 Task: Find connections with filter location Jiamusi with filter topic #Corporationwith filter profile language French with filter current company Packt with filter school INSTITUTE OF AERONAUTICAL ENGINEERING with filter industry Accessible Architecture and Design with filter service category Video Animation with filter keywords title Market Development Manager
Action: Mouse moved to (646, 92)
Screenshot: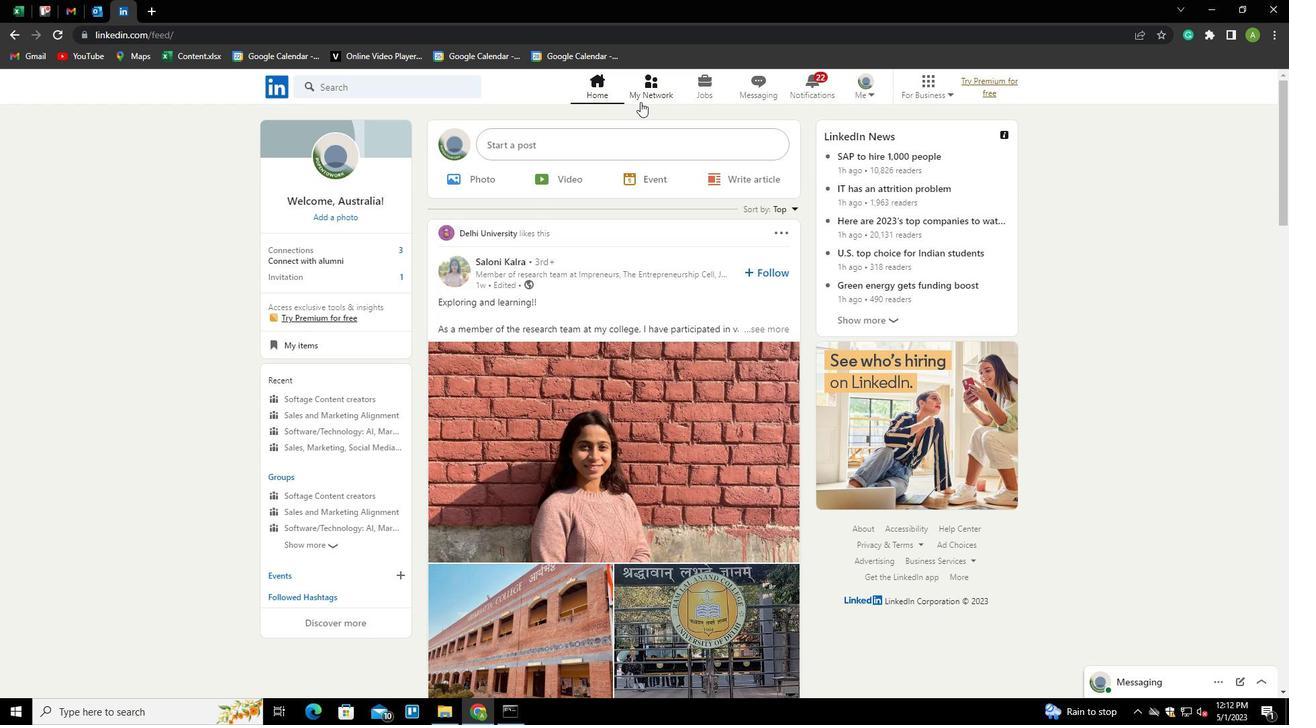 
Action: Mouse pressed left at (646, 92)
Screenshot: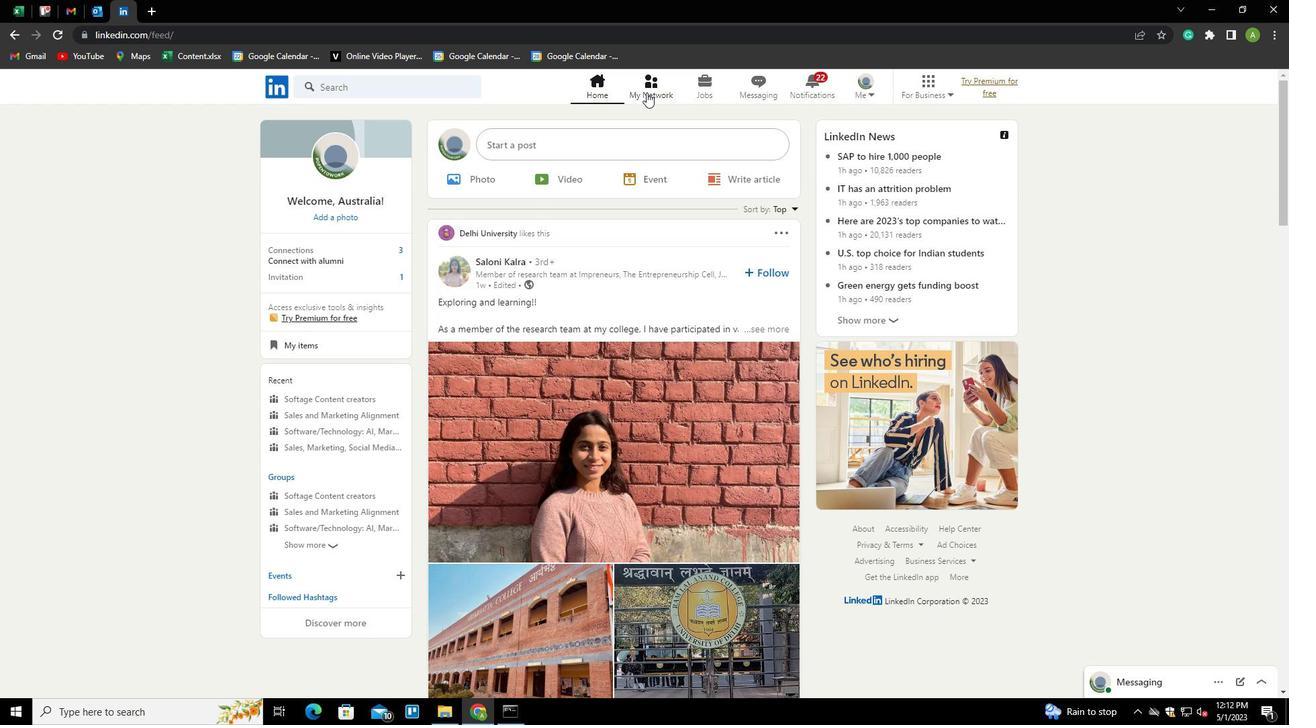 
Action: Mouse moved to (393, 154)
Screenshot: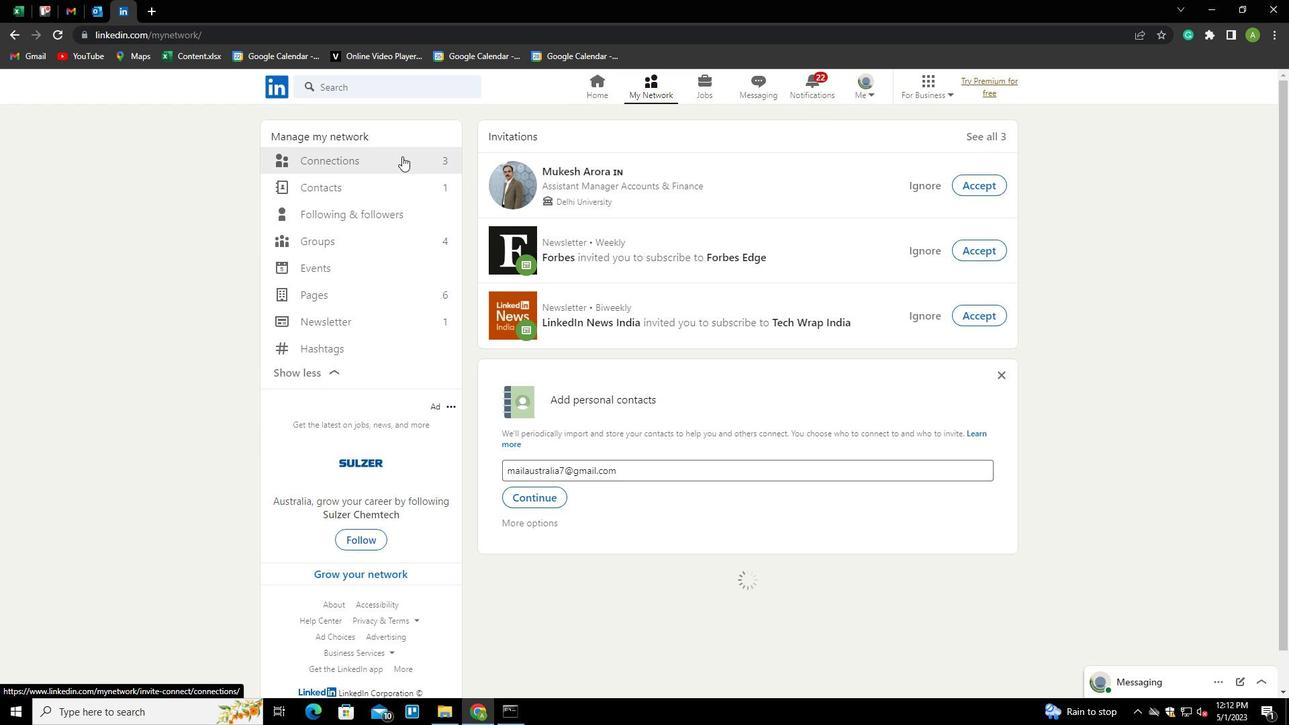 
Action: Mouse pressed left at (393, 154)
Screenshot: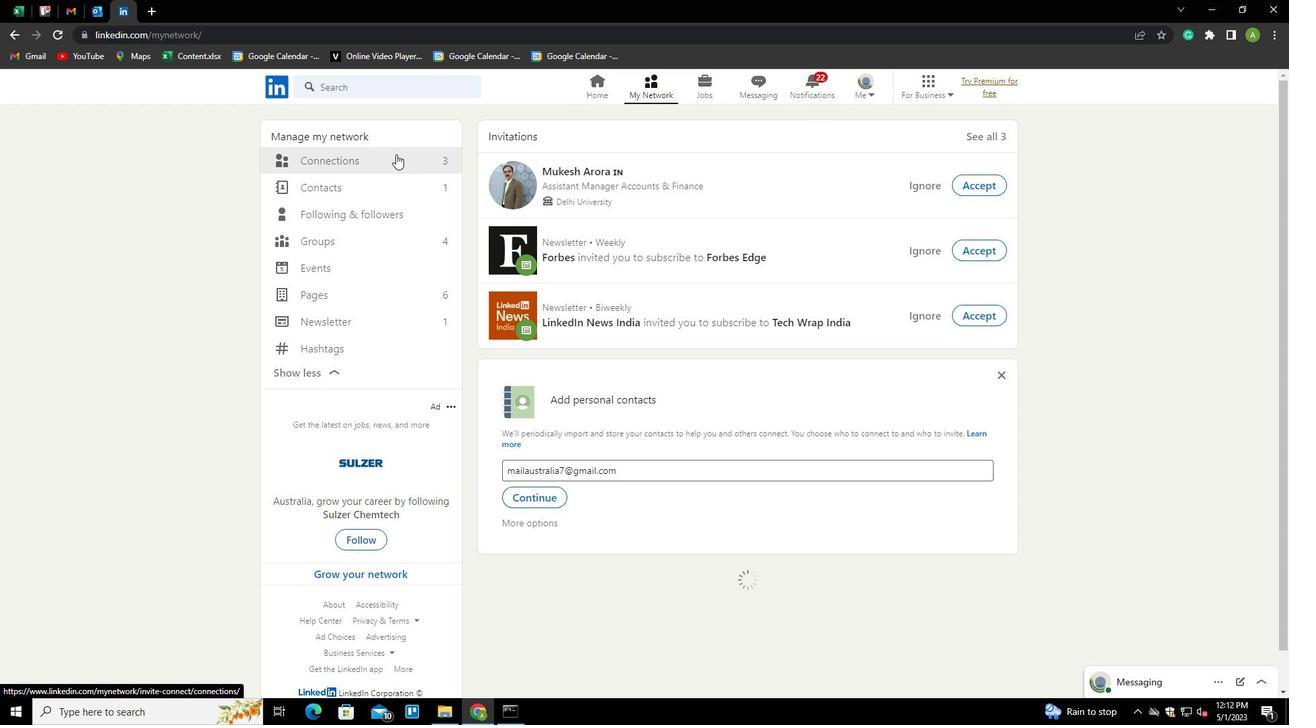 
Action: Mouse moved to (726, 161)
Screenshot: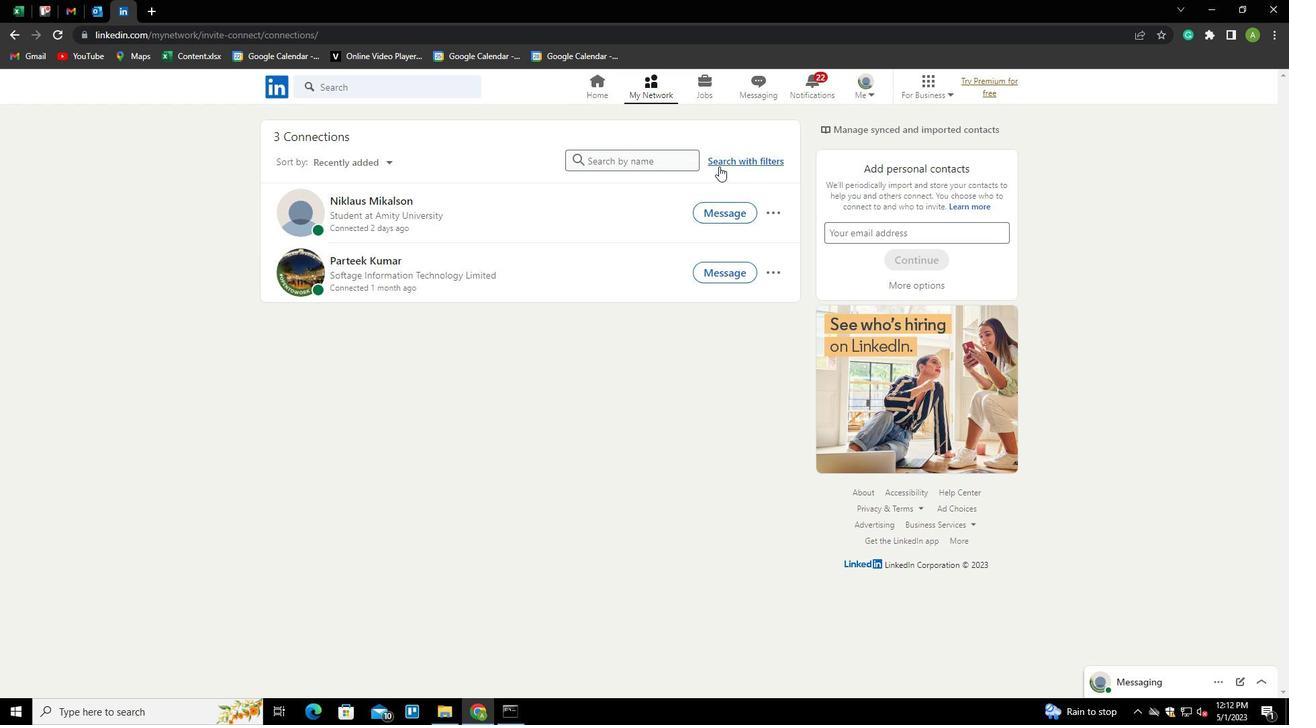 
Action: Mouse pressed left at (726, 161)
Screenshot: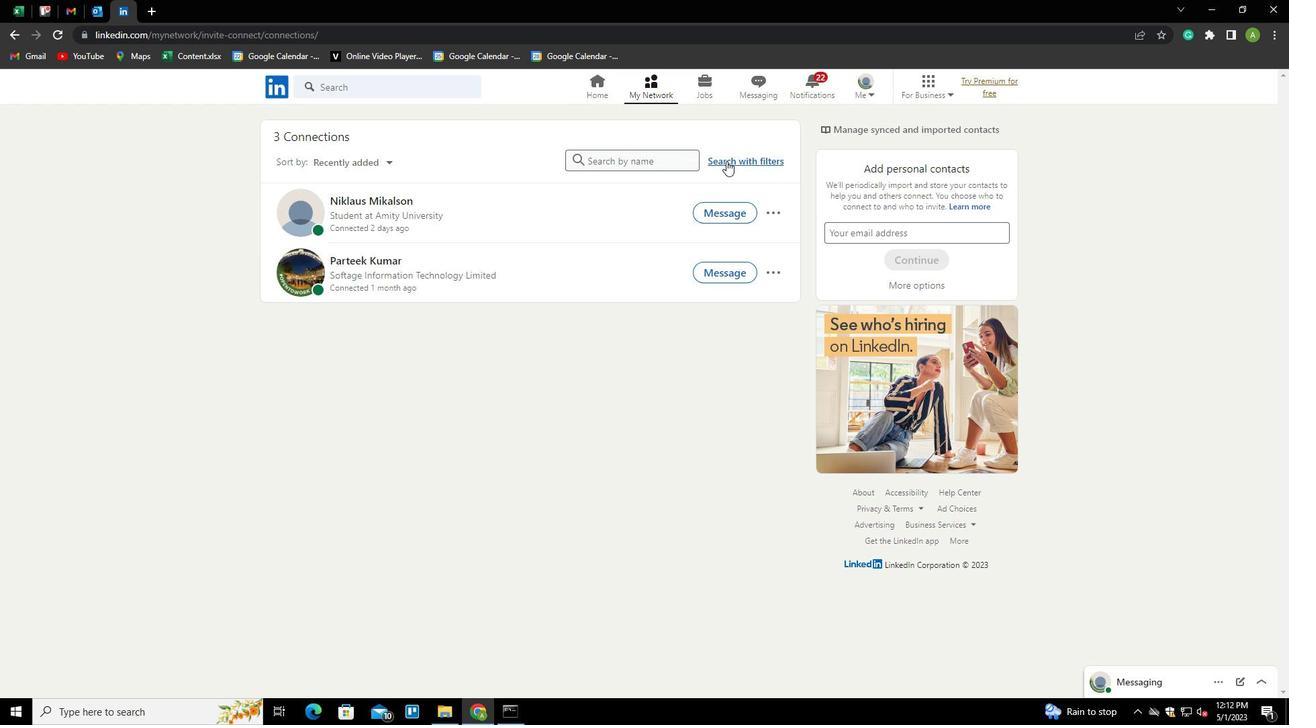 
Action: Mouse moved to (679, 122)
Screenshot: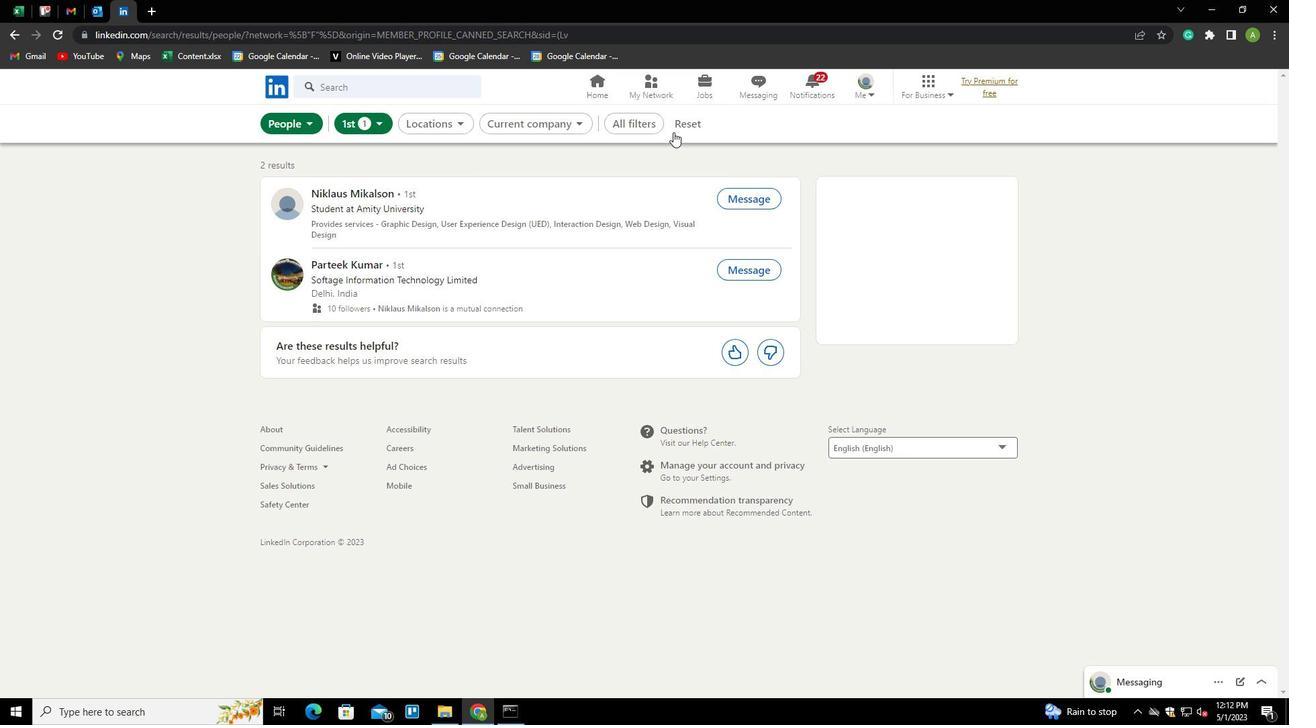 
Action: Mouse pressed left at (679, 122)
Screenshot: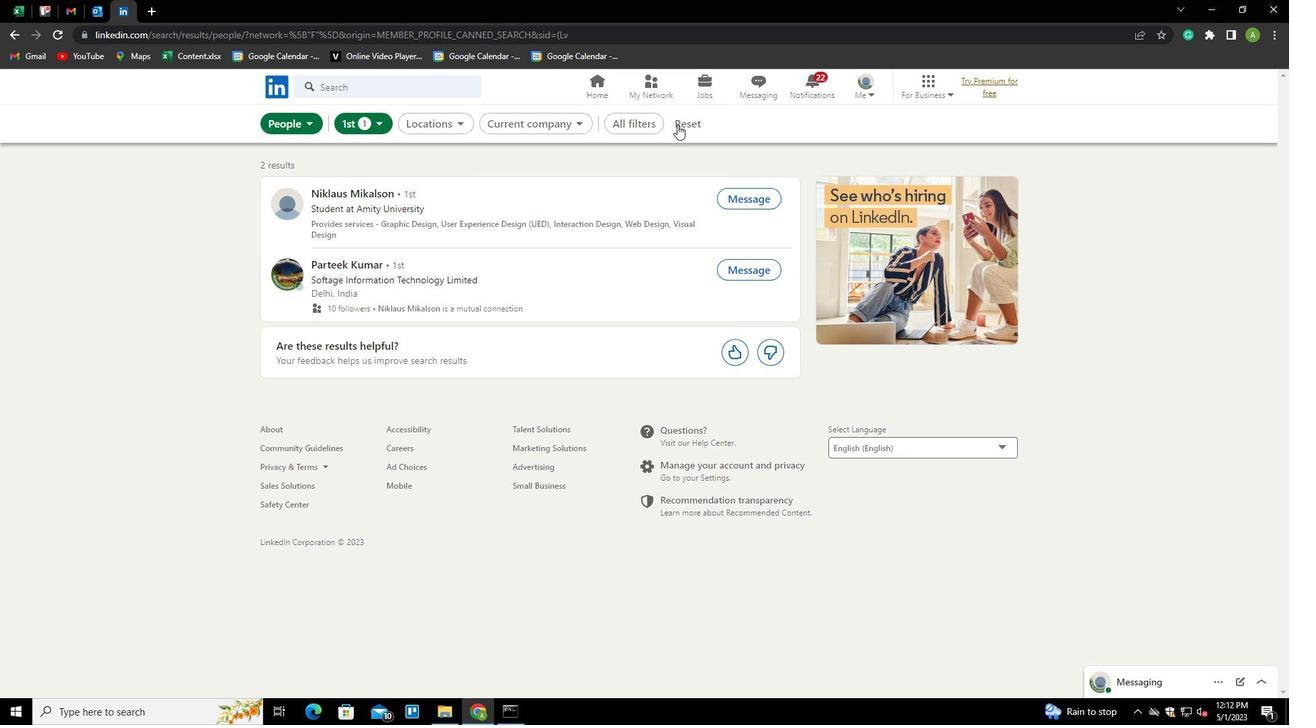 
Action: Mouse moved to (656, 128)
Screenshot: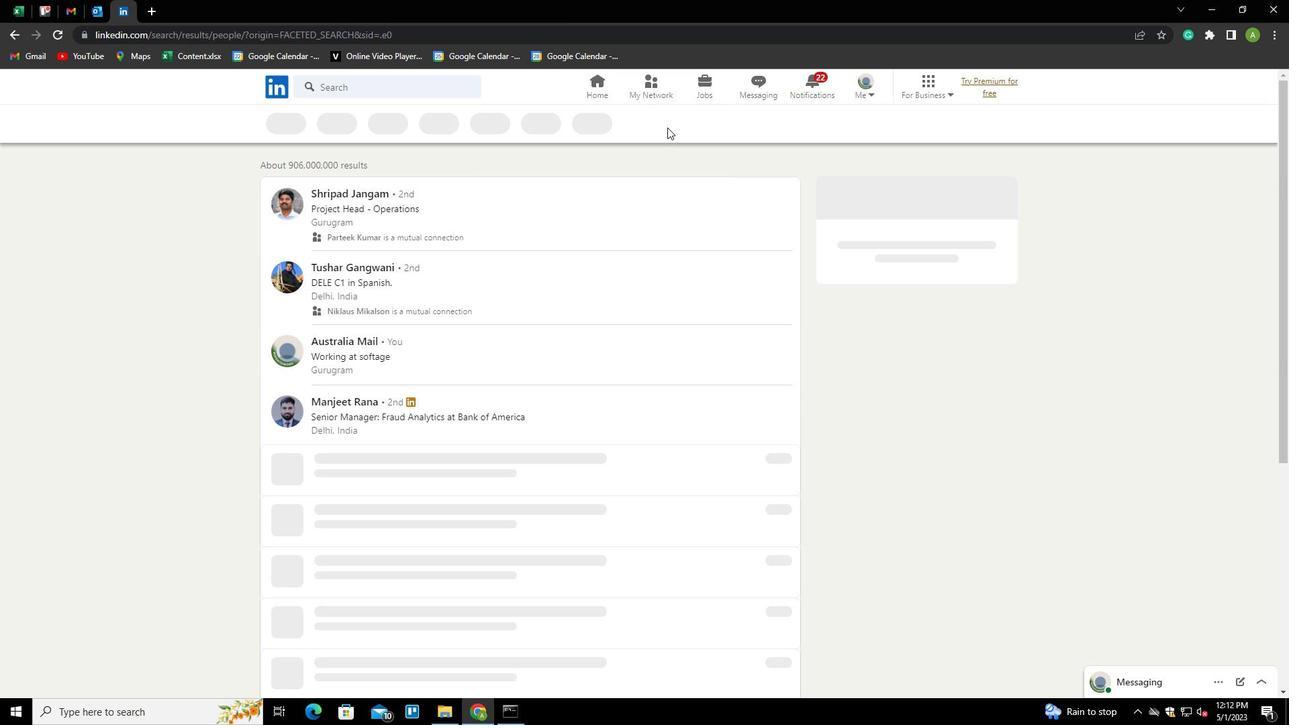 
Action: Mouse pressed left at (656, 128)
Screenshot: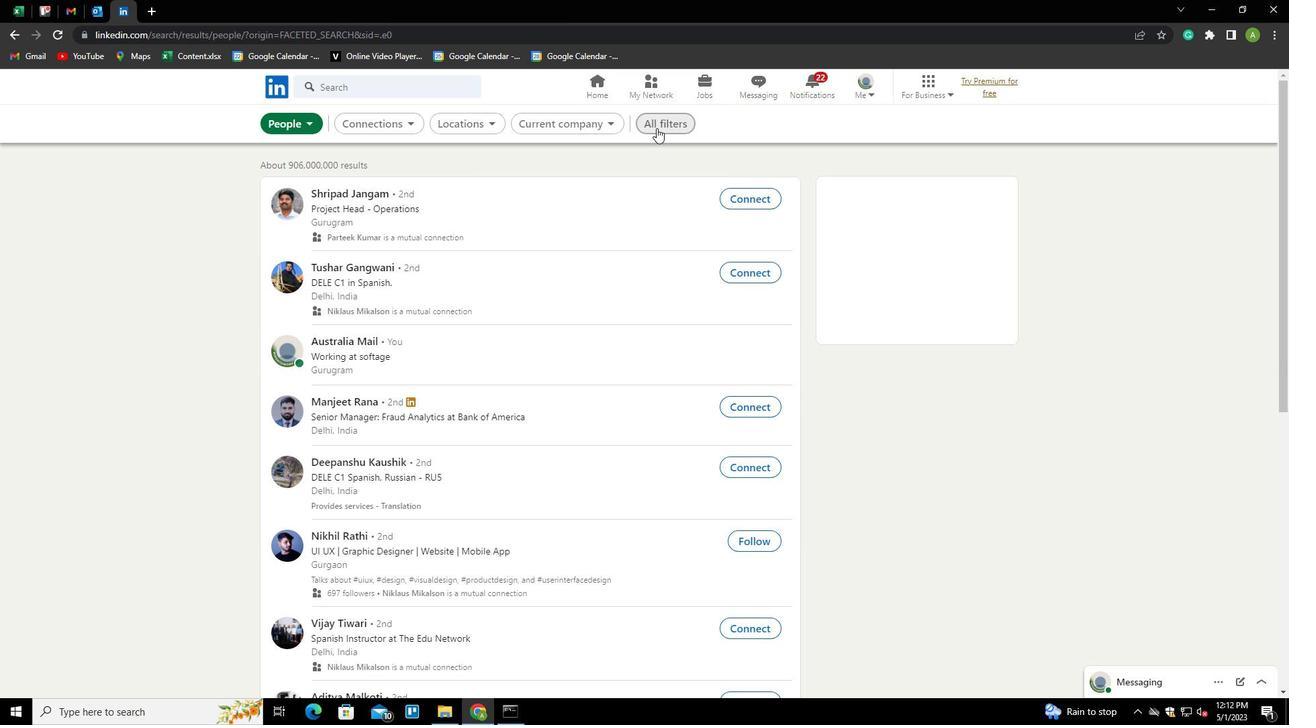 
Action: Mouse moved to (1048, 311)
Screenshot: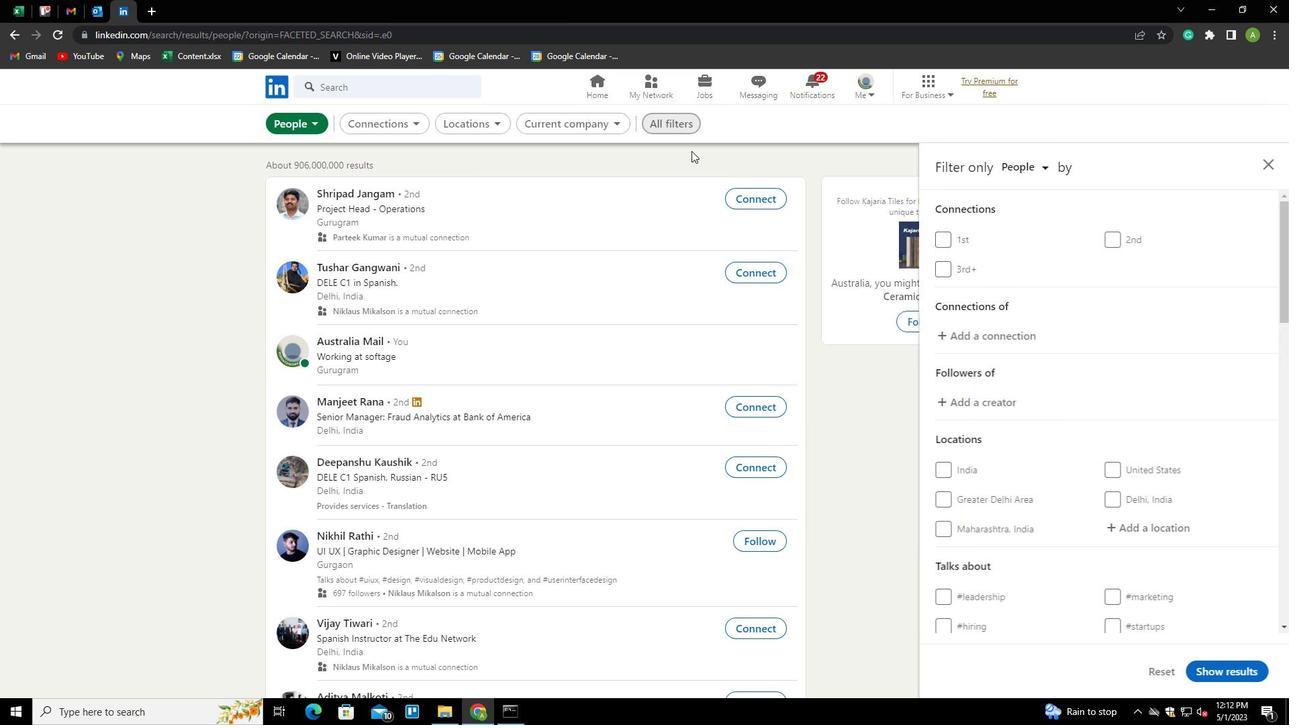 
Action: Mouse scrolled (1048, 311) with delta (0, 0)
Screenshot: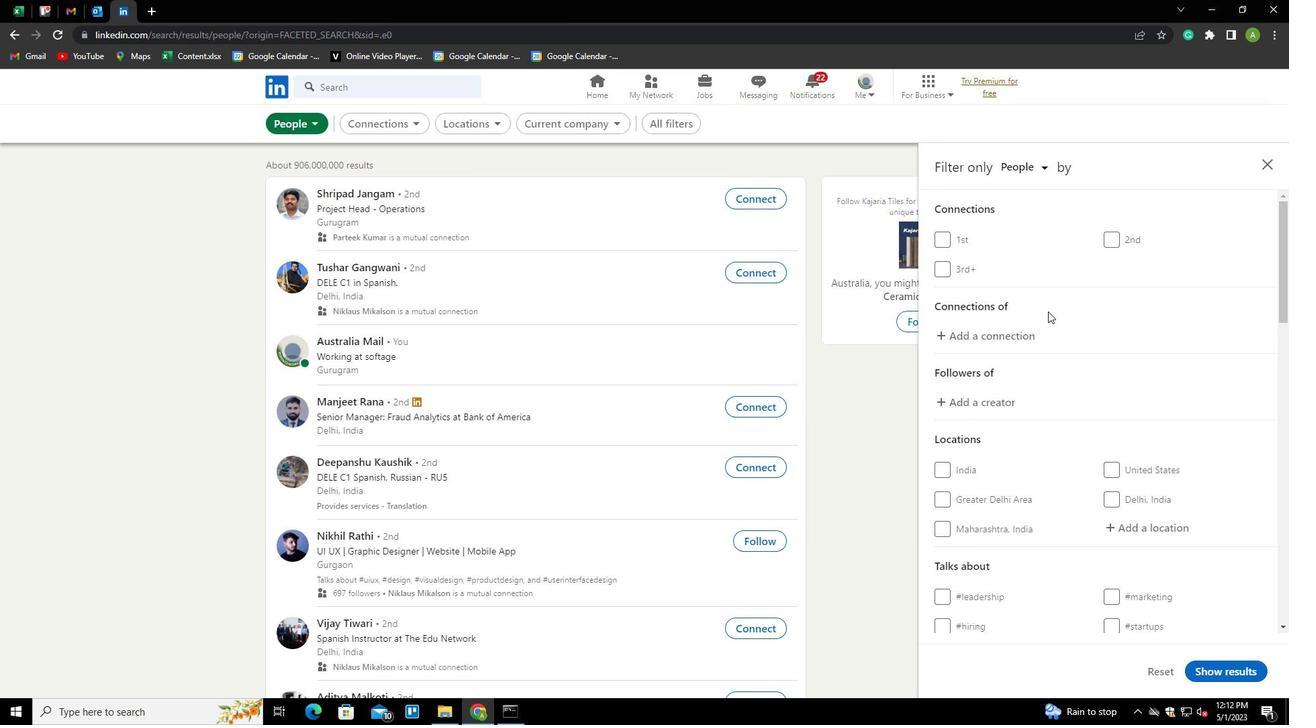 
Action: Mouse scrolled (1048, 311) with delta (0, 0)
Screenshot: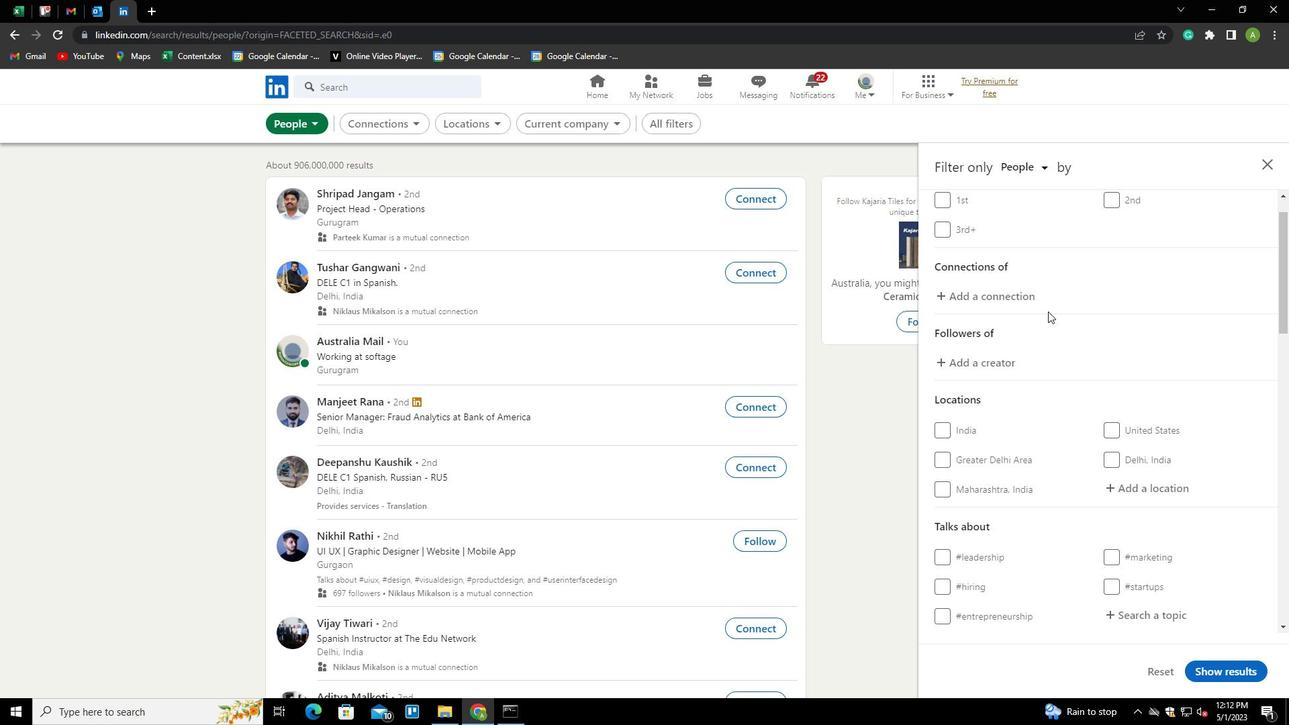 
Action: Mouse scrolled (1048, 311) with delta (0, 0)
Screenshot: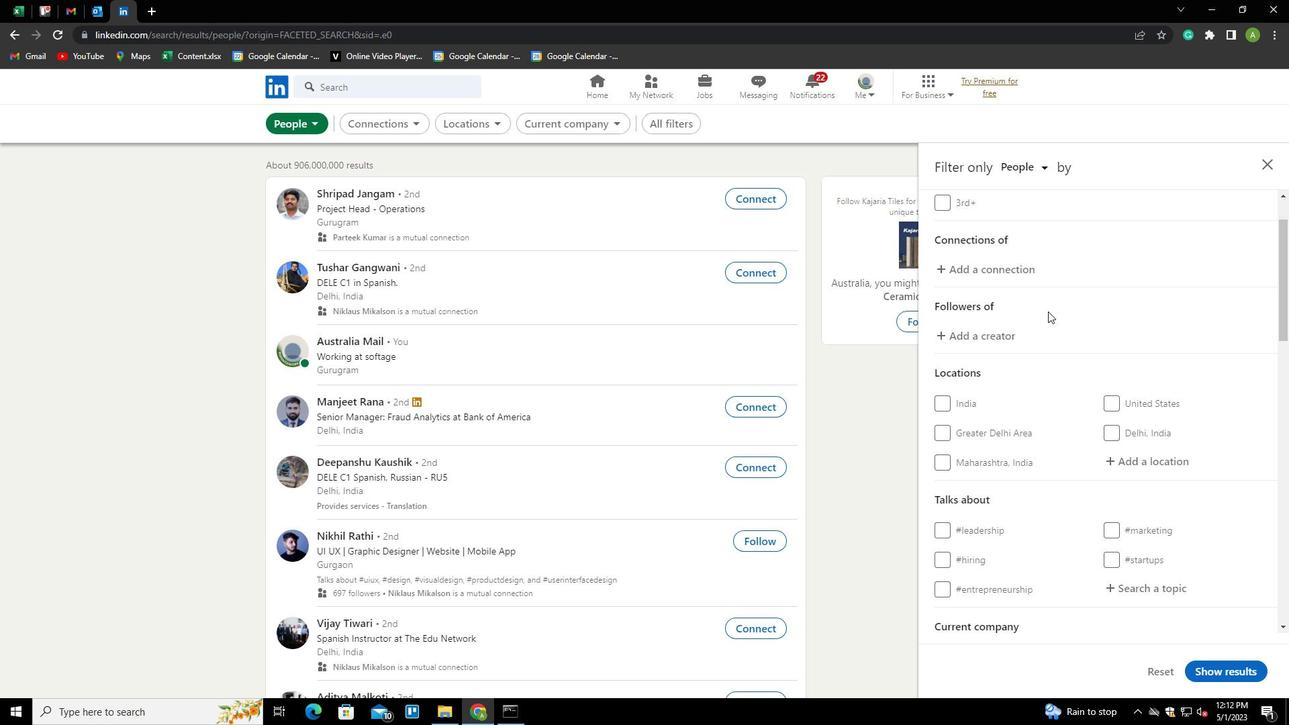 
Action: Mouse moved to (1116, 327)
Screenshot: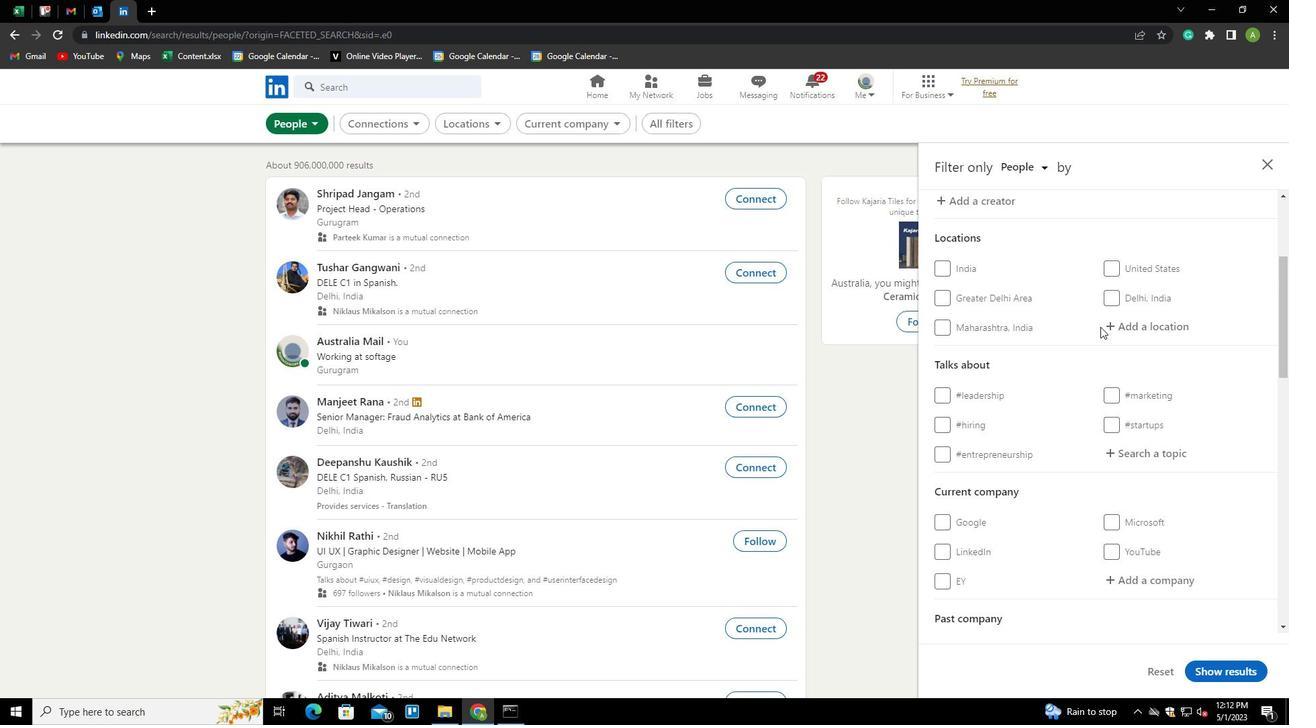 
Action: Mouse pressed left at (1116, 327)
Screenshot: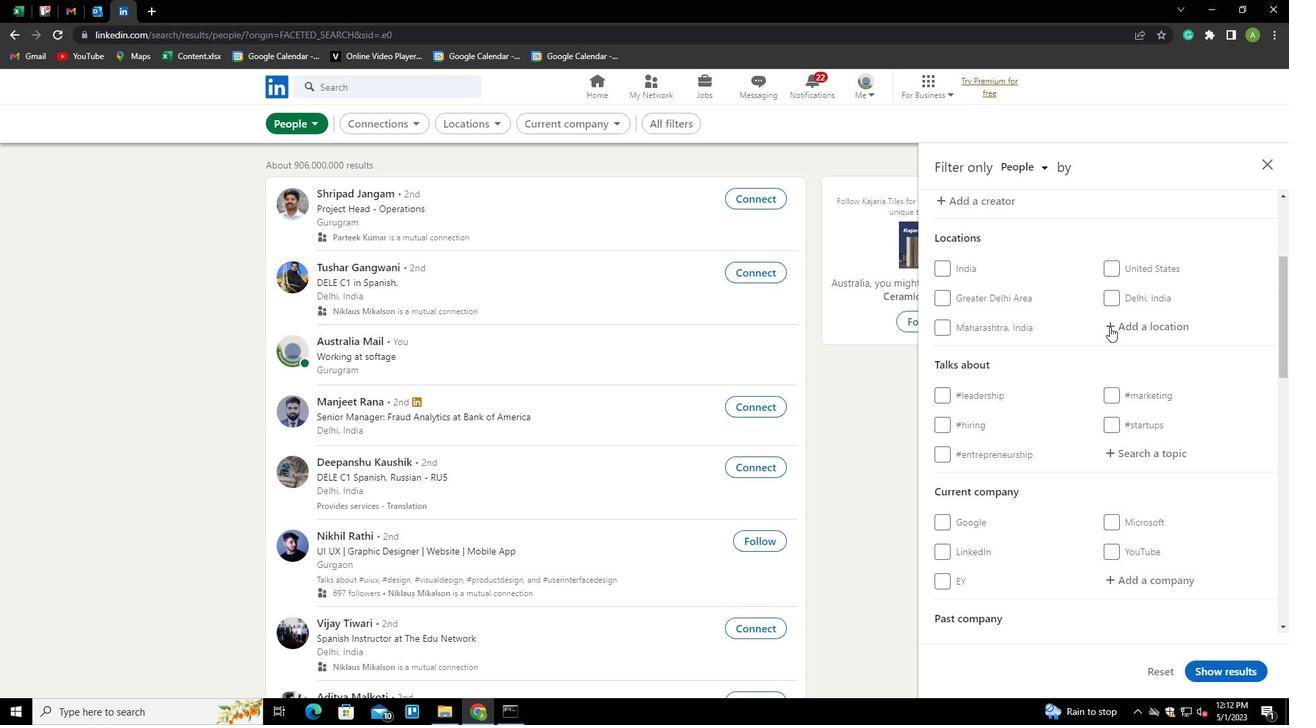 
Action: Key pressed <Key.shift>JIAMUS<Key.down><Key.enter>
Screenshot: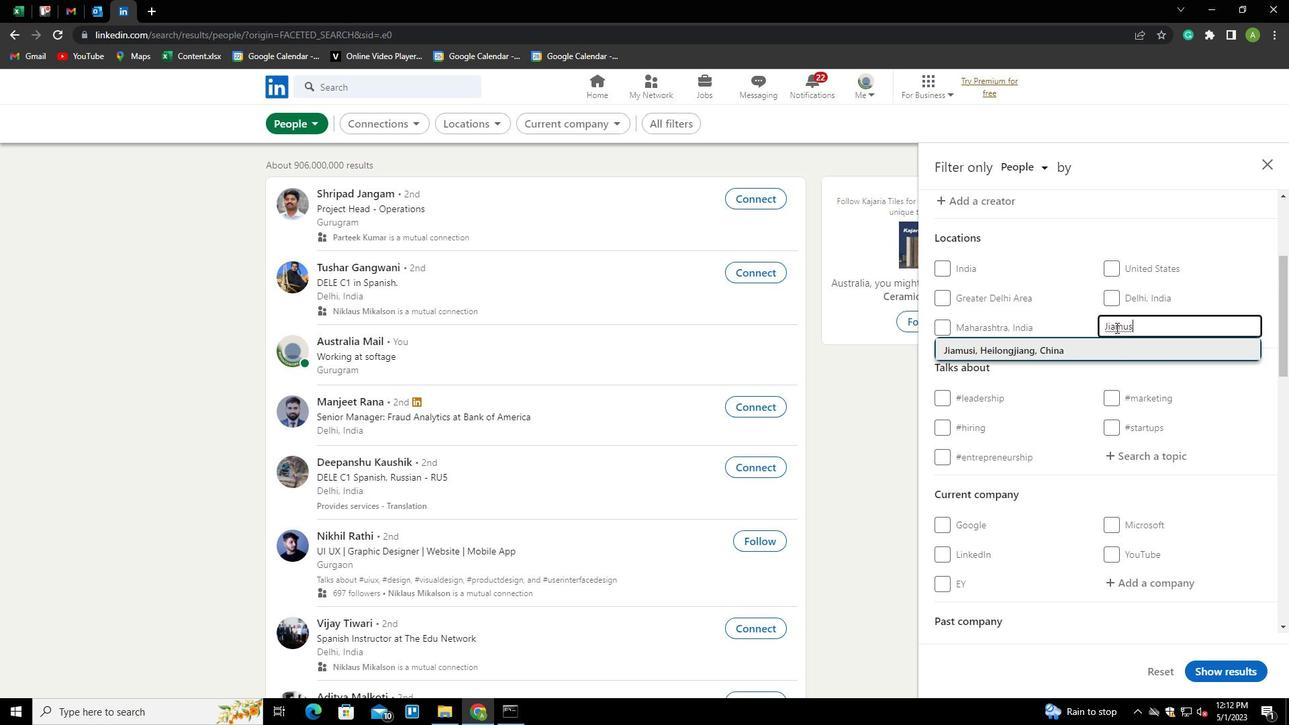 
Action: Mouse scrolled (1116, 327) with delta (0, 0)
Screenshot: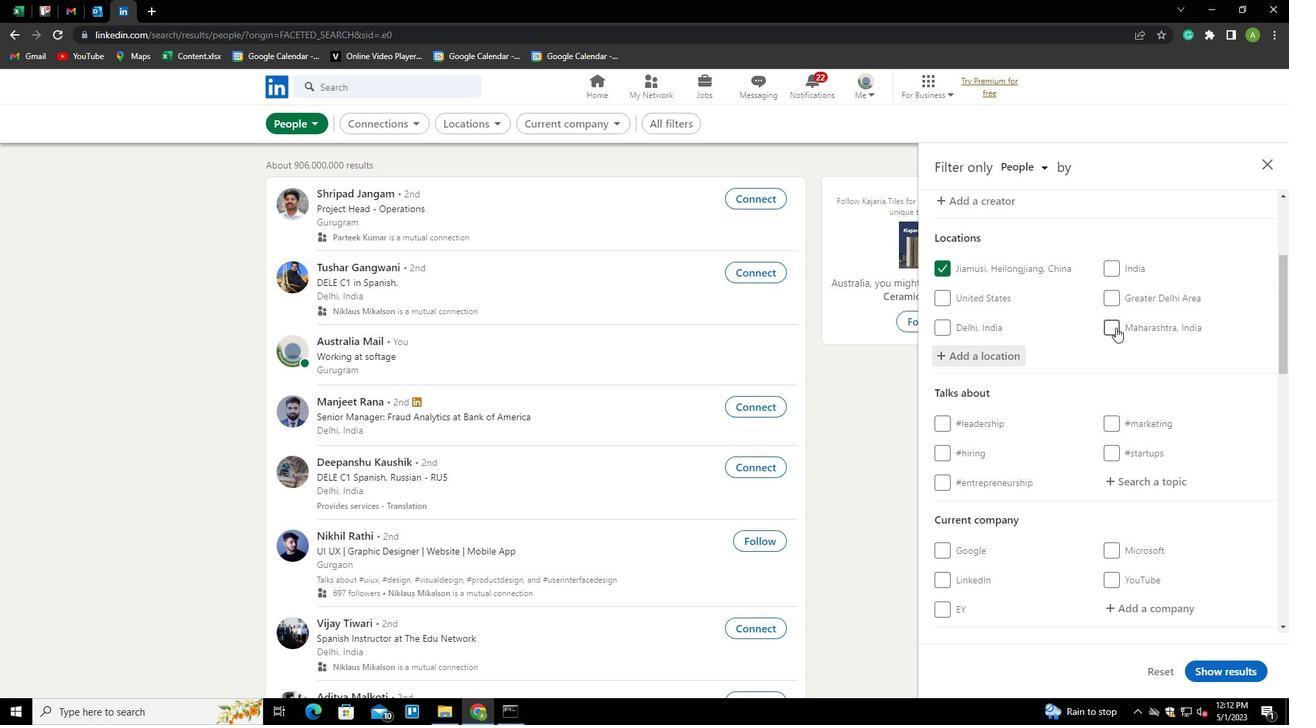 
Action: Mouse scrolled (1116, 327) with delta (0, 0)
Screenshot: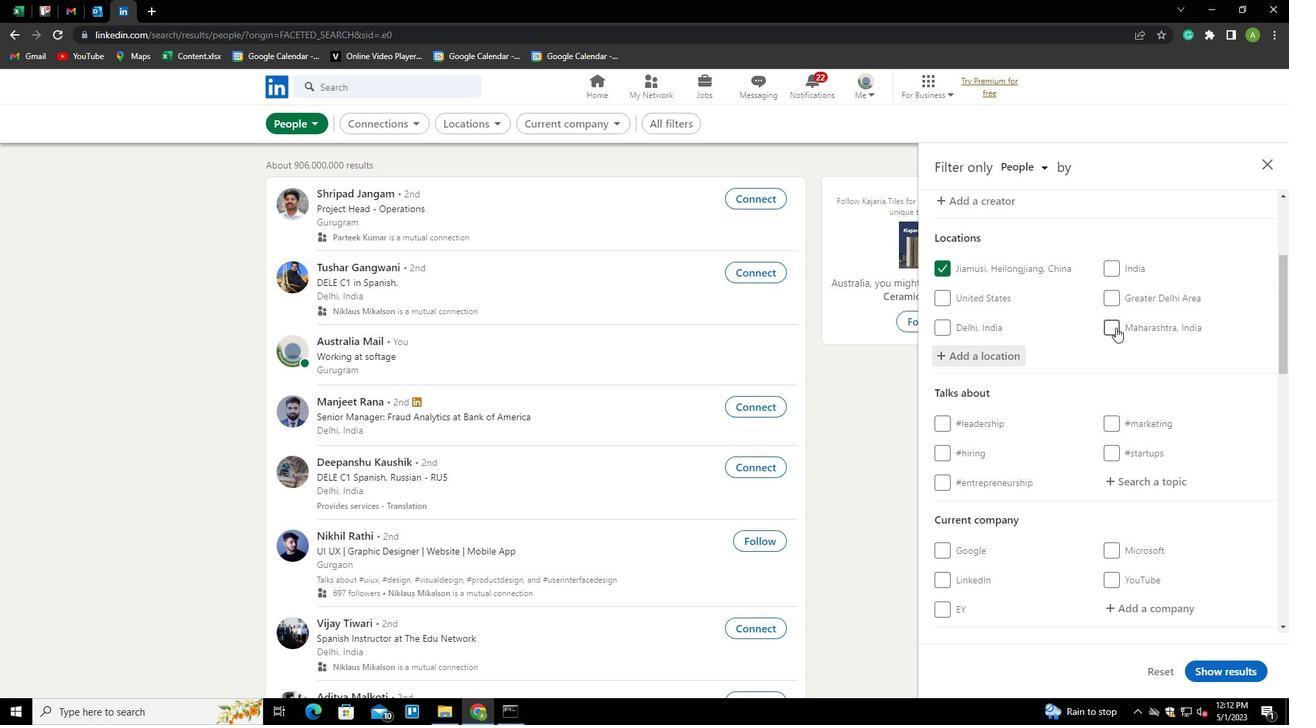 
Action: Mouse moved to (1140, 352)
Screenshot: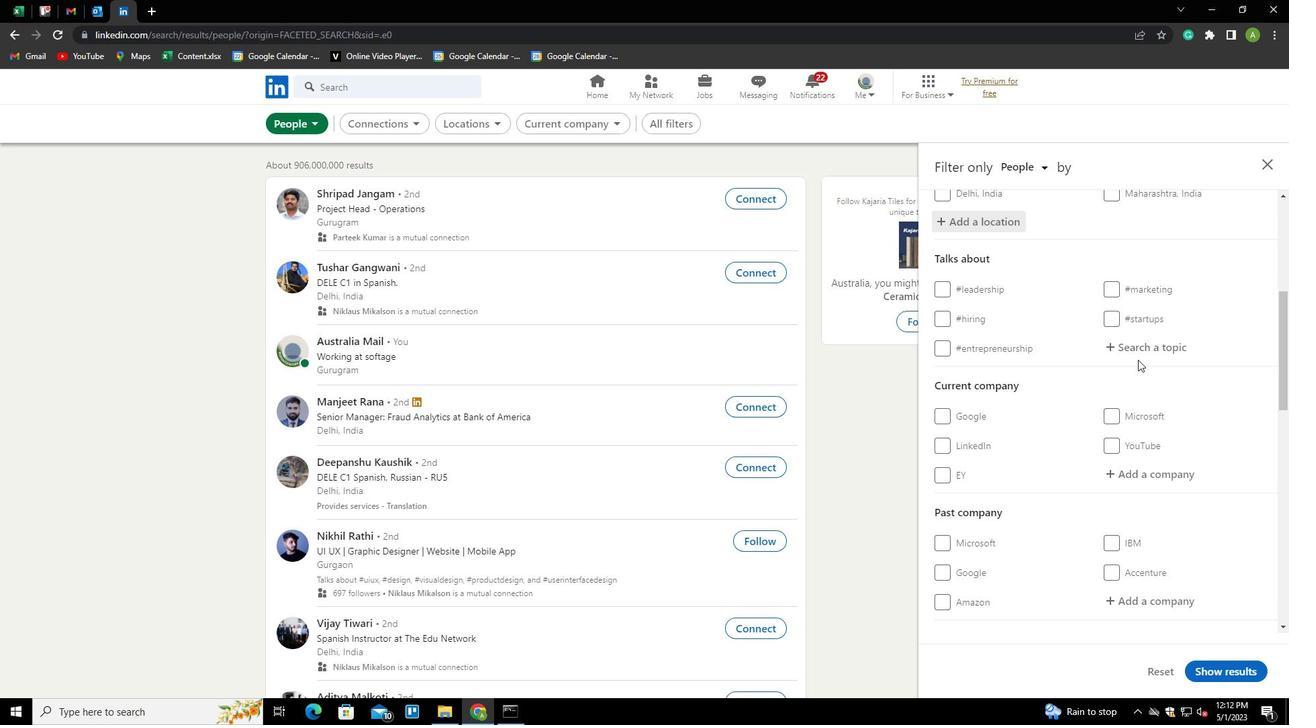 
Action: Mouse pressed left at (1140, 352)
Screenshot: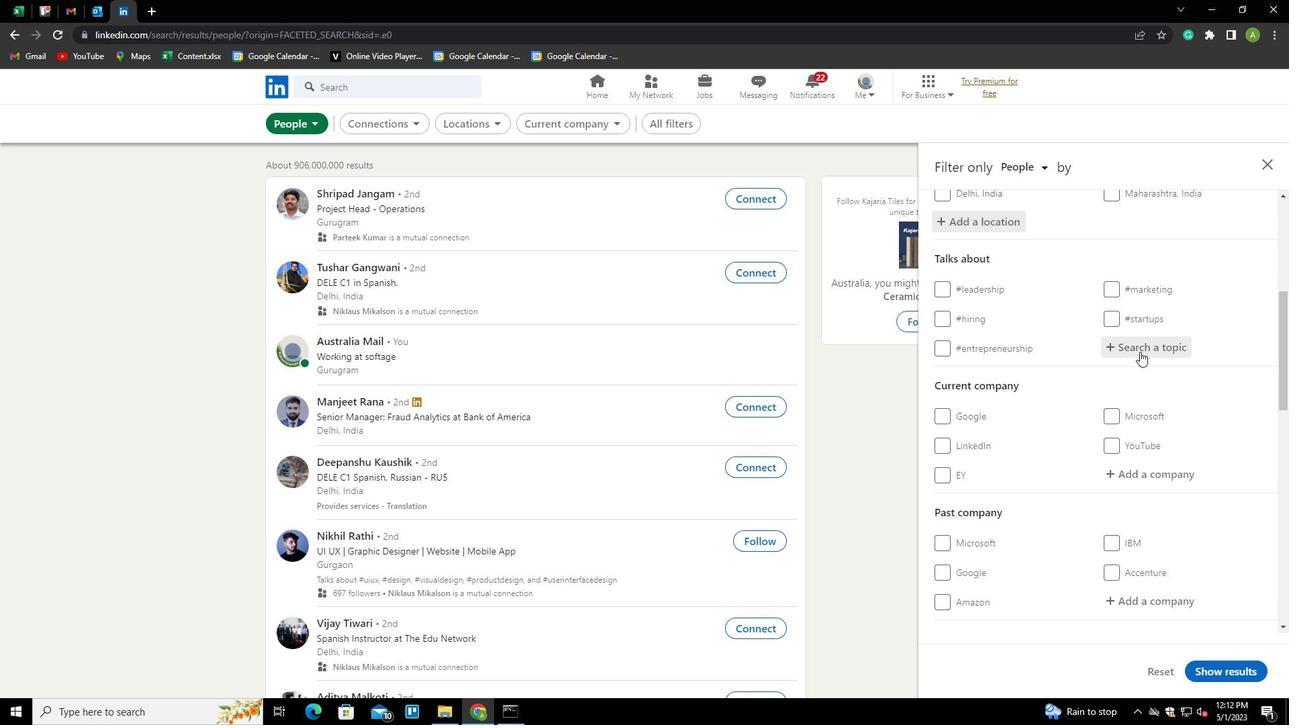 
Action: Key pressed <Key.shift>CORPORATION<Key.down><Key.down><Key.enter>
Screenshot: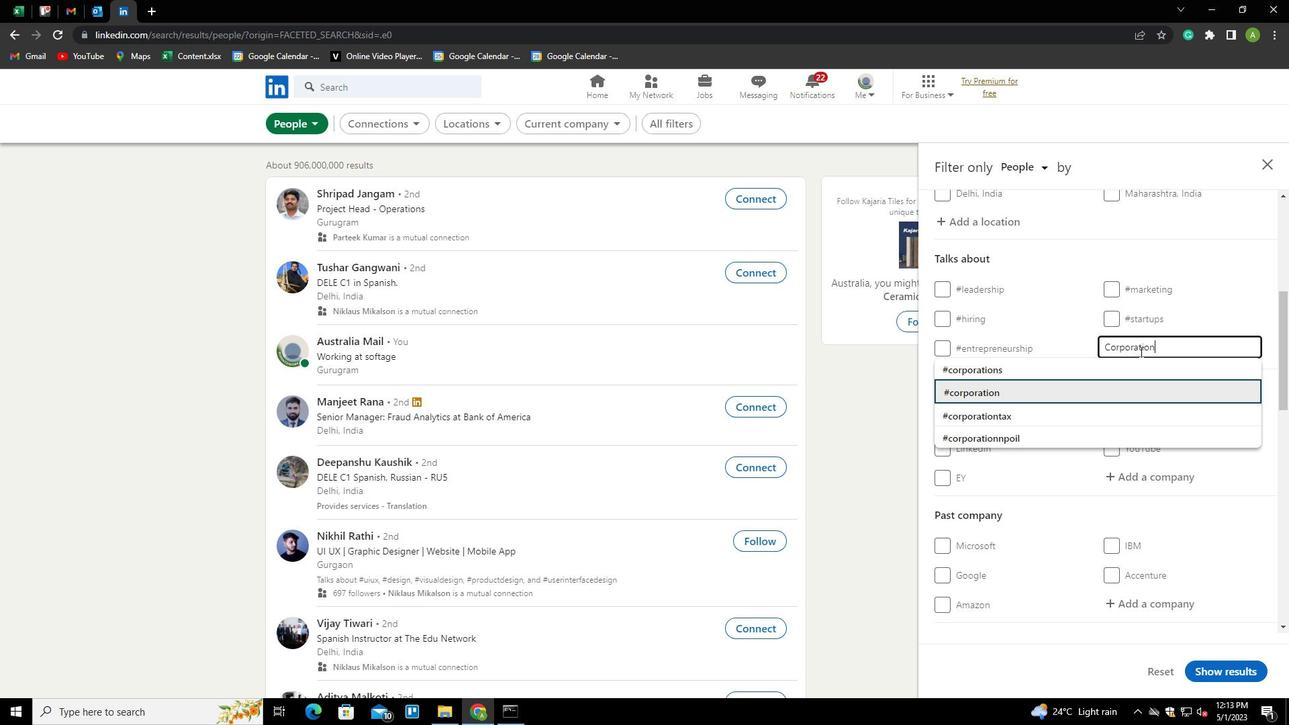 
Action: Mouse scrolled (1140, 351) with delta (0, 0)
Screenshot: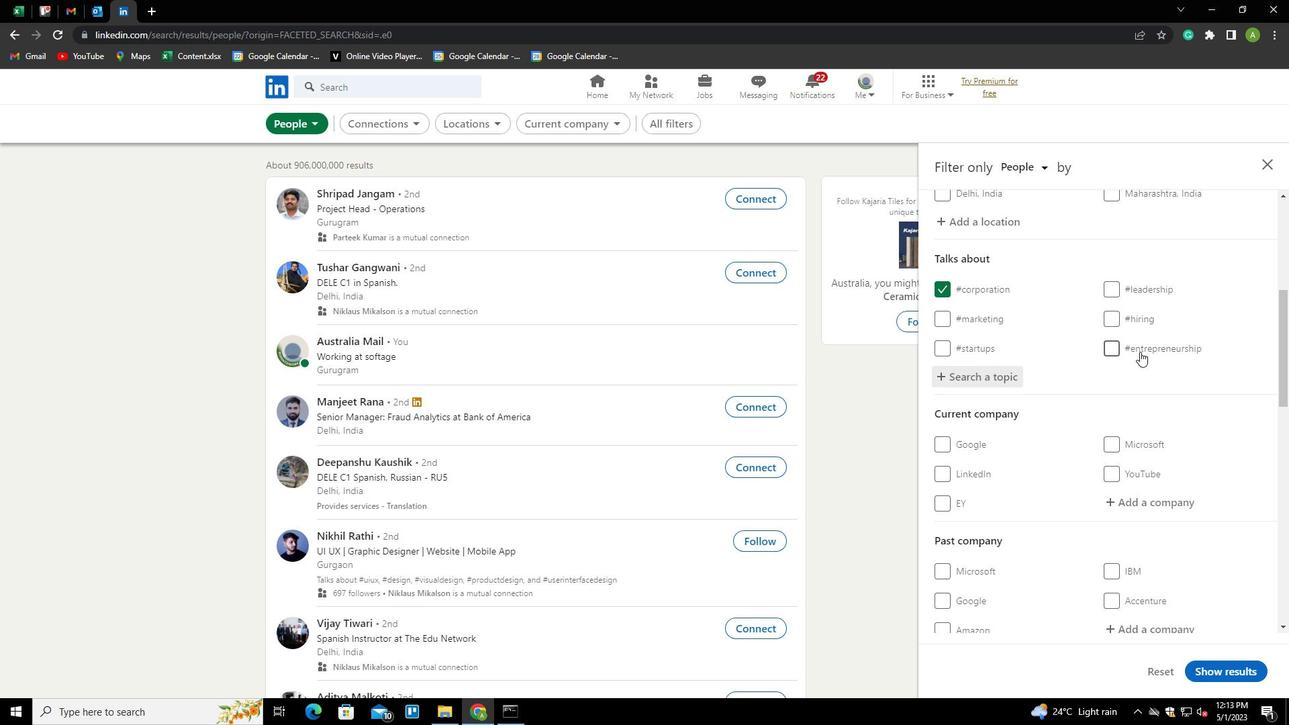 
Action: Mouse scrolled (1140, 351) with delta (0, 0)
Screenshot: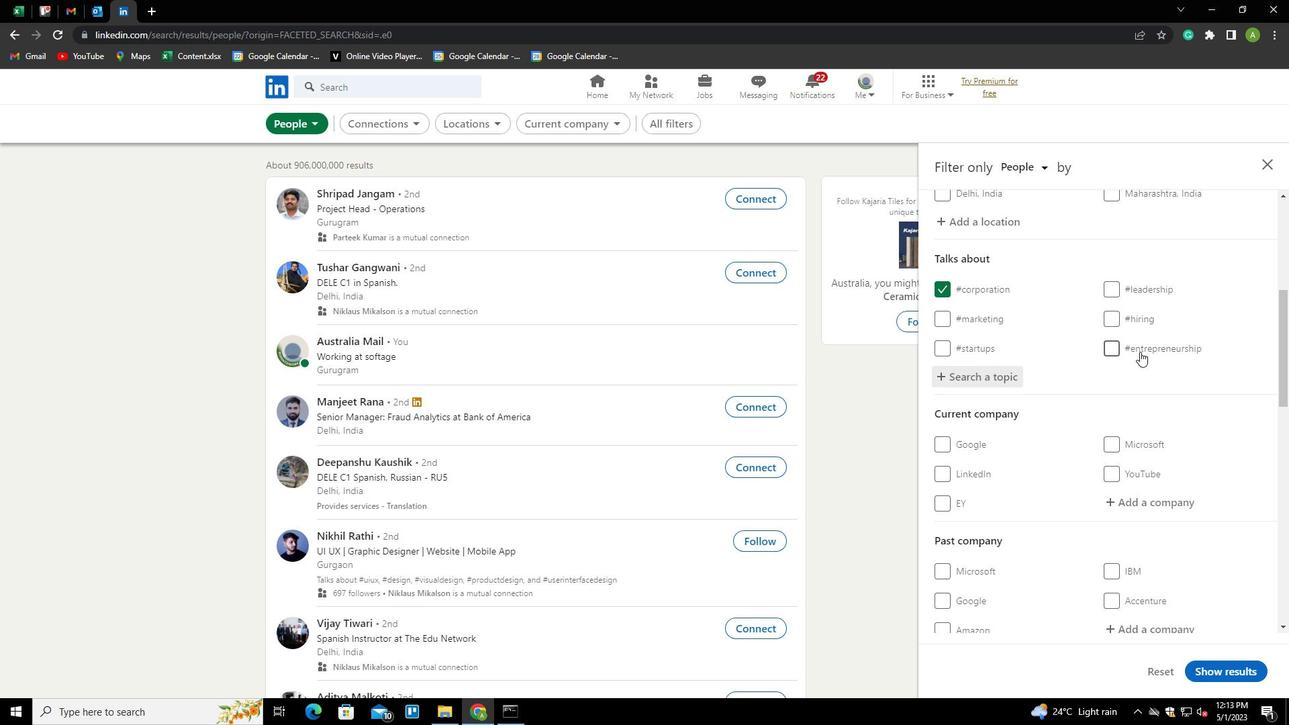
Action: Mouse scrolled (1140, 351) with delta (0, 0)
Screenshot: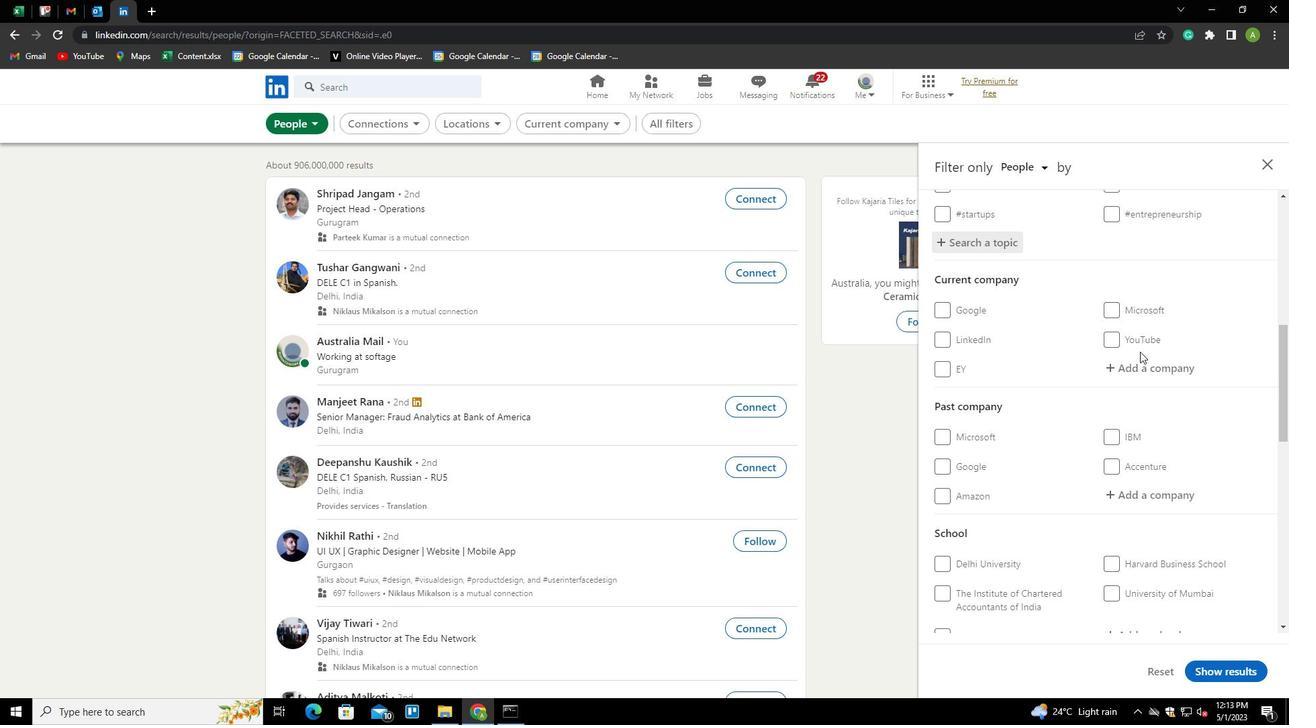 
Action: Mouse scrolled (1140, 351) with delta (0, 0)
Screenshot: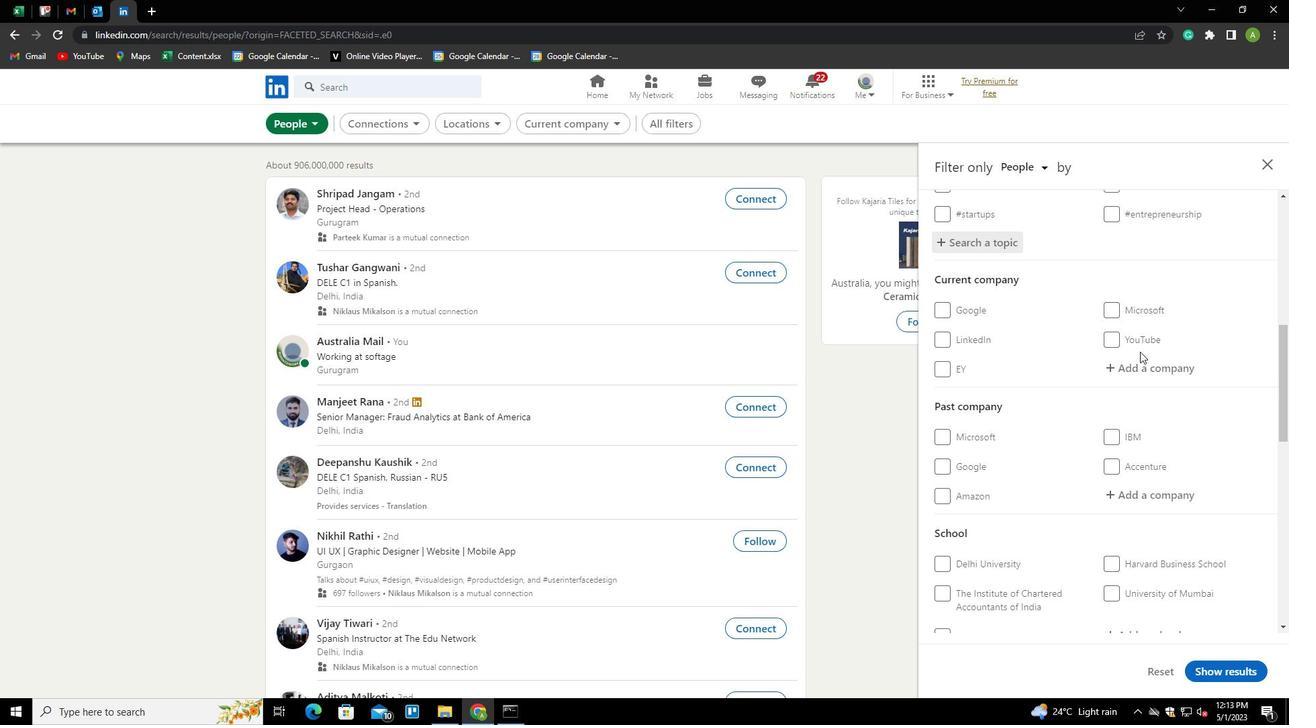 
Action: Mouse scrolled (1140, 351) with delta (0, 0)
Screenshot: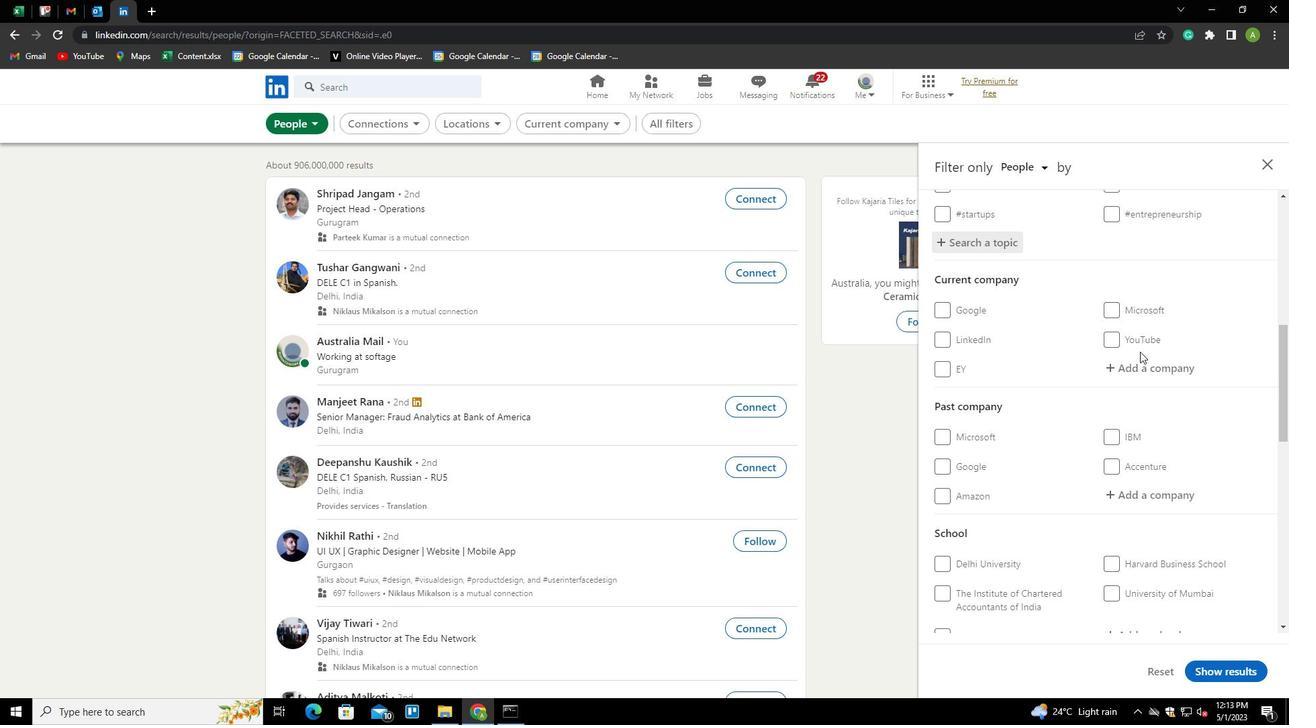 
Action: Mouse scrolled (1140, 351) with delta (0, 0)
Screenshot: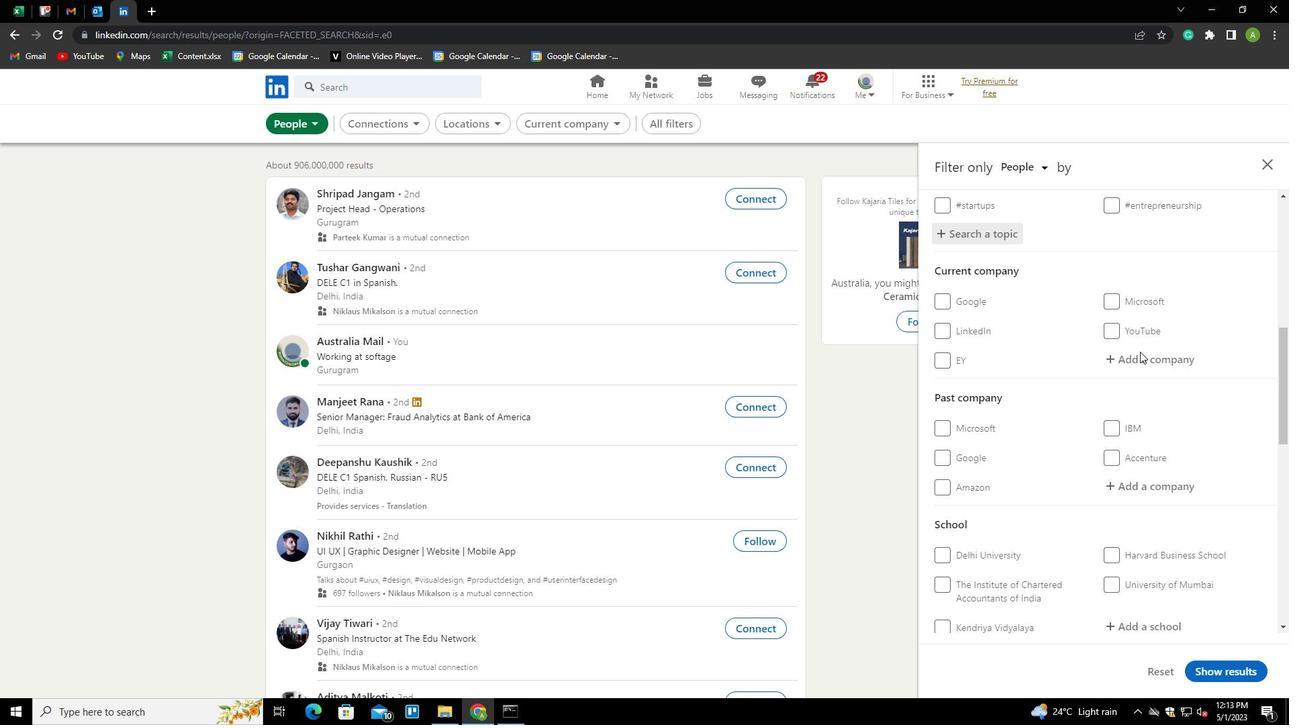 
Action: Mouse scrolled (1140, 351) with delta (0, 0)
Screenshot: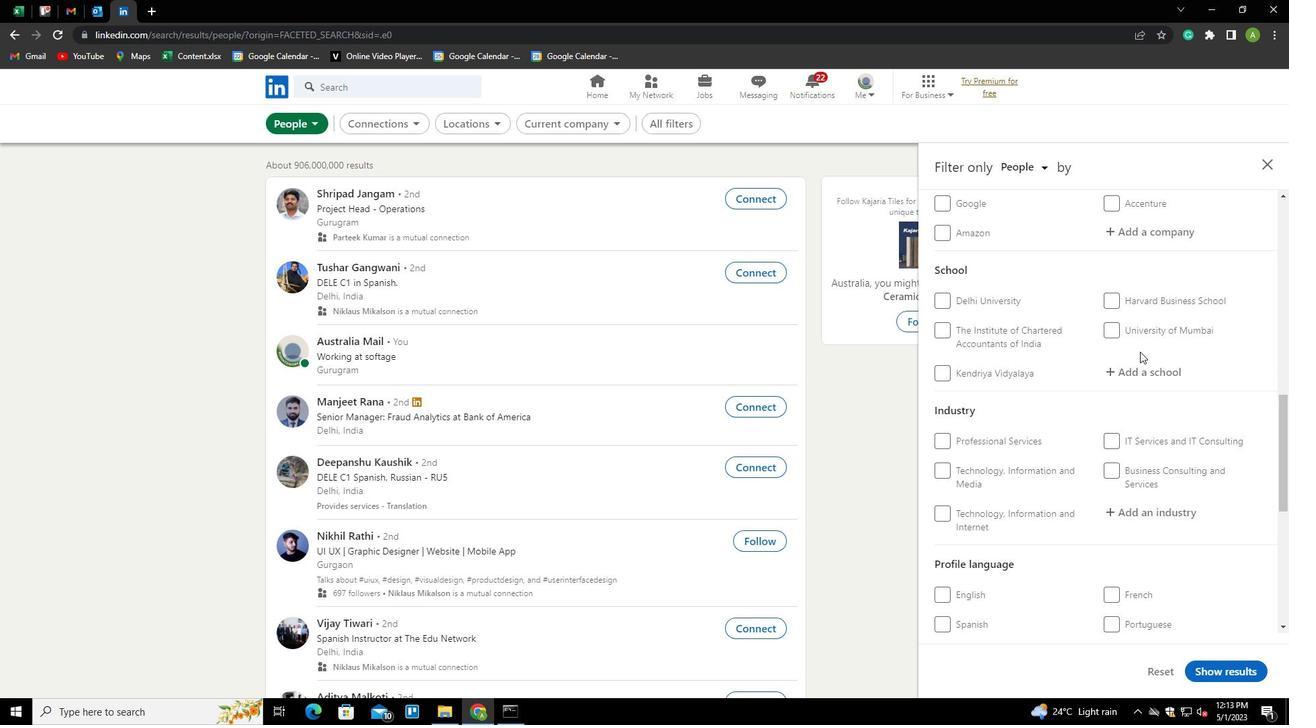 
Action: Mouse scrolled (1140, 351) with delta (0, 0)
Screenshot: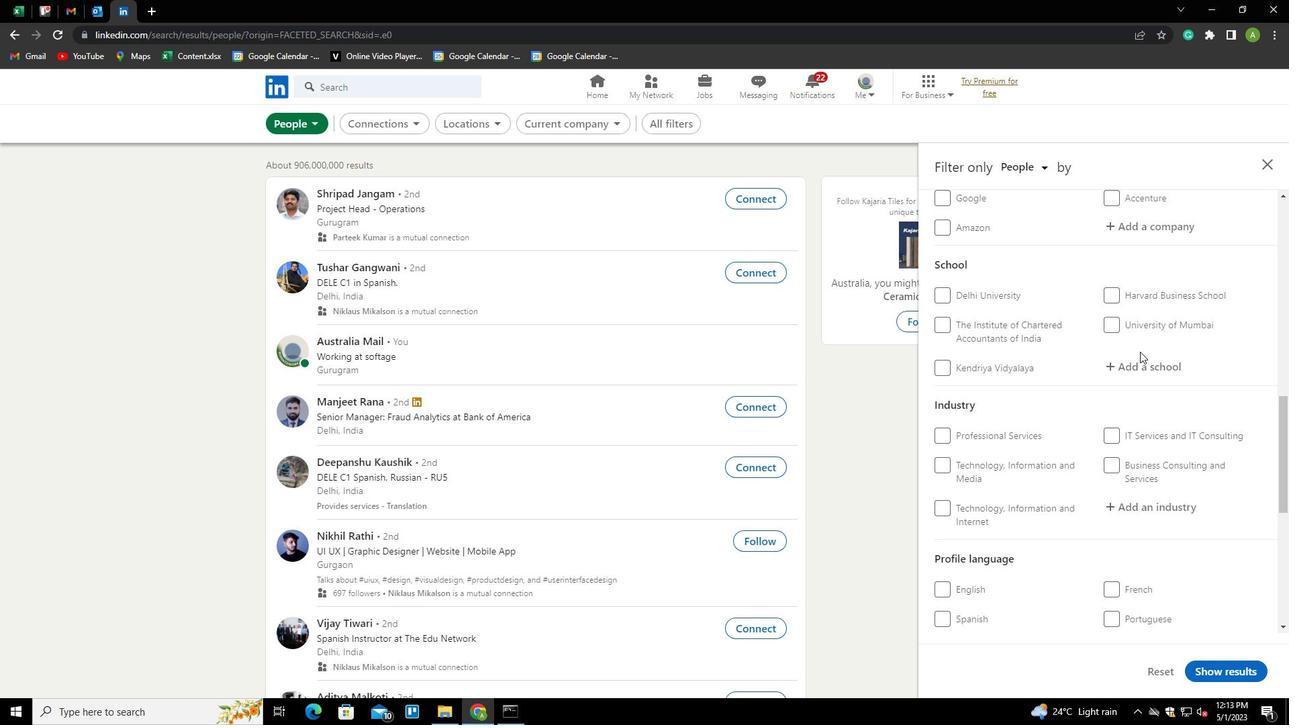 
Action: Mouse moved to (1109, 453)
Screenshot: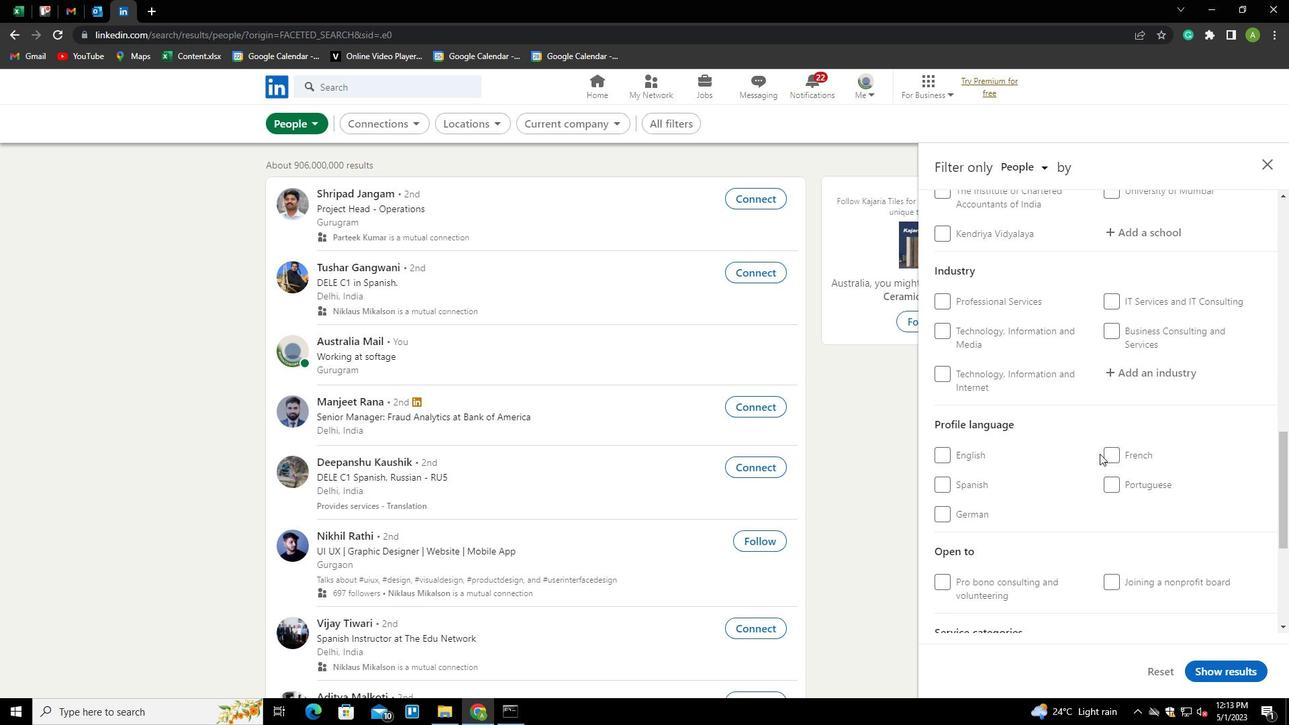 
Action: Mouse pressed left at (1109, 453)
Screenshot: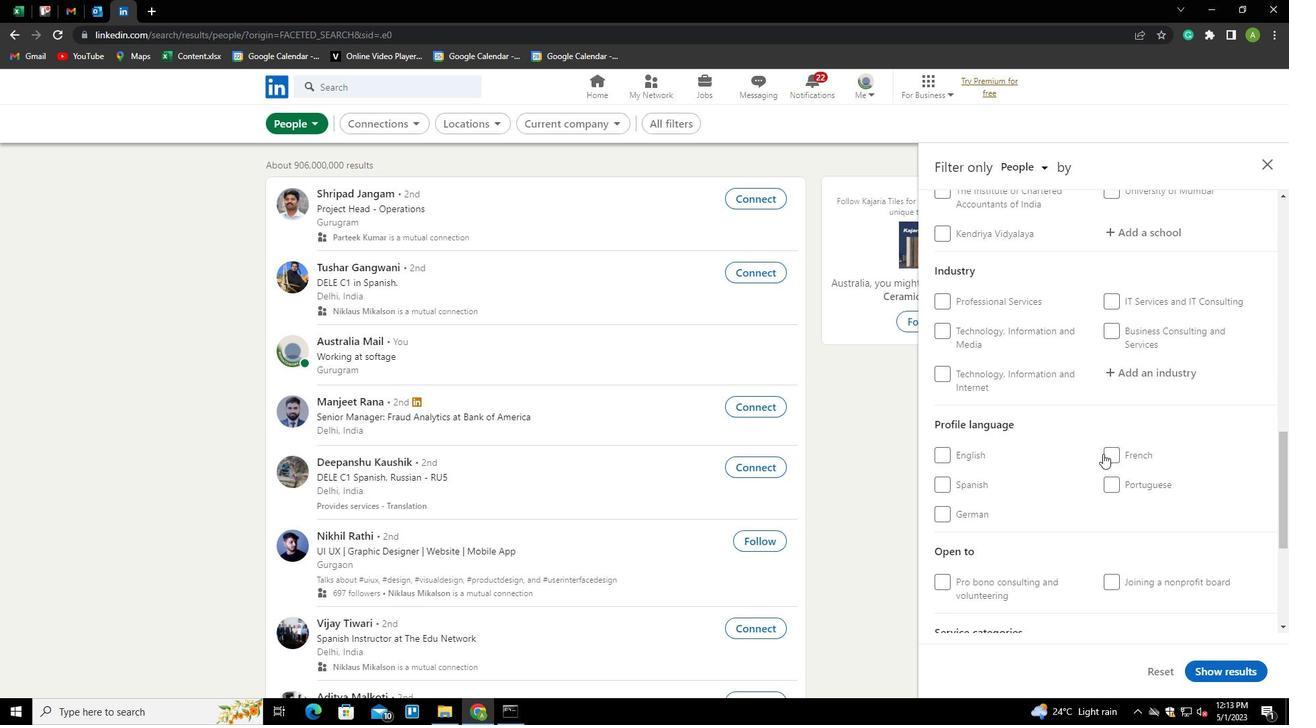 
Action: Mouse moved to (1217, 505)
Screenshot: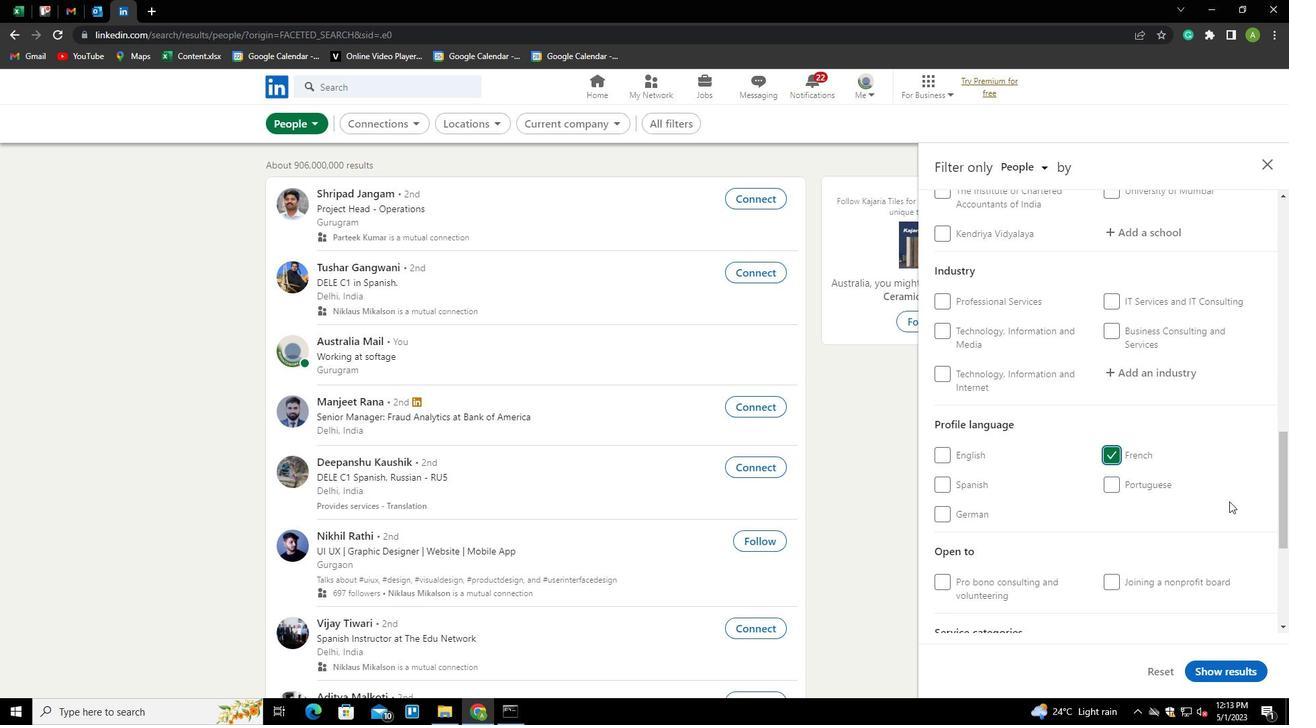 
Action: Mouse scrolled (1217, 506) with delta (0, 0)
Screenshot: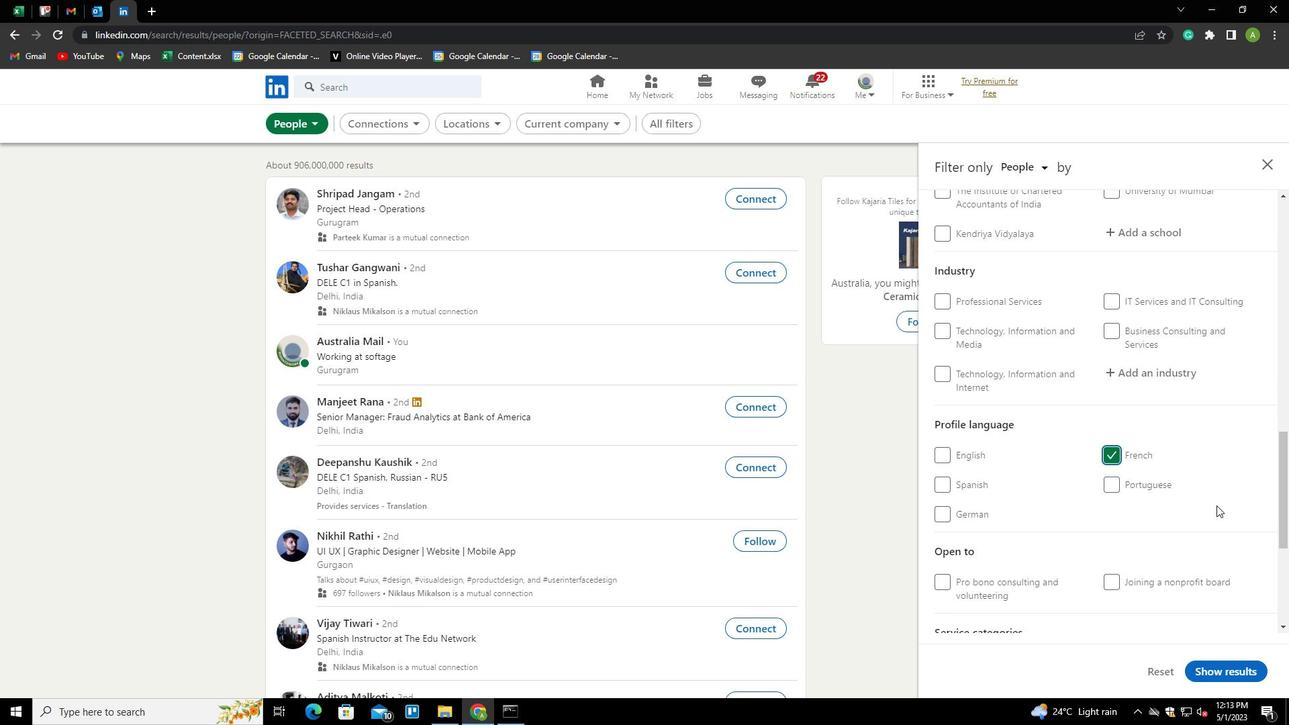 
Action: Mouse scrolled (1217, 506) with delta (0, 0)
Screenshot: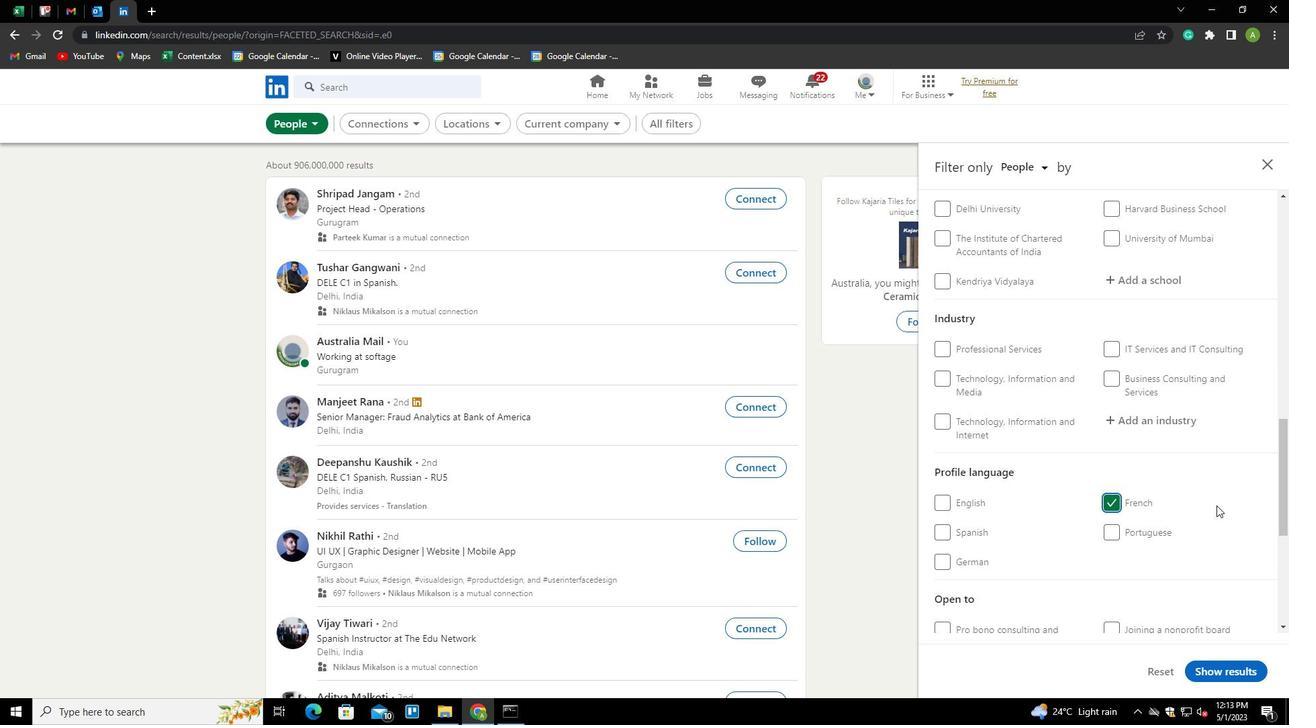 
Action: Mouse scrolled (1217, 506) with delta (0, 0)
Screenshot: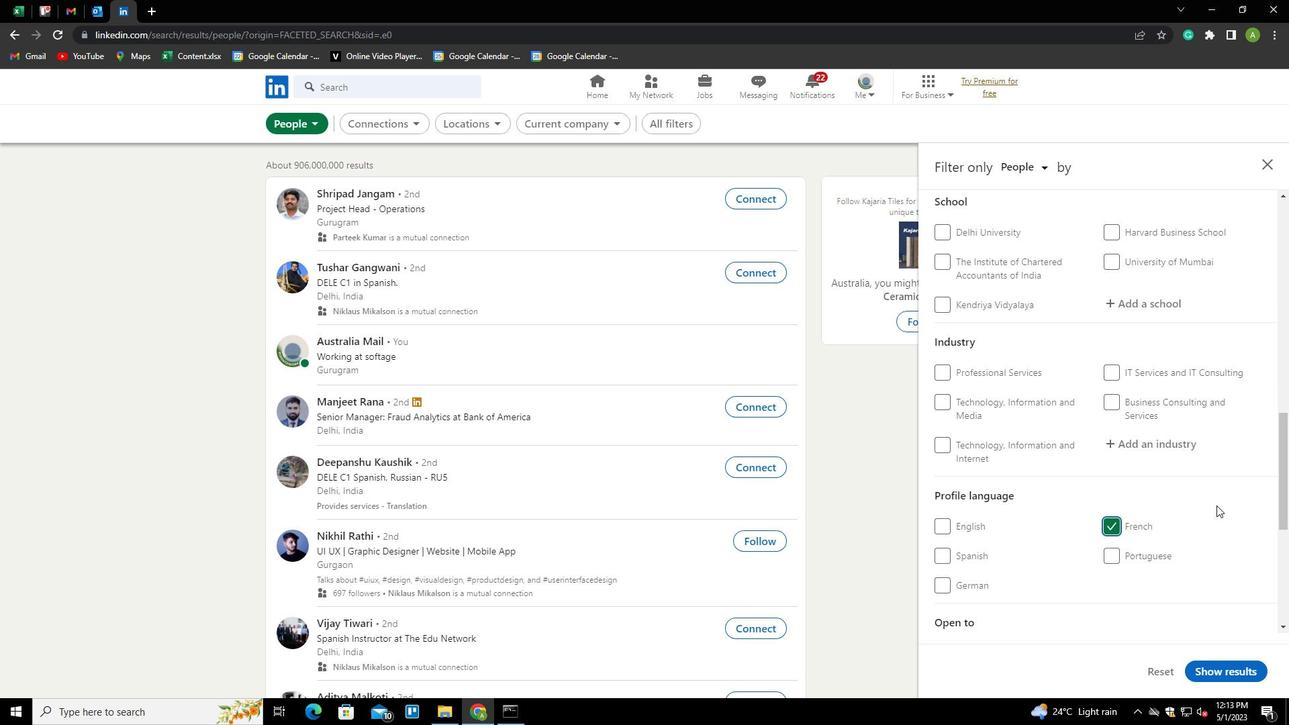 
Action: Mouse scrolled (1217, 506) with delta (0, 0)
Screenshot: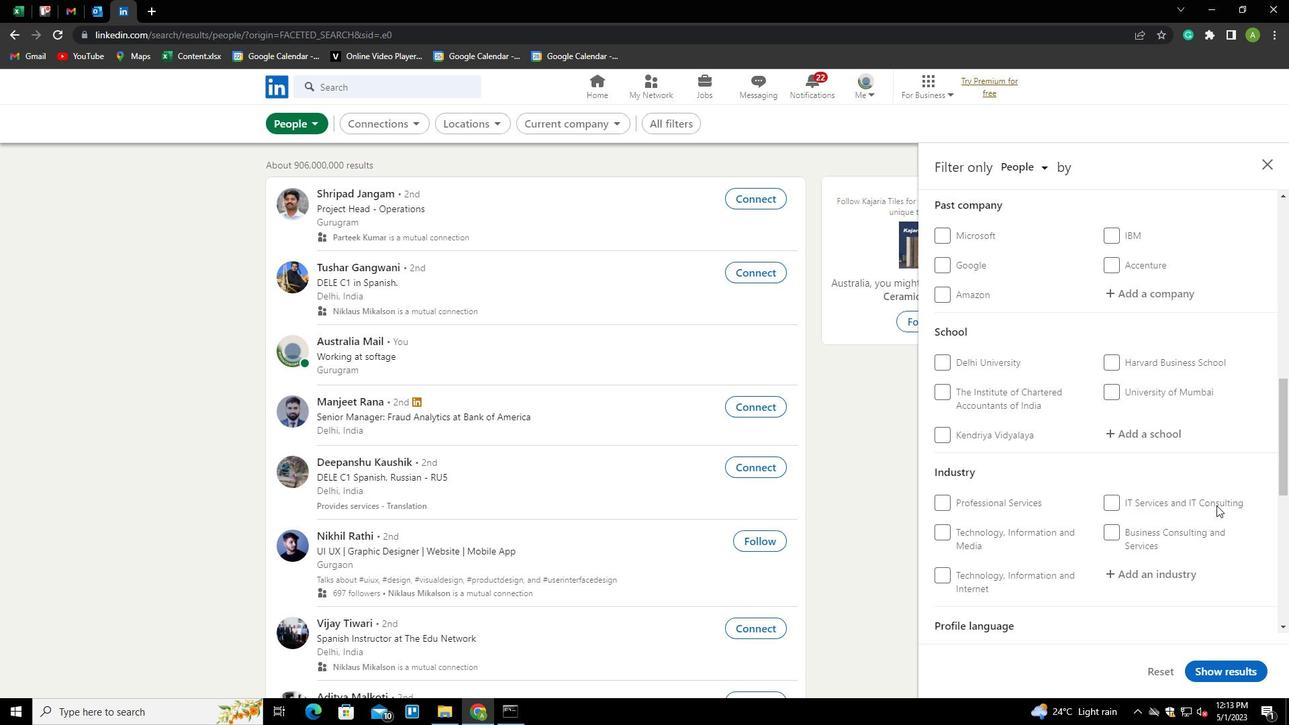 
Action: Mouse scrolled (1217, 506) with delta (0, 0)
Screenshot: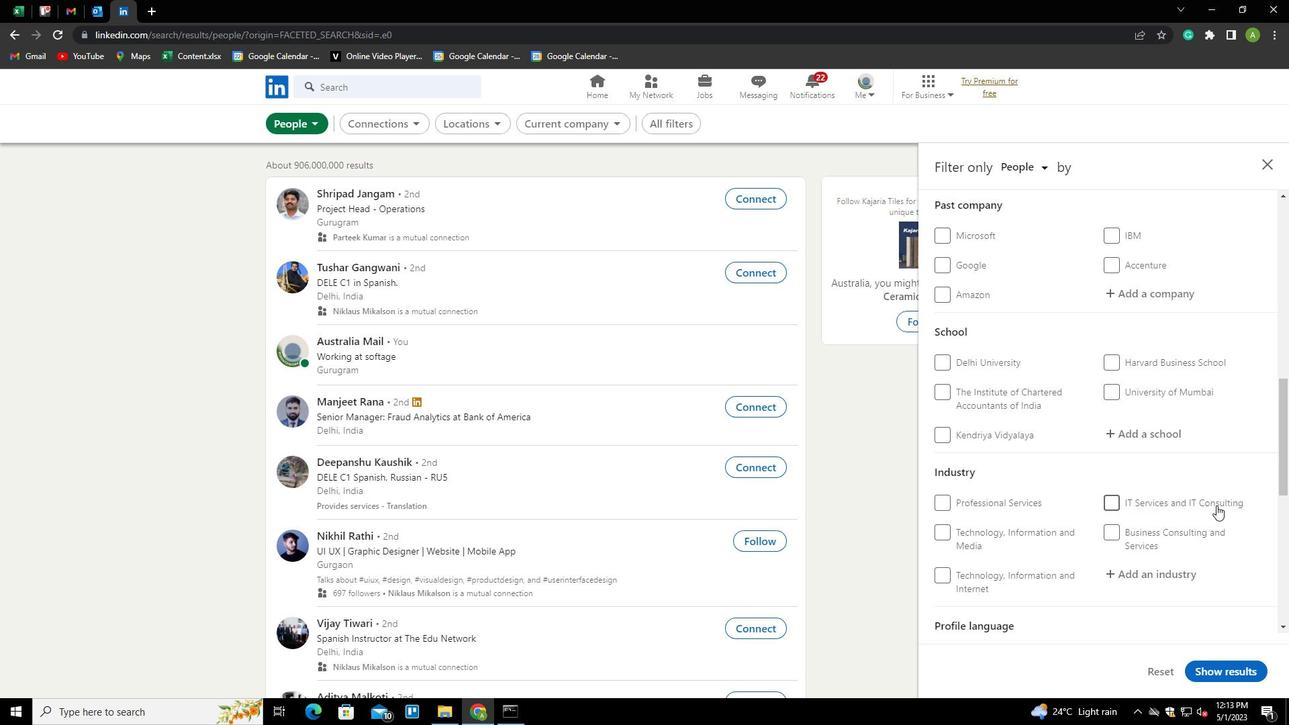 
Action: Mouse scrolled (1217, 506) with delta (0, 0)
Screenshot: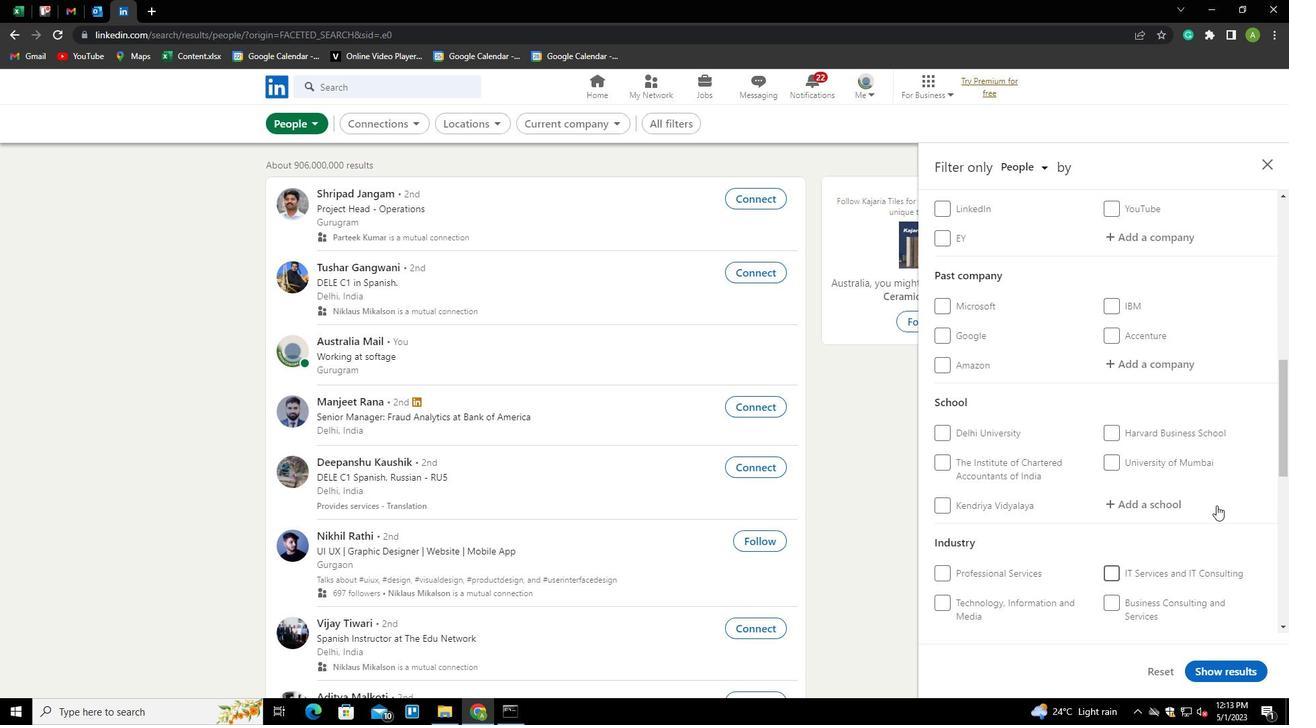 
Action: Mouse moved to (1139, 361)
Screenshot: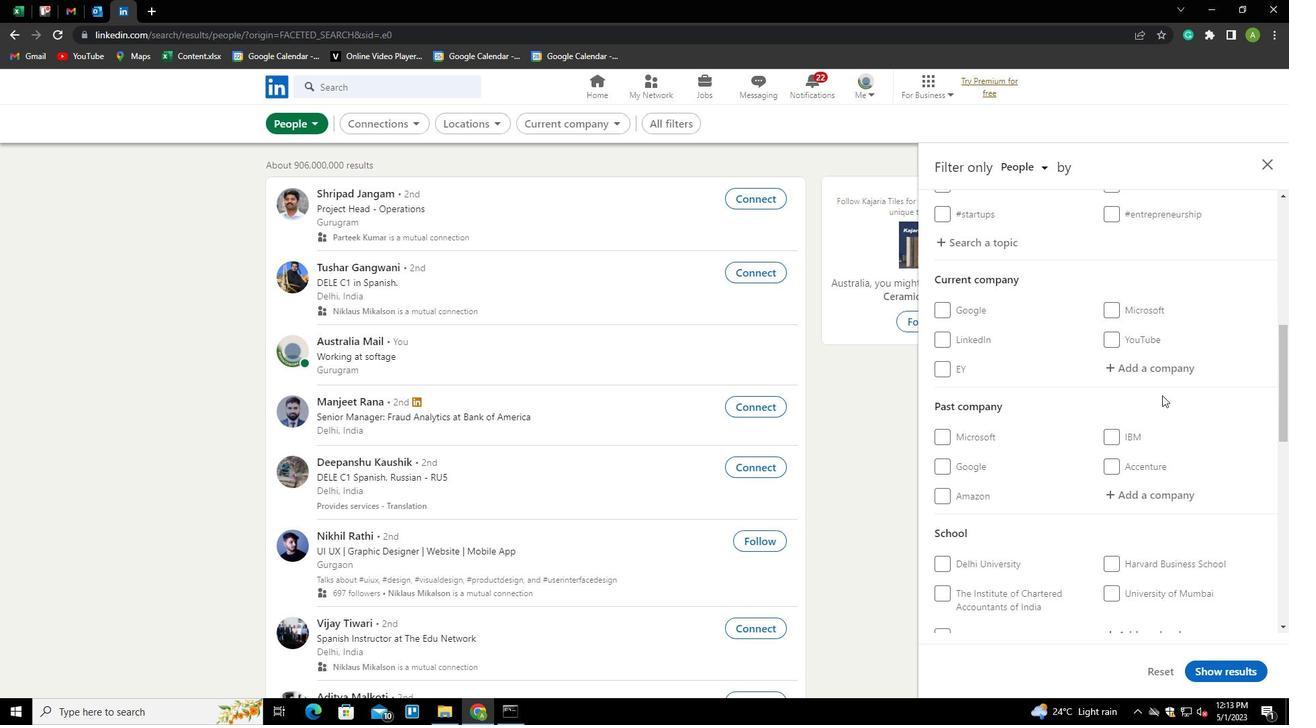 
Action: Mouse pressed left at (1139, 361)
Screenshot: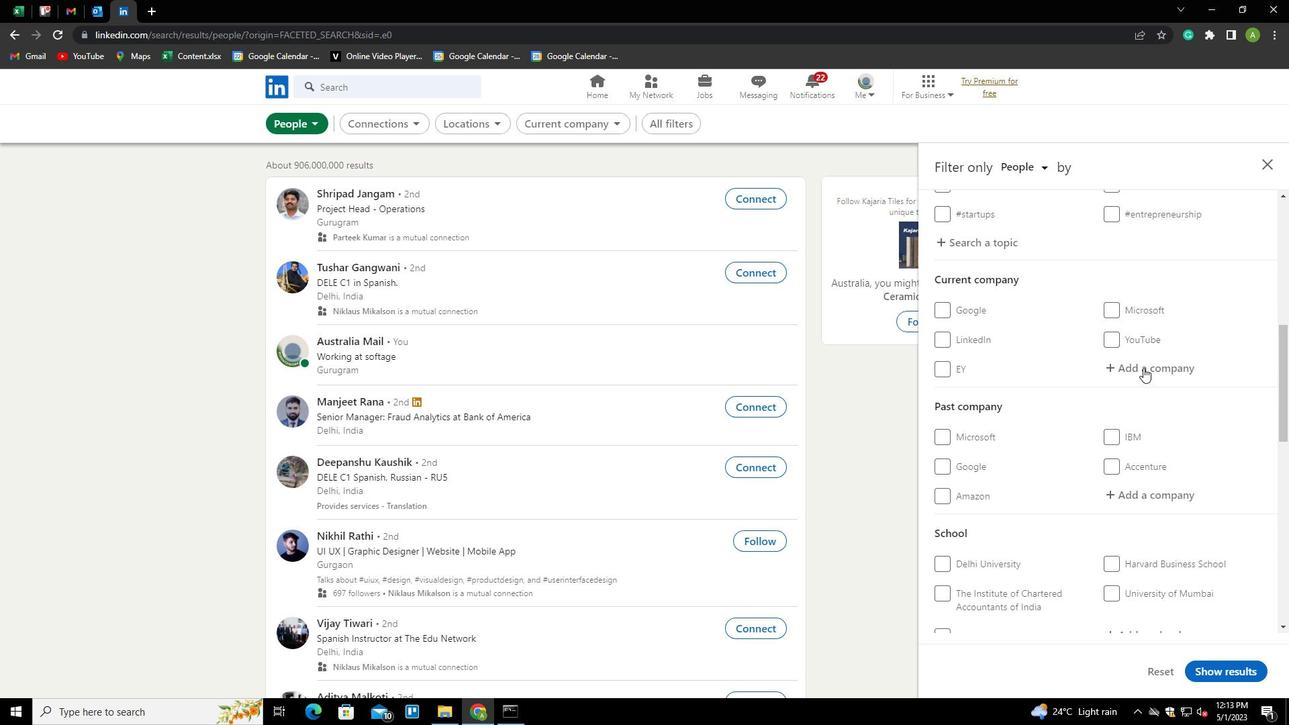 
Action: Key pressed <Key.shift>PACKEDTE<Key.down><Key.backspace><Key.backspace><Key.backspace>T<Key.down><Key.down><Key.down><Key.down><Key.backspace><Key.backspace>T<Key.down><Key.enter>
Screenshot: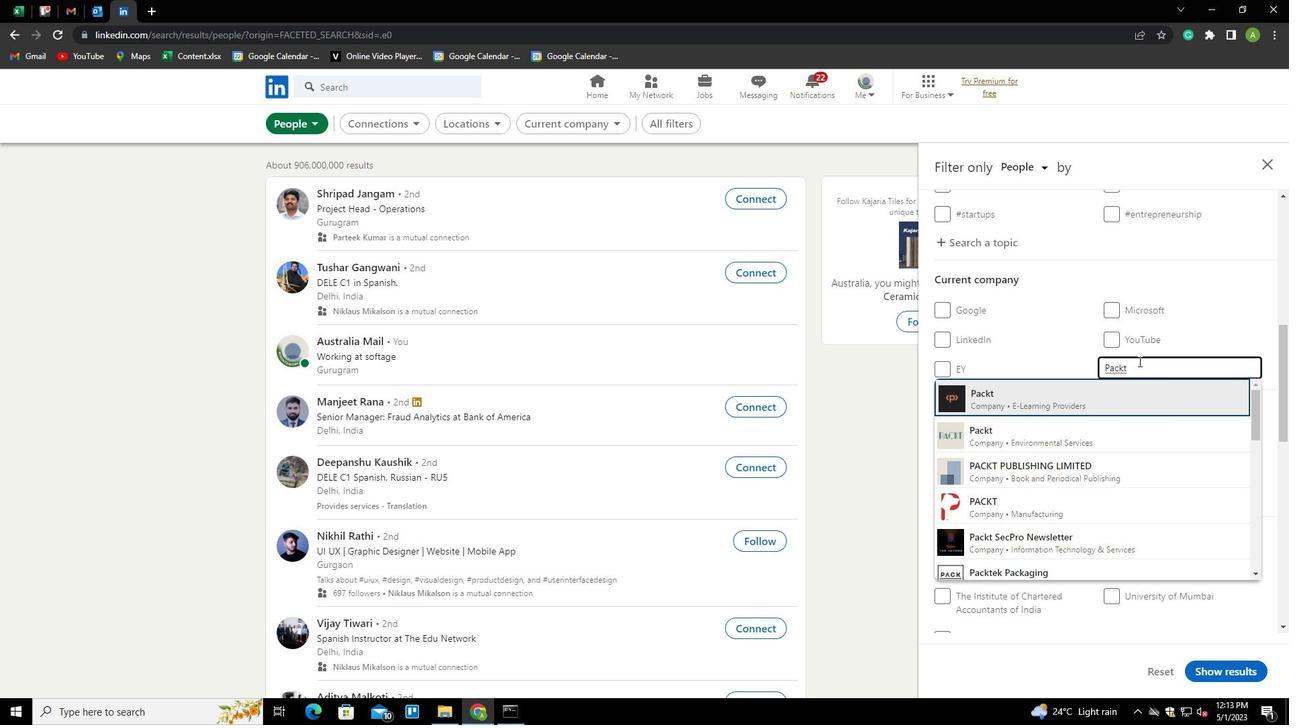 
Action: Mouse scrolled (1139, 360) with delta (0, 0)
Screenshot: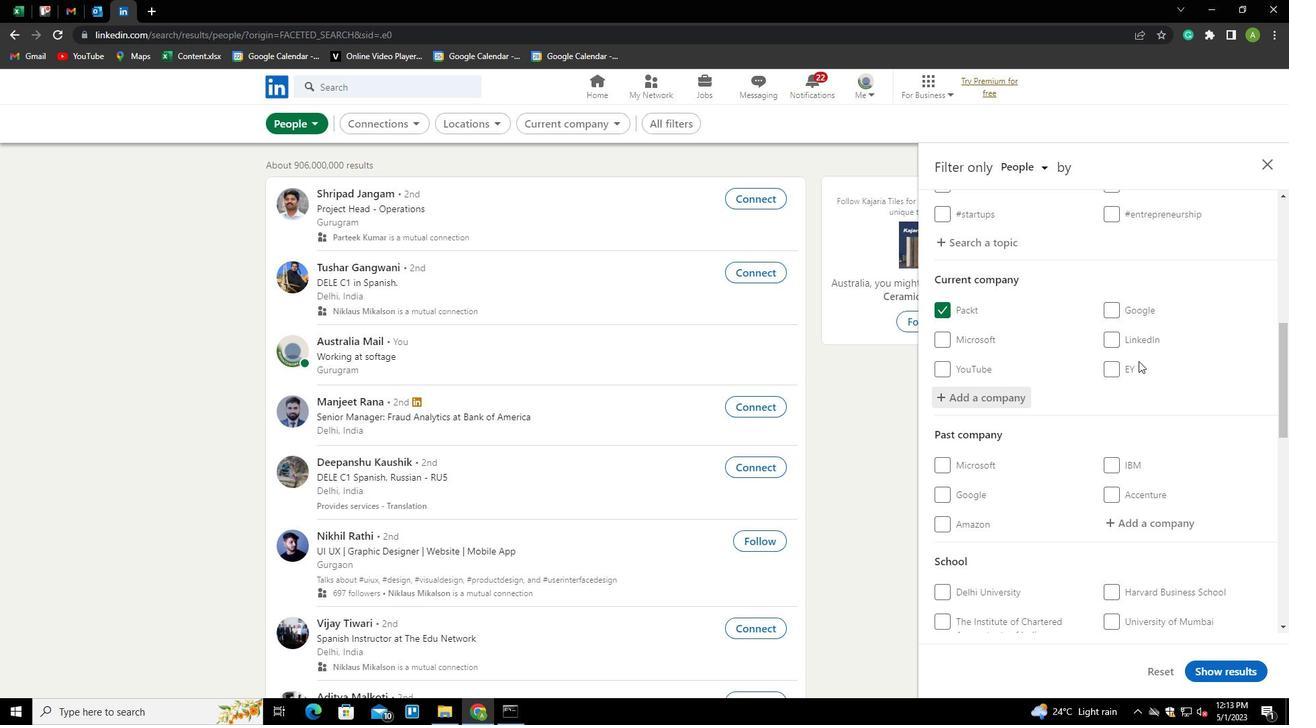 
Action: Mouse scrolled (1139, 360) with delta (0, 0)
Screenshot: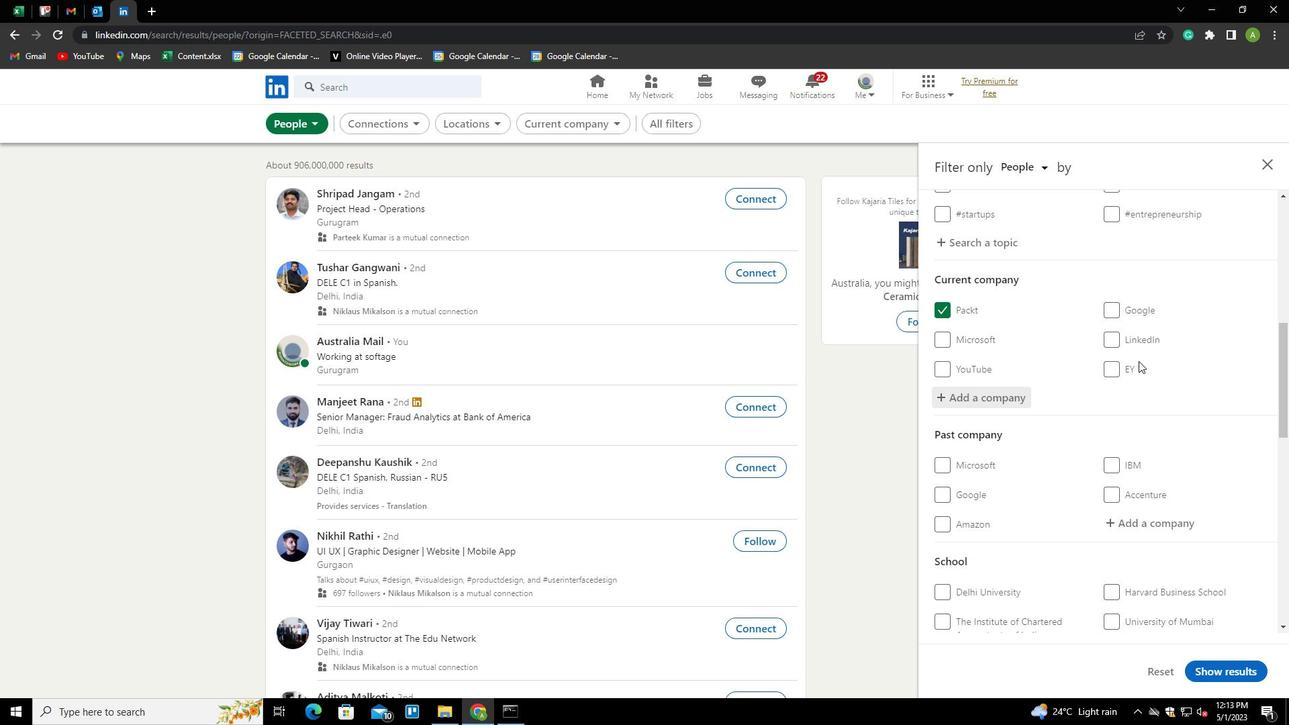 
Action: Mouse scrolled (1139, 360) with delta (0, 0)
Screenshot: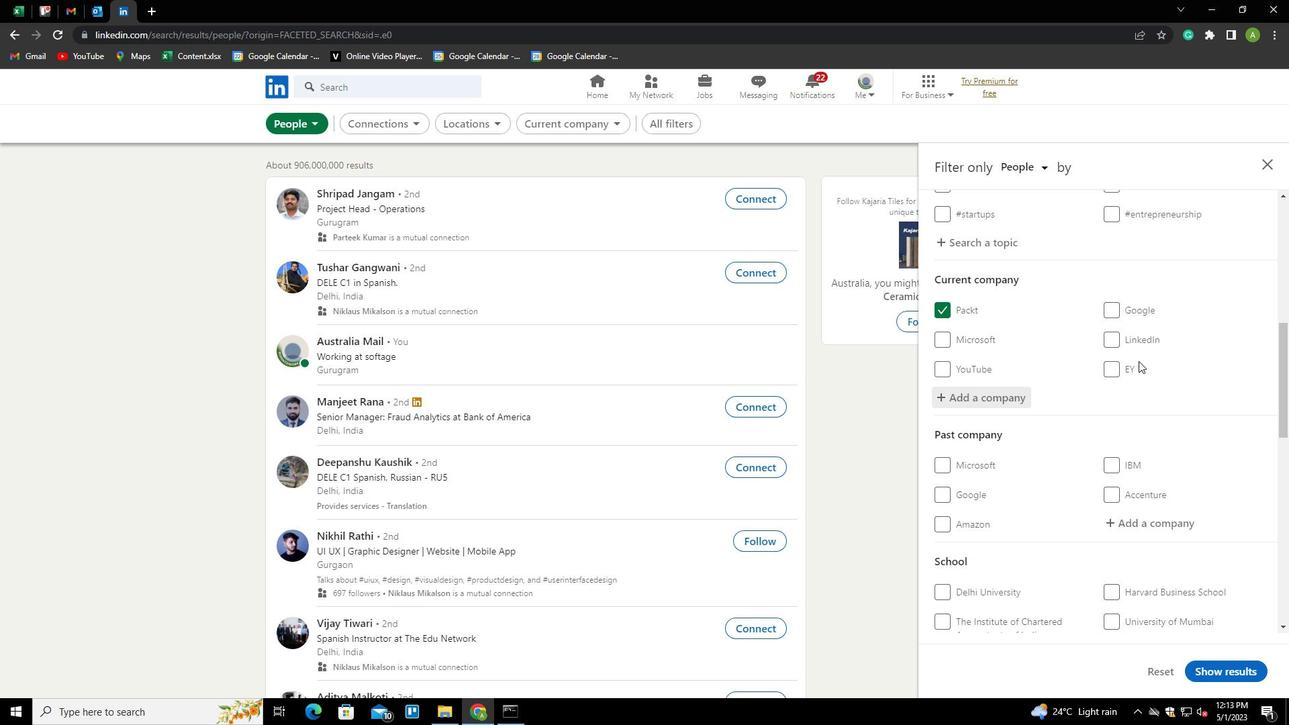 
Action: Mouse moved to (1139, 455)
Screenshot: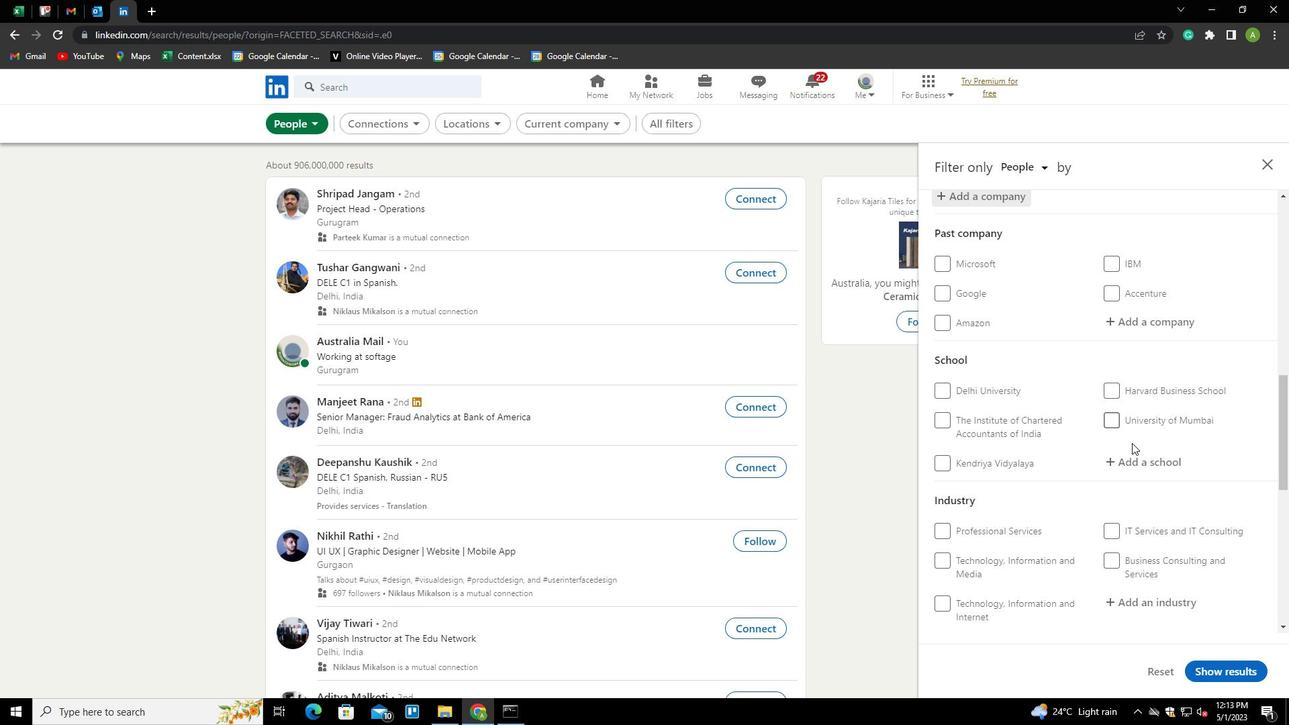 
Action: Mouse pressed left at (1139, 455)
Screenshot: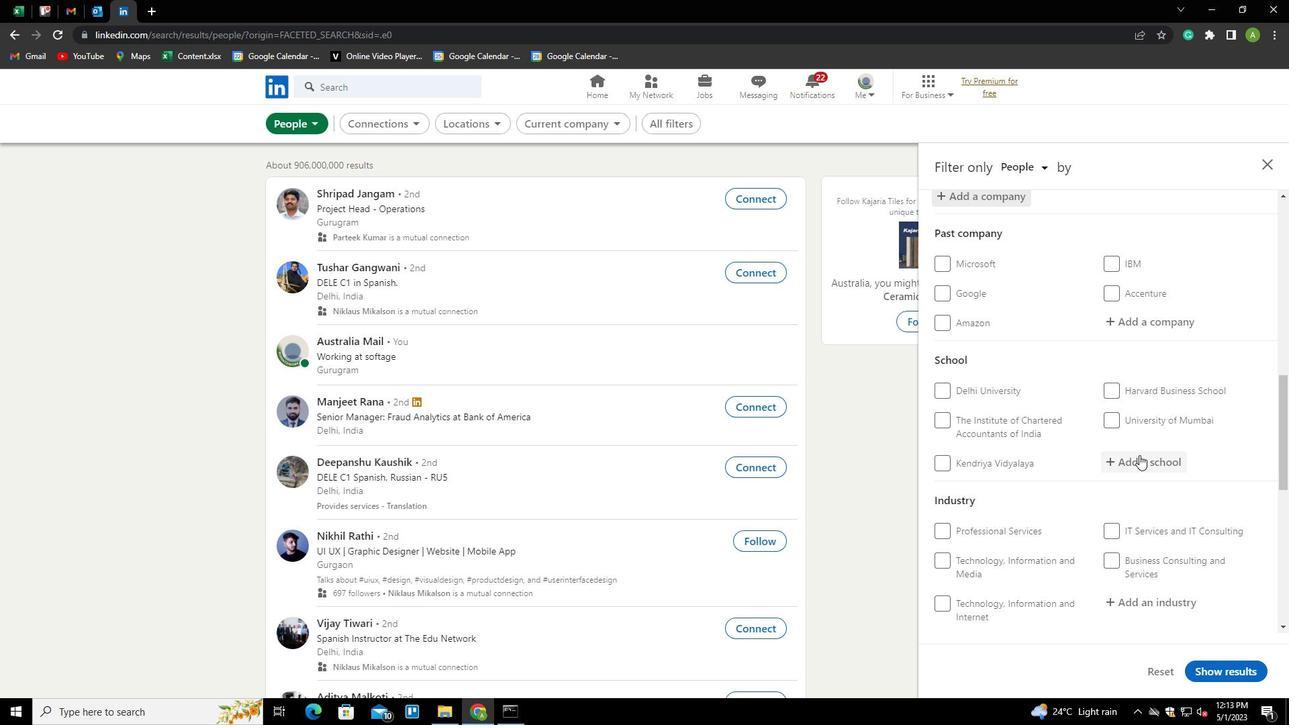 
Action: Mouse moved to (1138, 455)
Screenshot: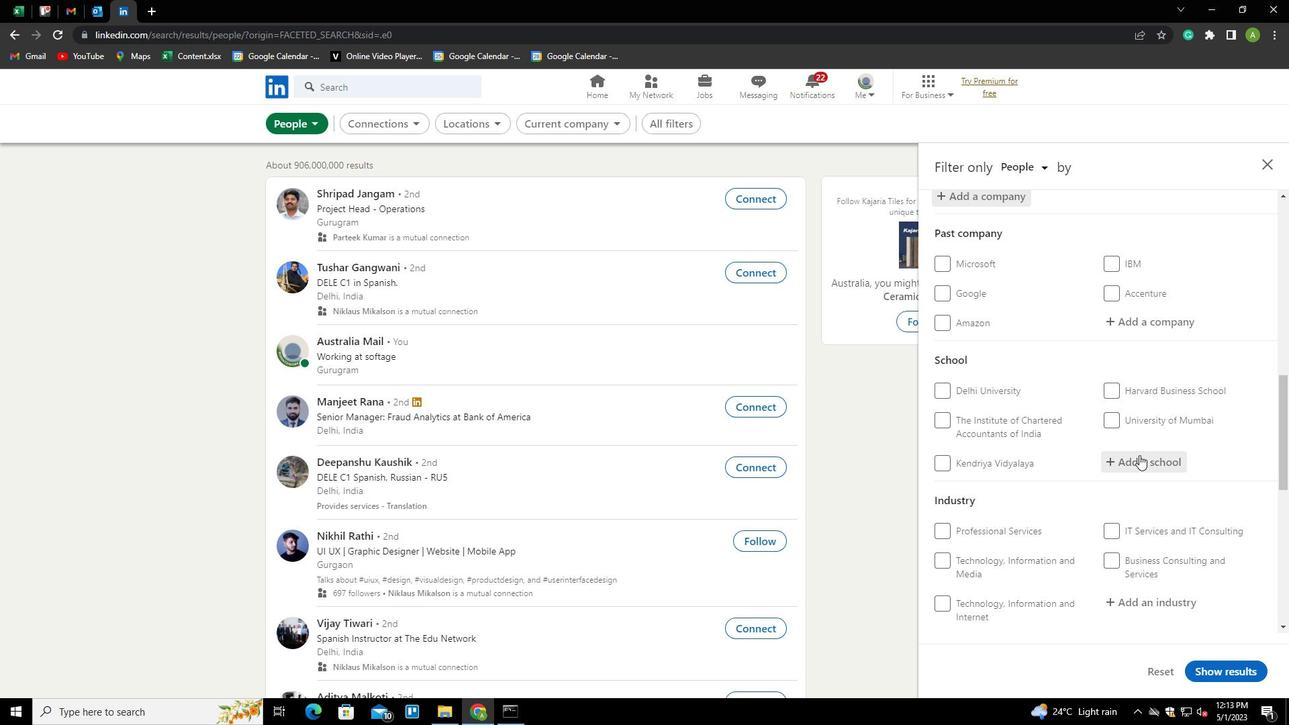 
Action: Key pressed <Key.shift>INSTITI<Key.backspace>UTE<Key.down><Key.space><Key.shift><Key.shift><Key.shift><Key.shift><Key.shift><Key.shift><Key.shift><Key.shift><Key.shift><Key.shift><Key.shift><Key.shift><Key.shift><Key.shift><Key.shift><Key.shift><Key.shift><Key.shift><Key.shift><Key.shift>OF<Key.space>AEM<Key.backspace>RO<Key.down><Key.enter>
Screenshot: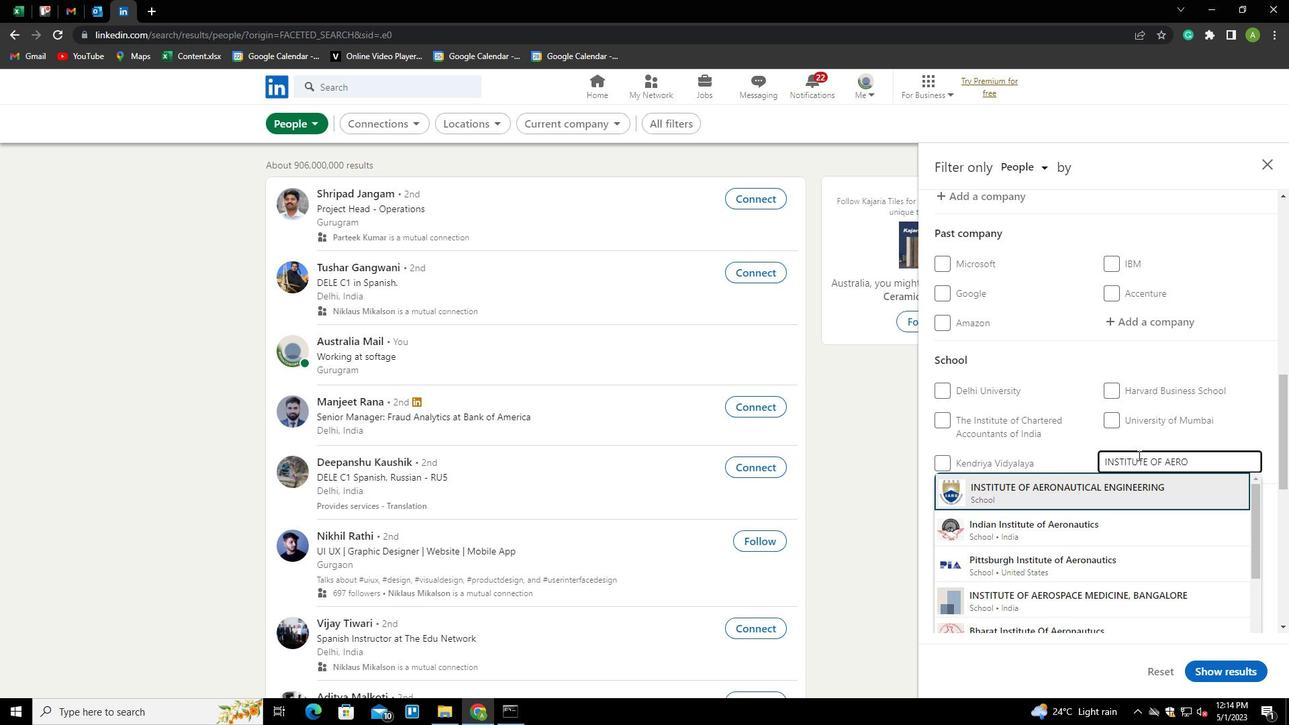 
Action: Mouse scrolled (1138, 454) with delta (0, 0)
Screenshot: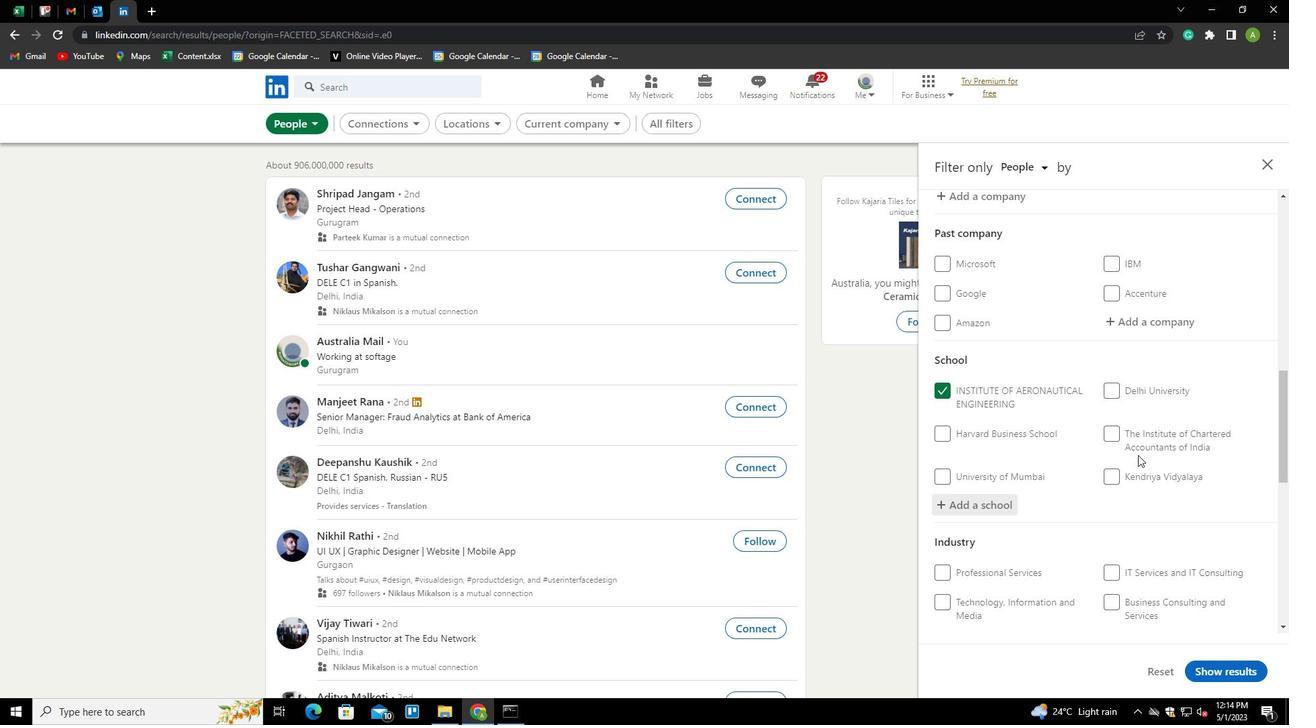 
Action: Mouse scrolled (1138, 454) with delta (0, 0)
Screenshot: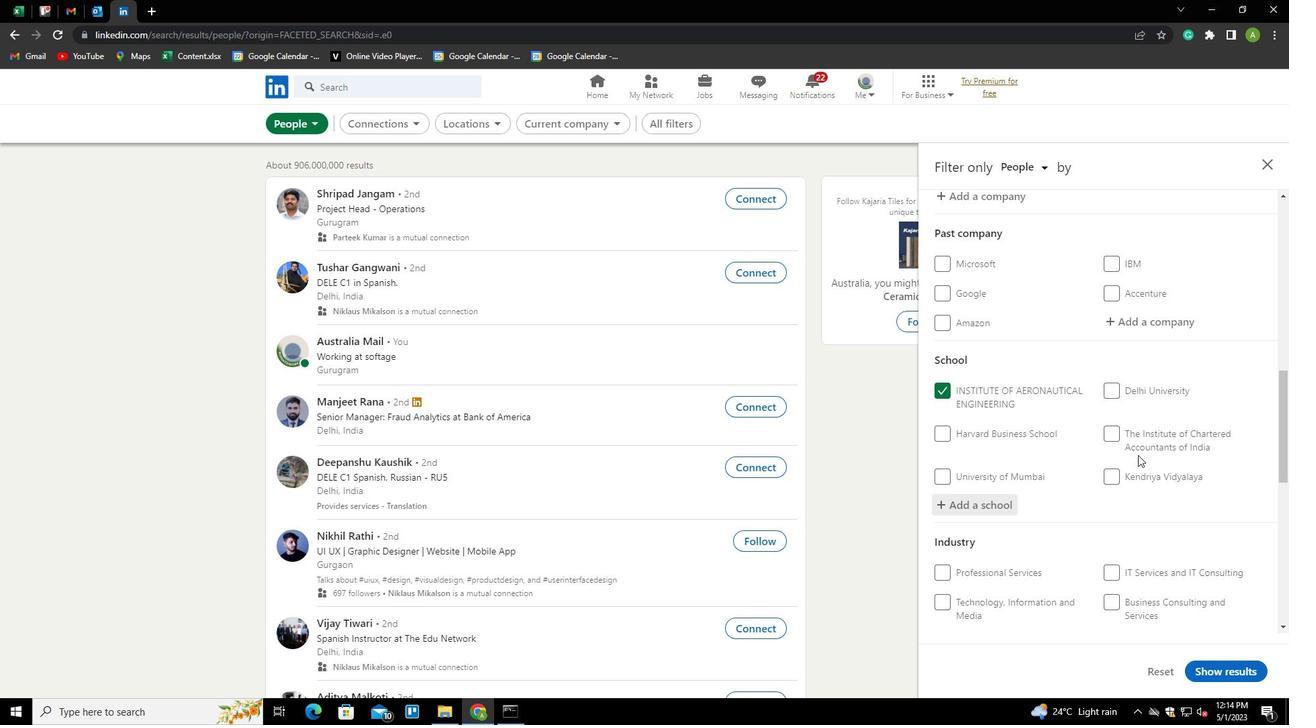 
Action: Mouse scrolled (1138, 454) with delta (0, 0)
Screenshot: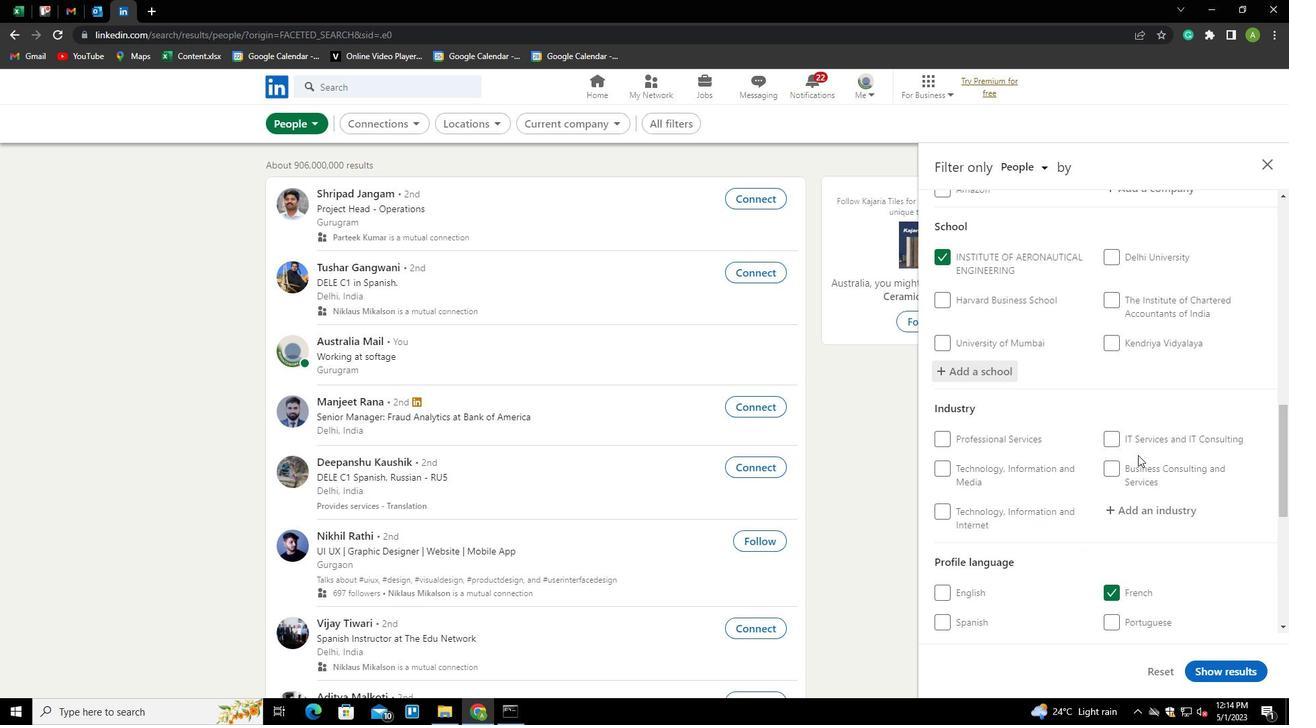 
Action: Mouse scrolled (1138, 454) with delta (0, 0)
Screenshot: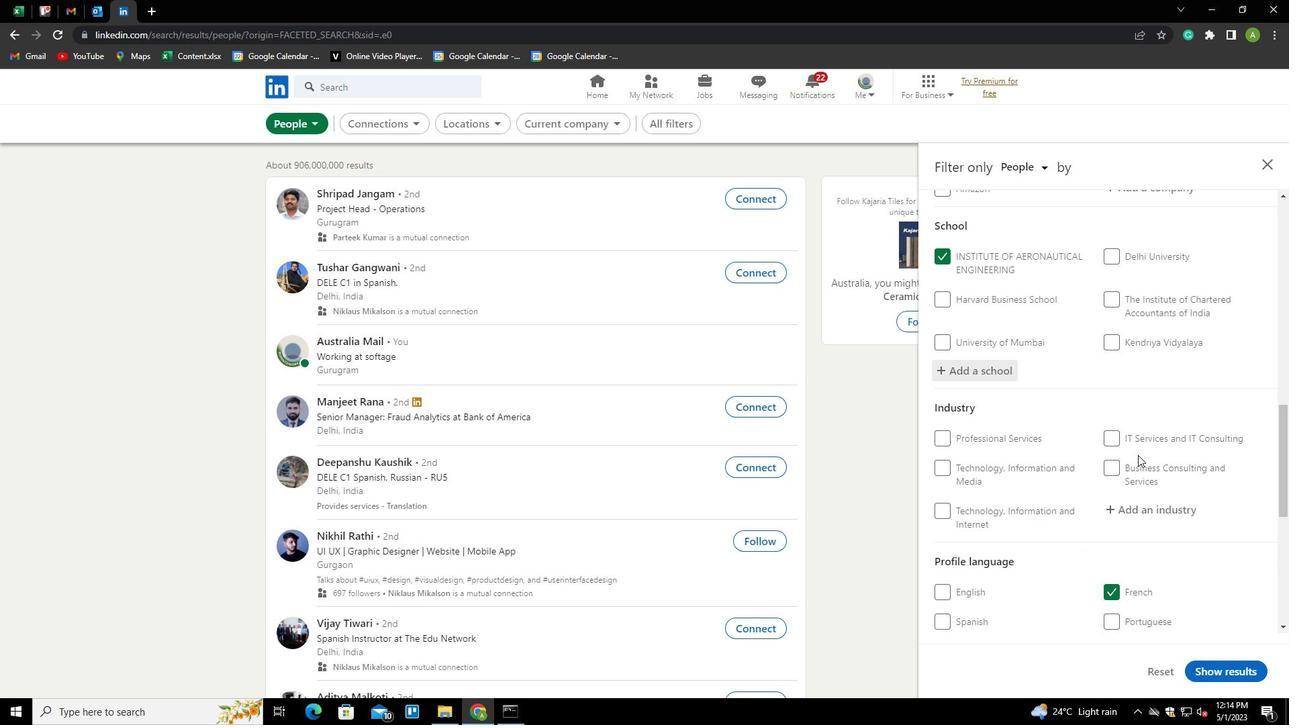 
Action: Mouse moved to (1136, 372)
Screenshot: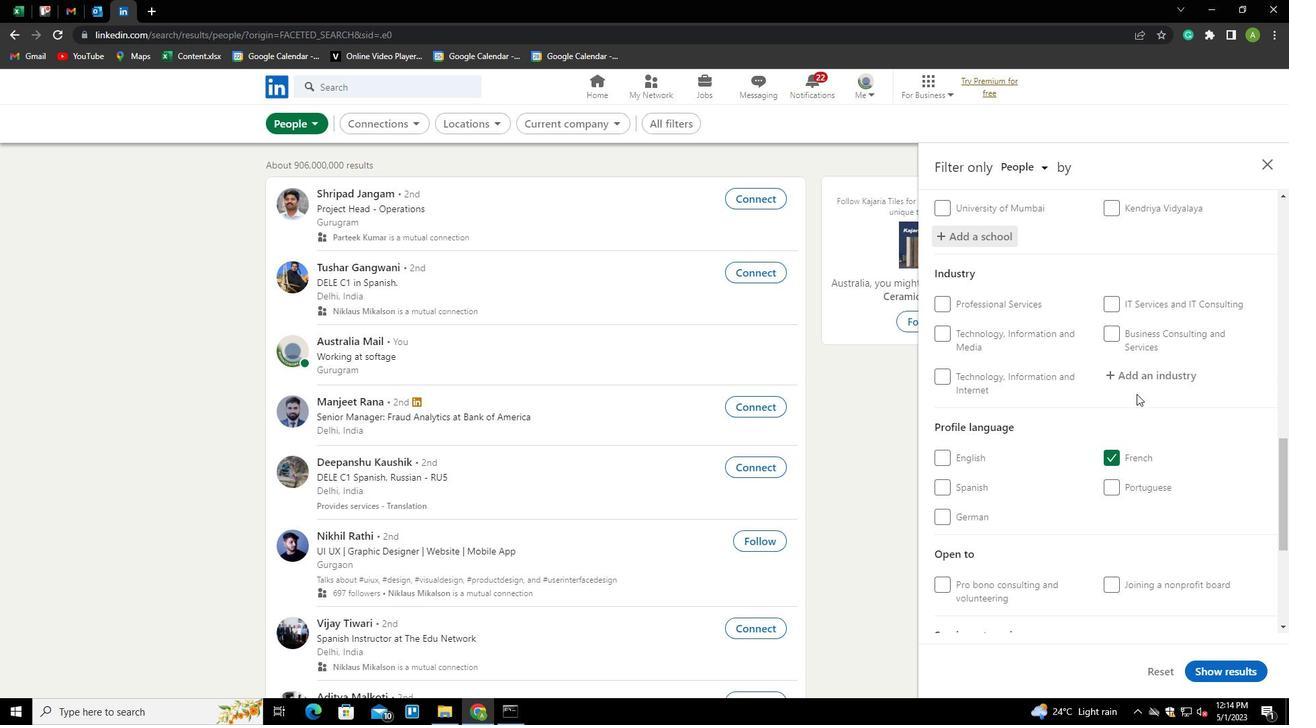 
Action: Mouse pressed left at (1136, 372)
Screenshot: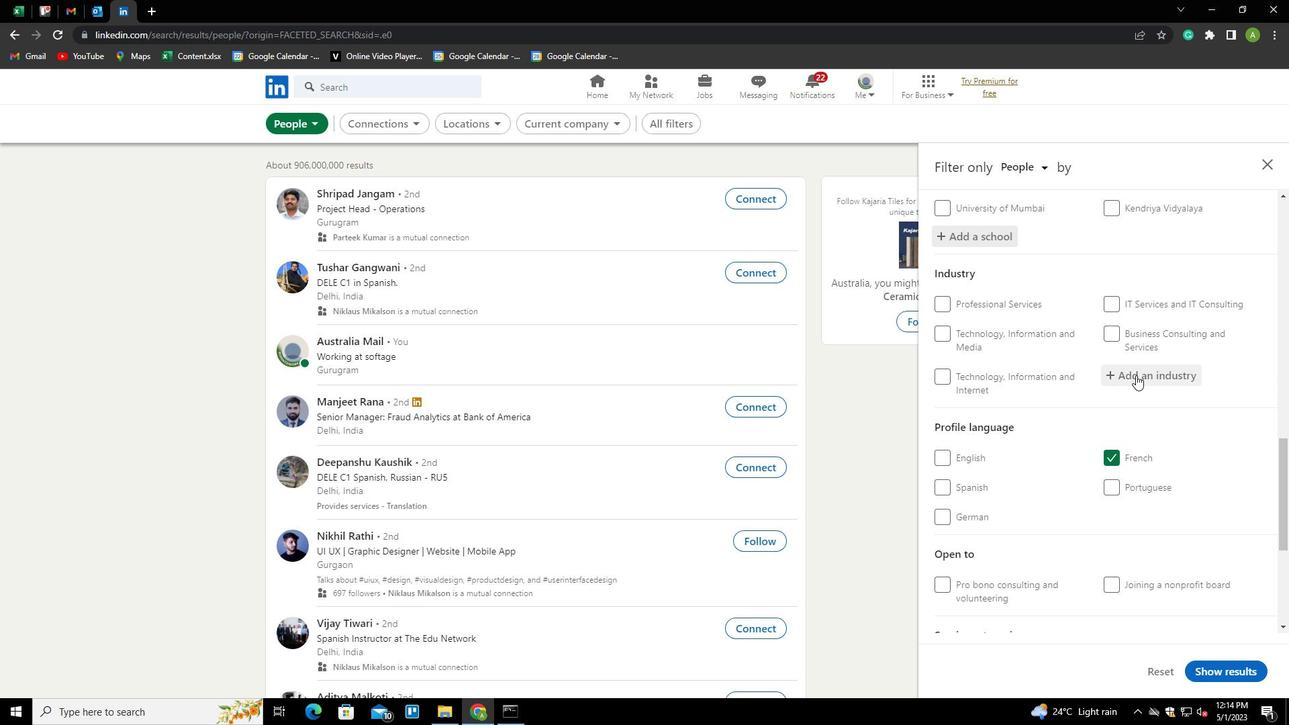 
Action: Key pressed <Key.shift>ACCESSI<Key.down><Key.enter>
Screenshot: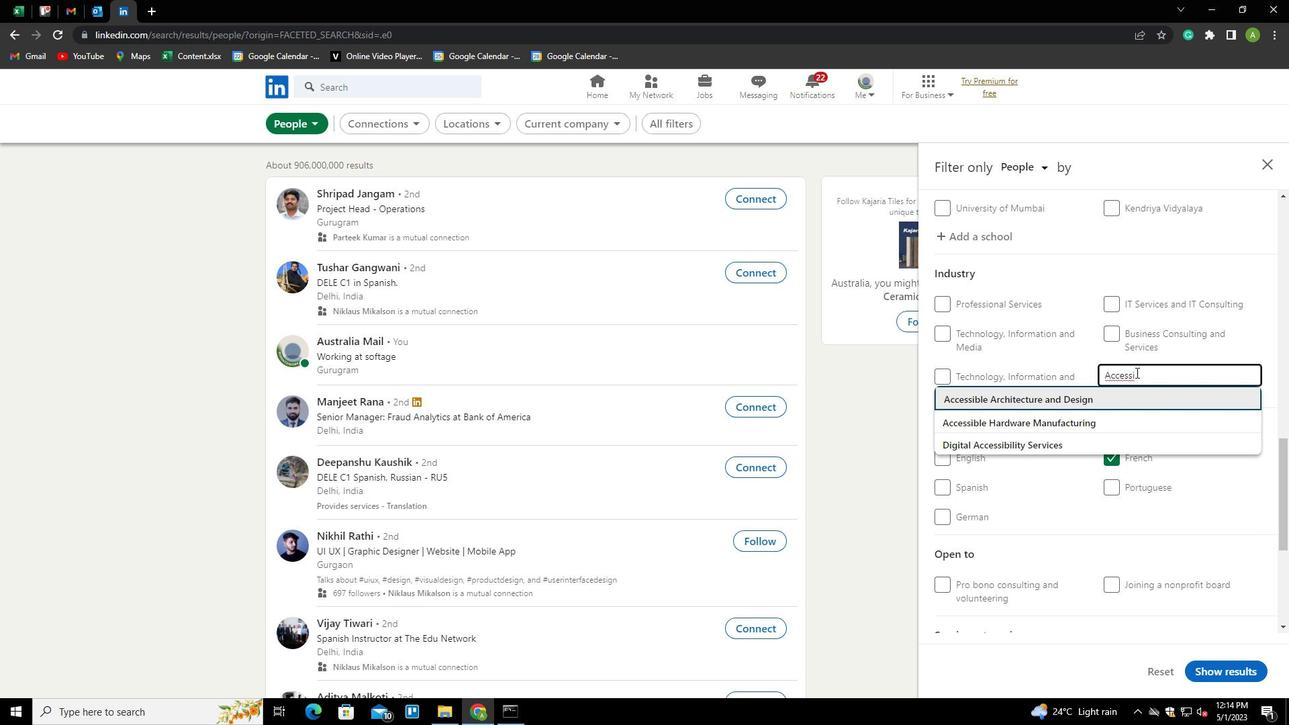 
Action: Mouse scrolled (1136, 372) with delta (0, 0)
Screenshot: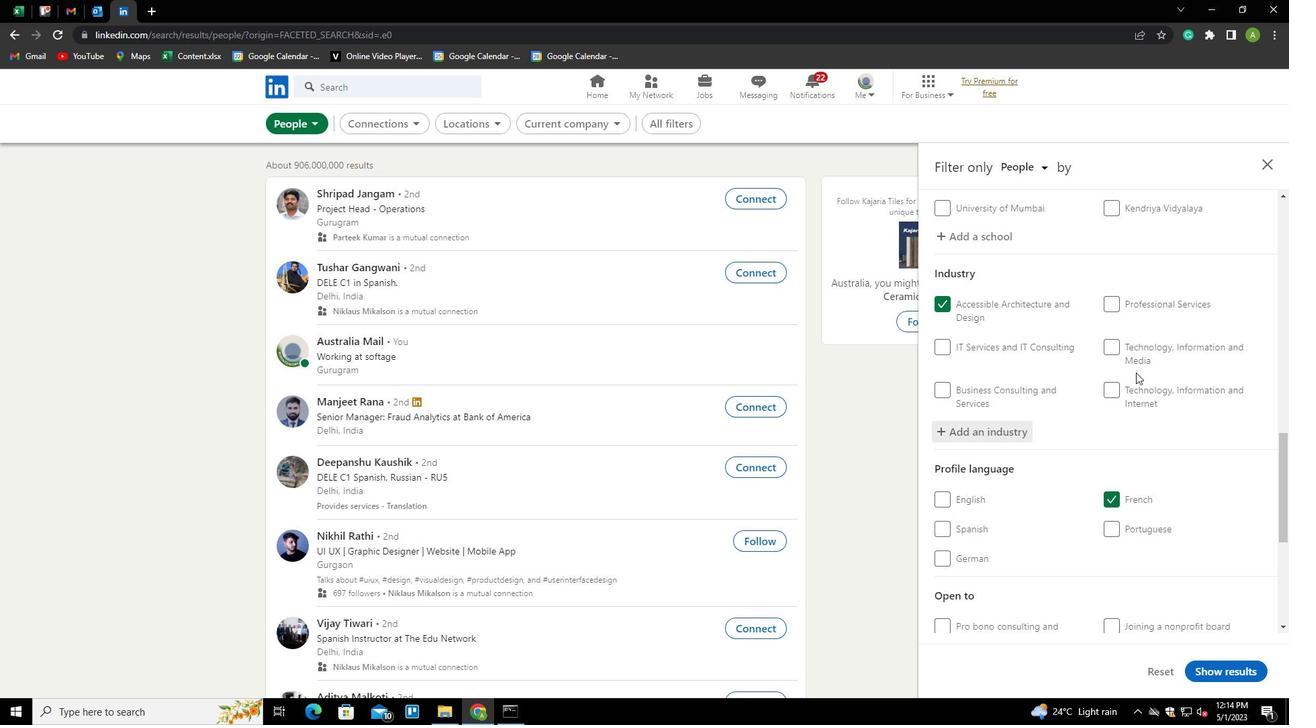 
Action: Mouse scrolled (1136, 372) with delta (0, 0)
Screenshot: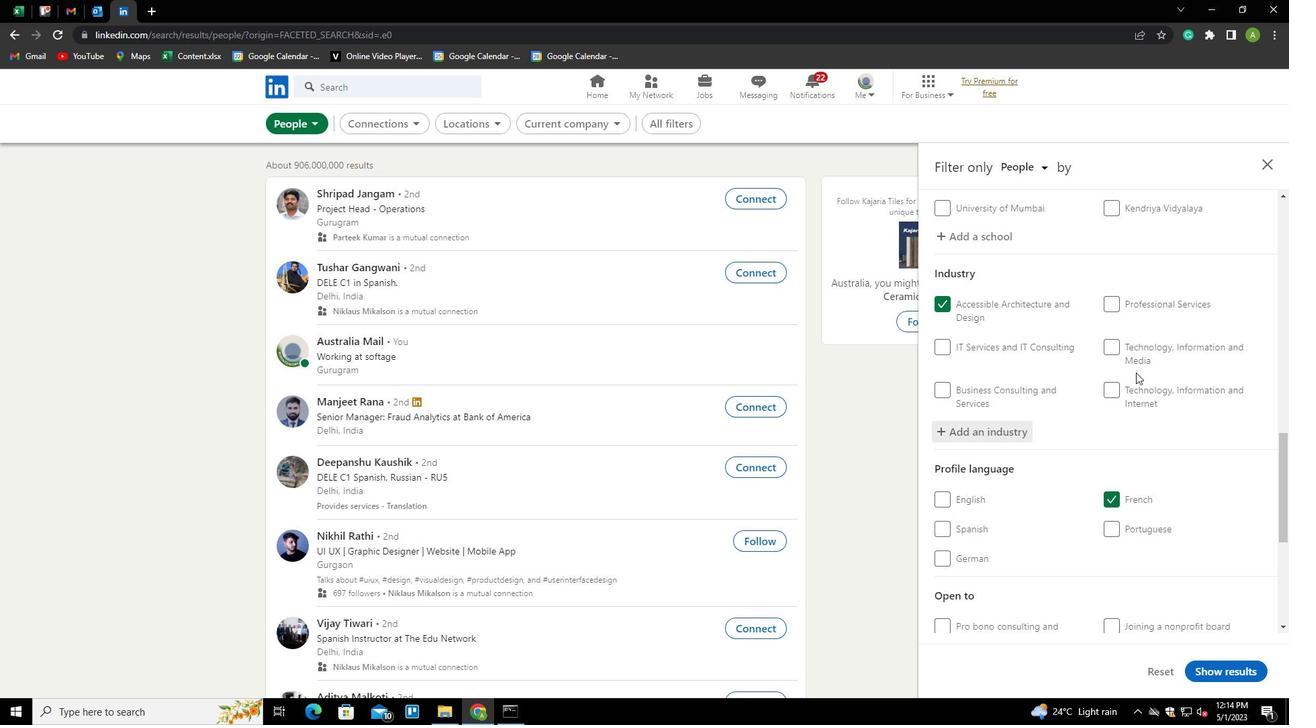 
Action: Mouse scrolled (1136, 372) with delta (0, 0)
Screenshot: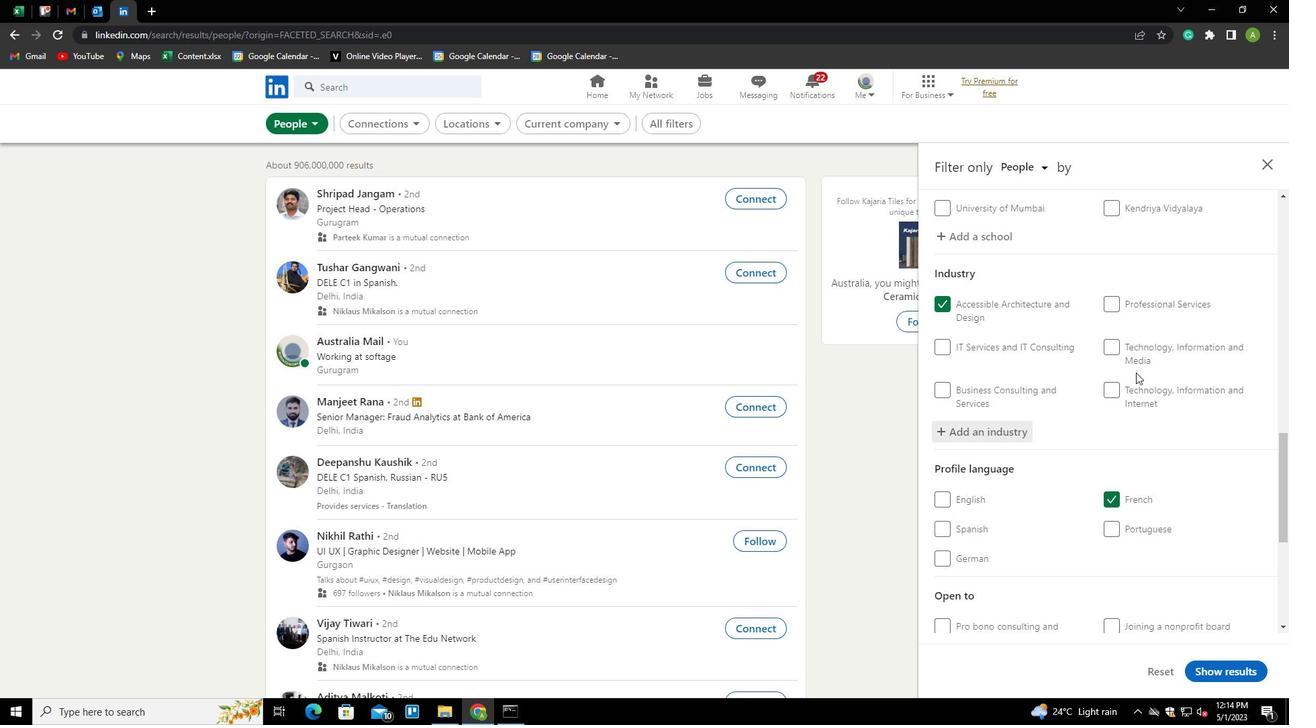 
Action: Mouse scrolled (1136, 372) with delta (0, 0)
Screenshot: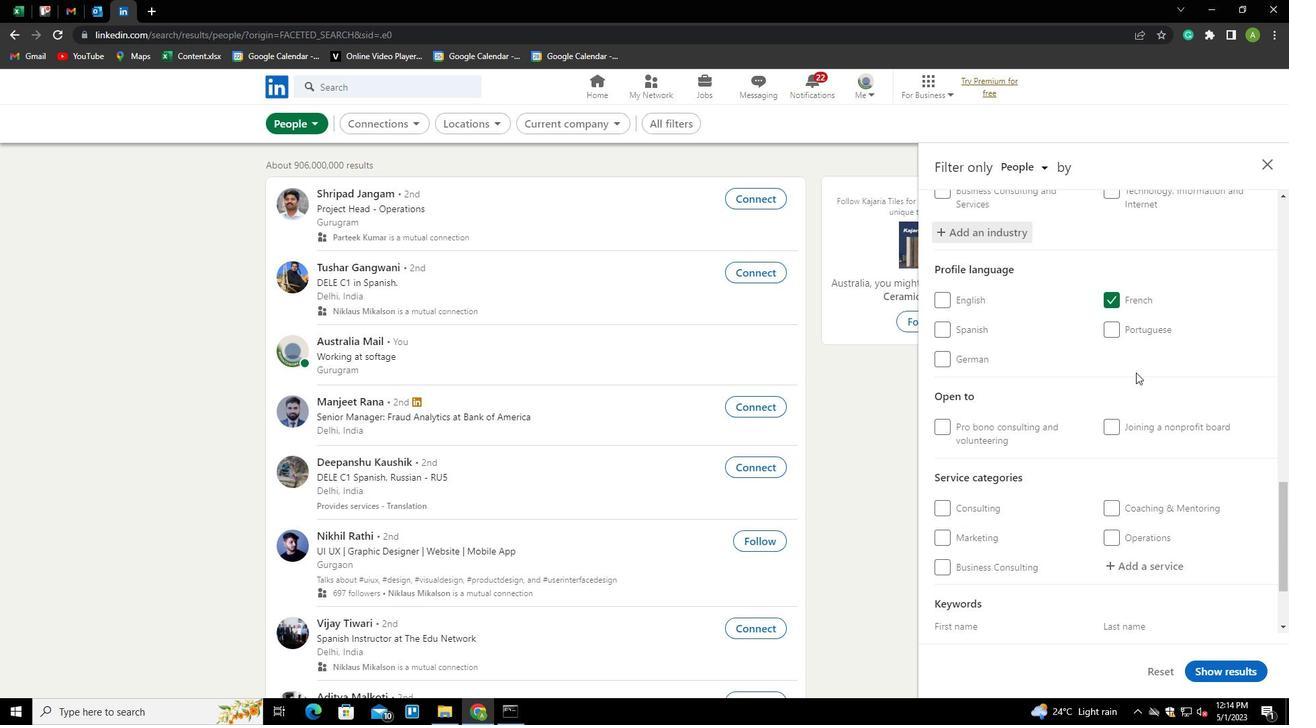 
Action: Mouse scrolled (1136, 372) with delta (0, 0)
Screenshot: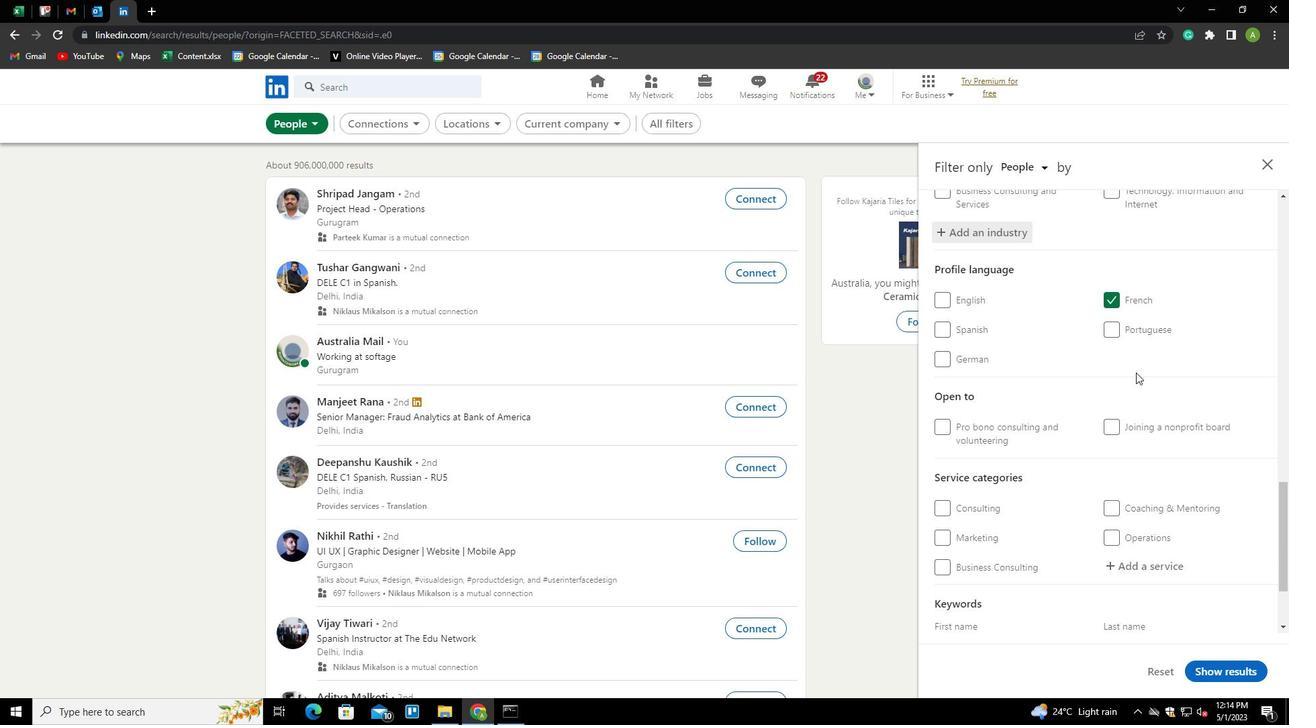
Action: Mouse scrolled (1136, 372) with delta (0, 0)
Screenshot: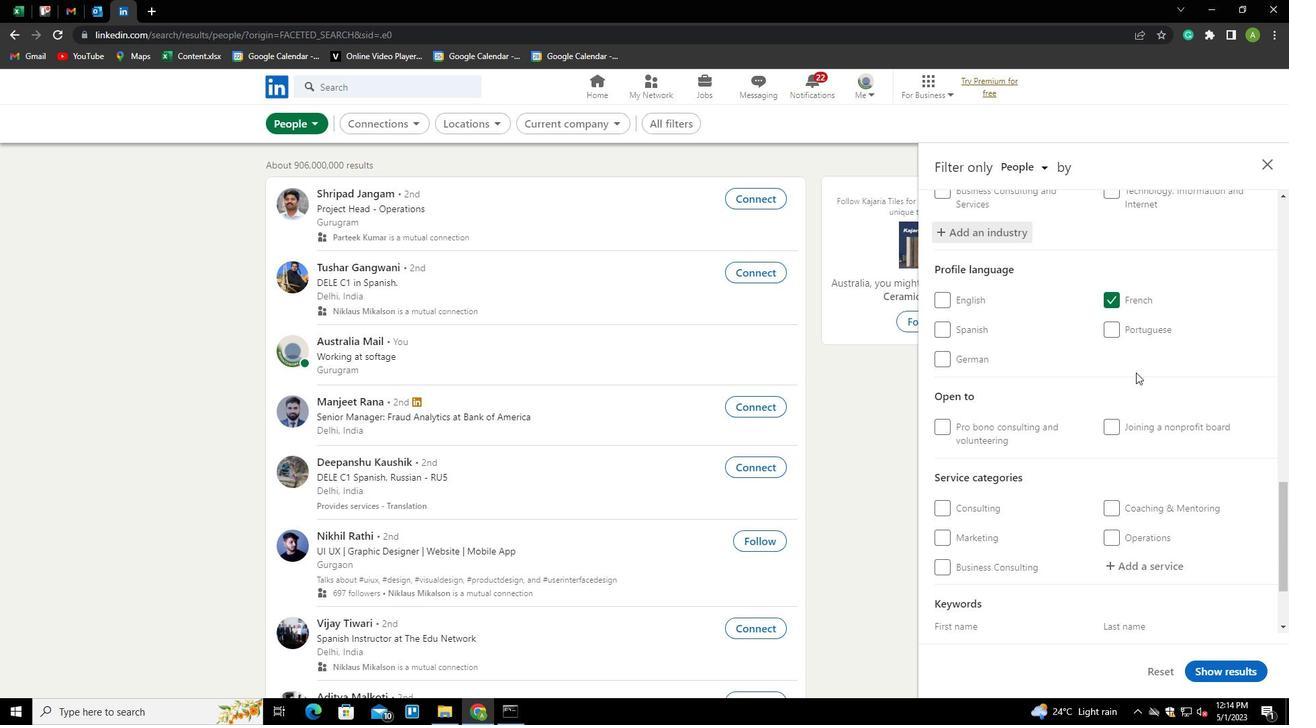 
Action: Mouse moved to (1135, 444)
Screenshot: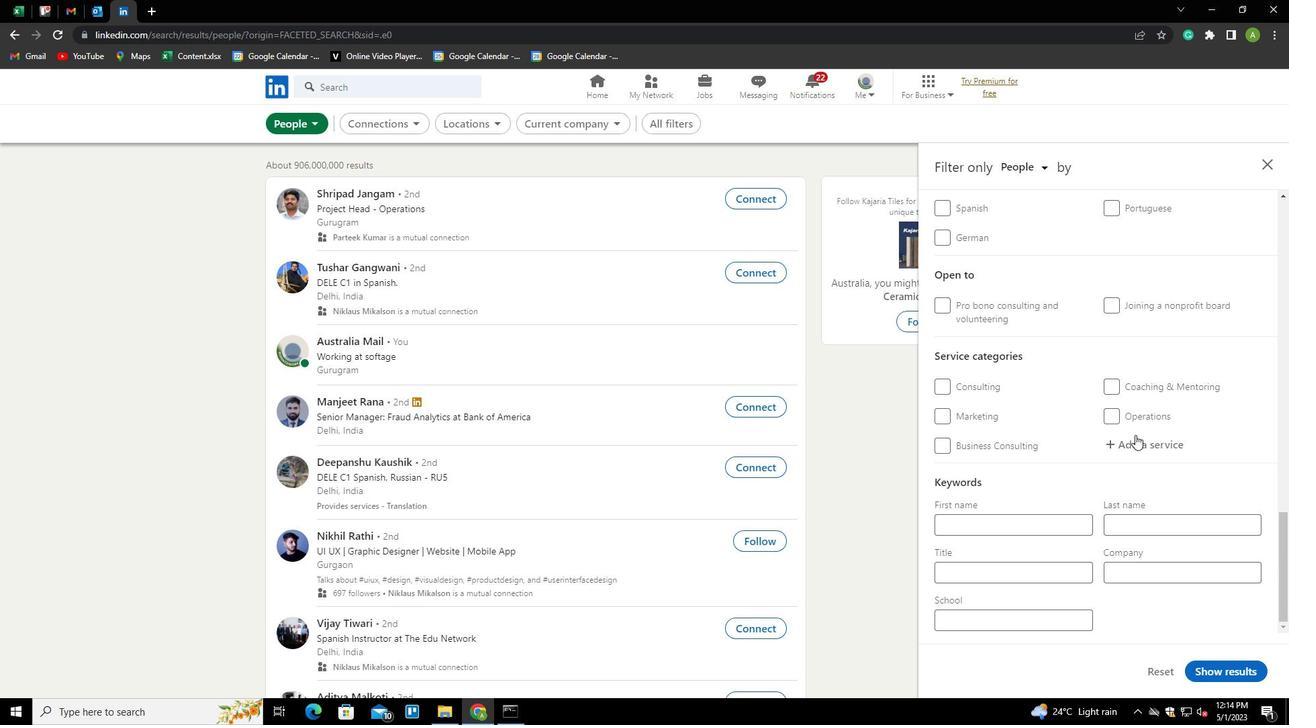
Action: Mouse pressed left at (1135, 444)
Screenshot: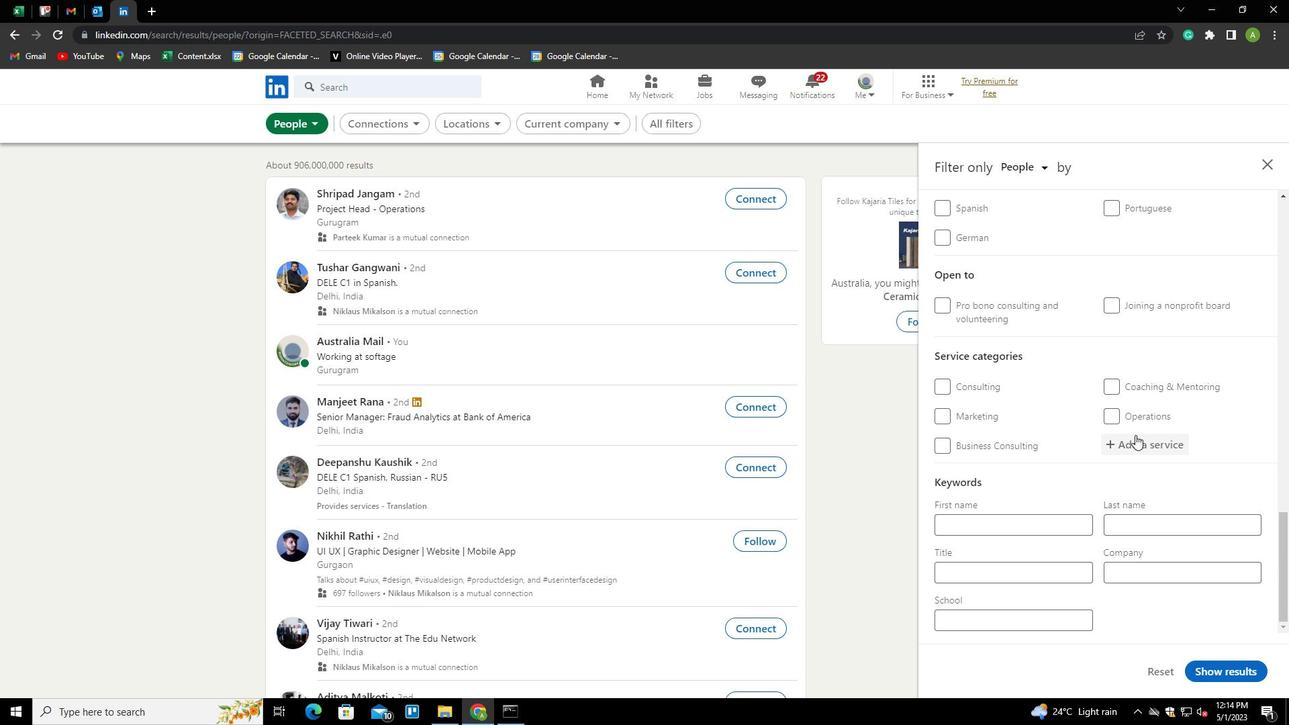 
Action: Key pressed <Key.shift><Key.shift><Key.shift><Key.shift><Key.shift><Key.shift><Key.shift><Key.shift><Key.shift><Key.shift><Key.shift><Key.shift><Key.shift><Key.shift><Key.shift><Key.shift><Key.shift><Key.shift><Key.shift><Key.shift><Key.shift><Key.shift><Key.shift><Key.shift><Key.shift><Key.shift><Key.shift><Key.shift><Key.shift><Key.shift><Key.shift><Key.shift>VIDEO<Key.down><Key.down><Key.down><Key.space><Key.shift>A<Key.down><Key.down><Key.enter>
Screenshot: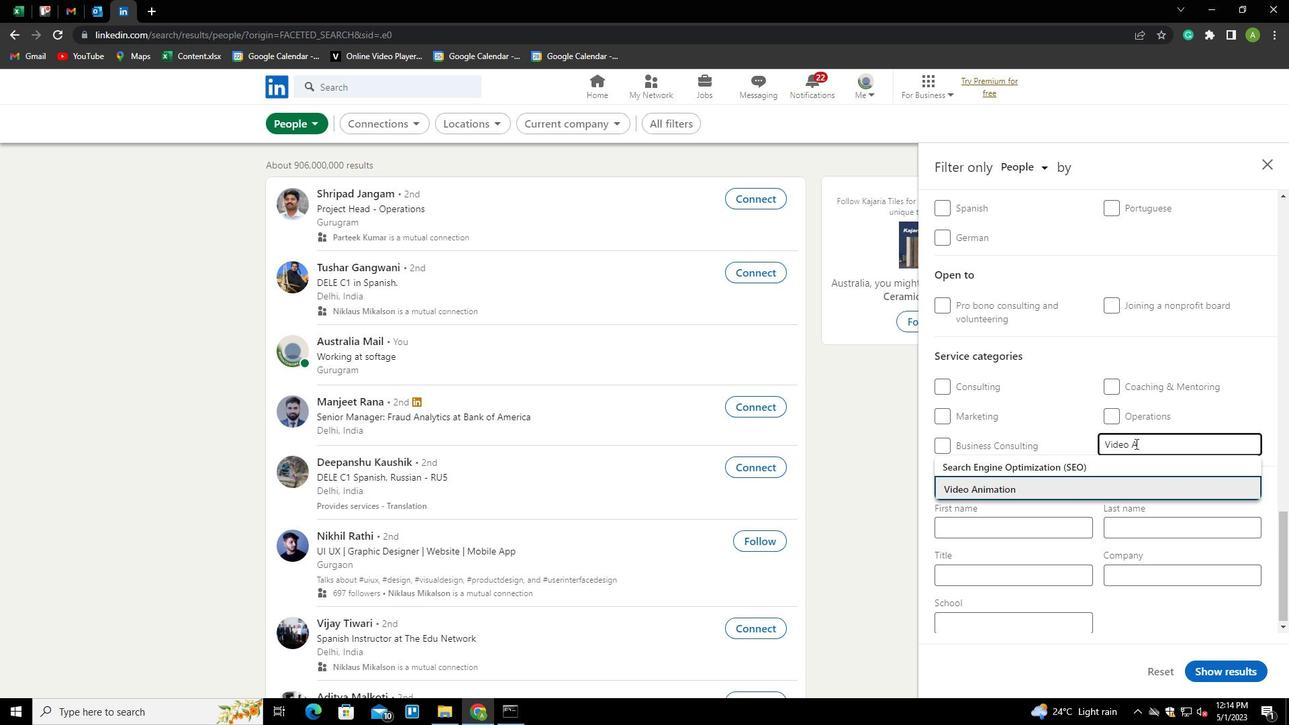 
Action: Mouse scrolled (1135, 443) with delta (0, 0)
Screenshot: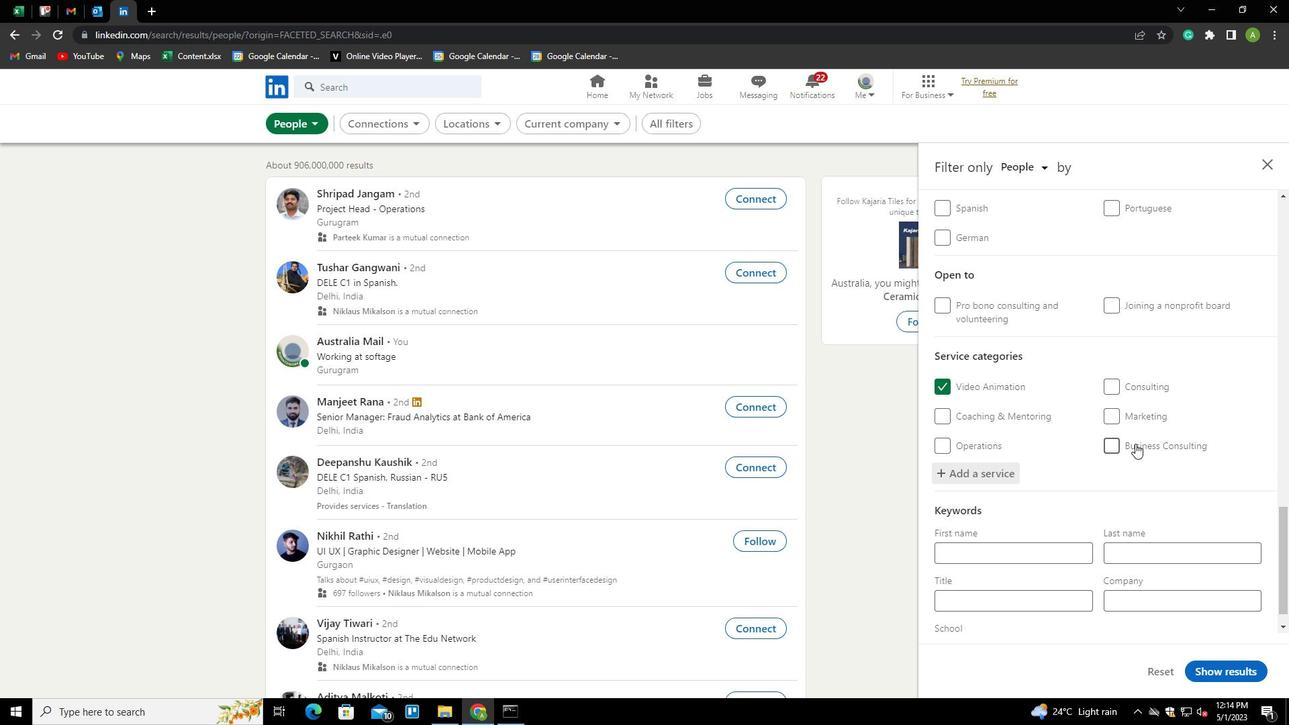
Action: Mouse scrolled (1135, 443) with delta (0, 0)
Screenshot: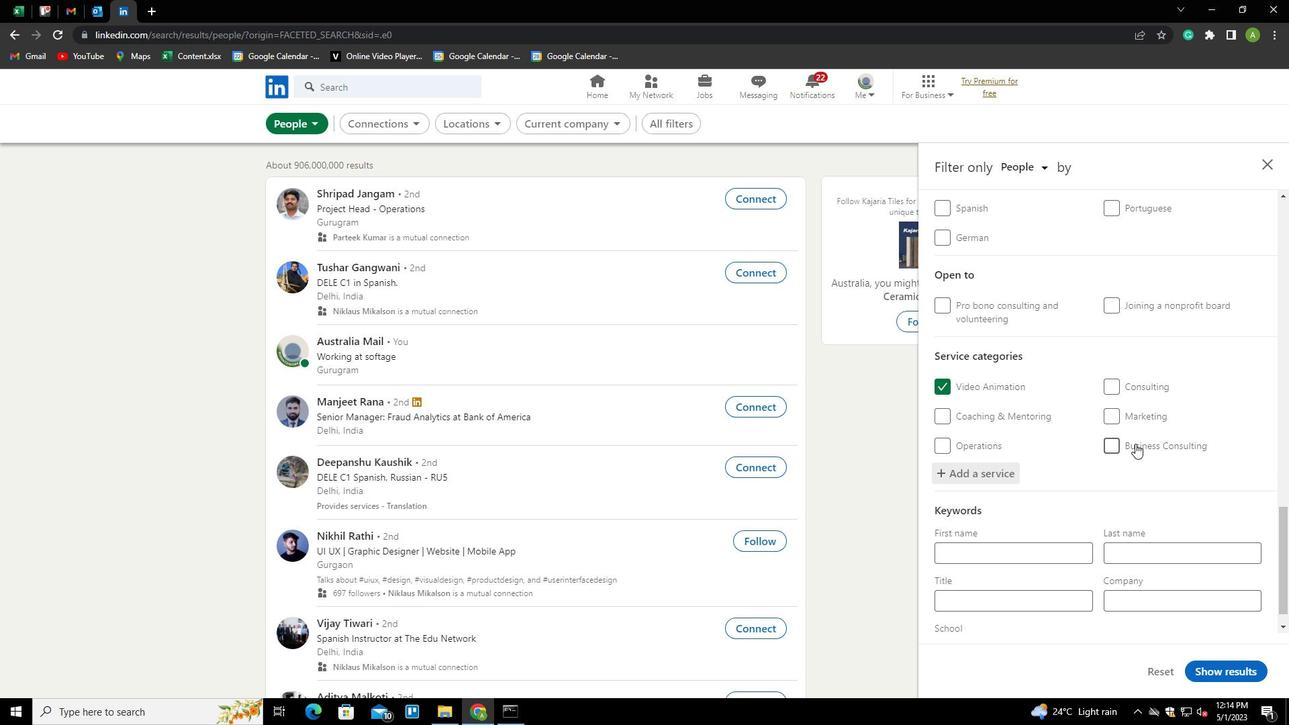 
Action: Mouse scrolled (1135, 443) with delta (0, 0)
Screenshot: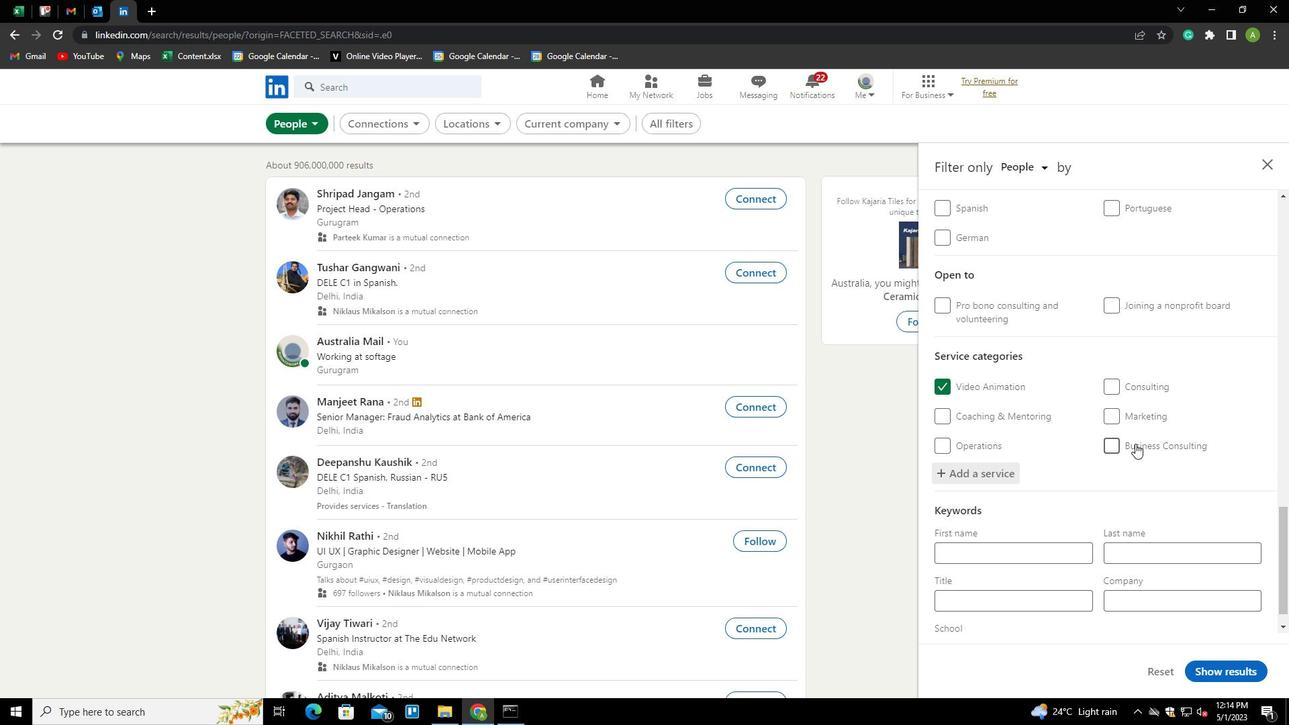 
Action: Mouse moved to (1011, 571)
Screenshot: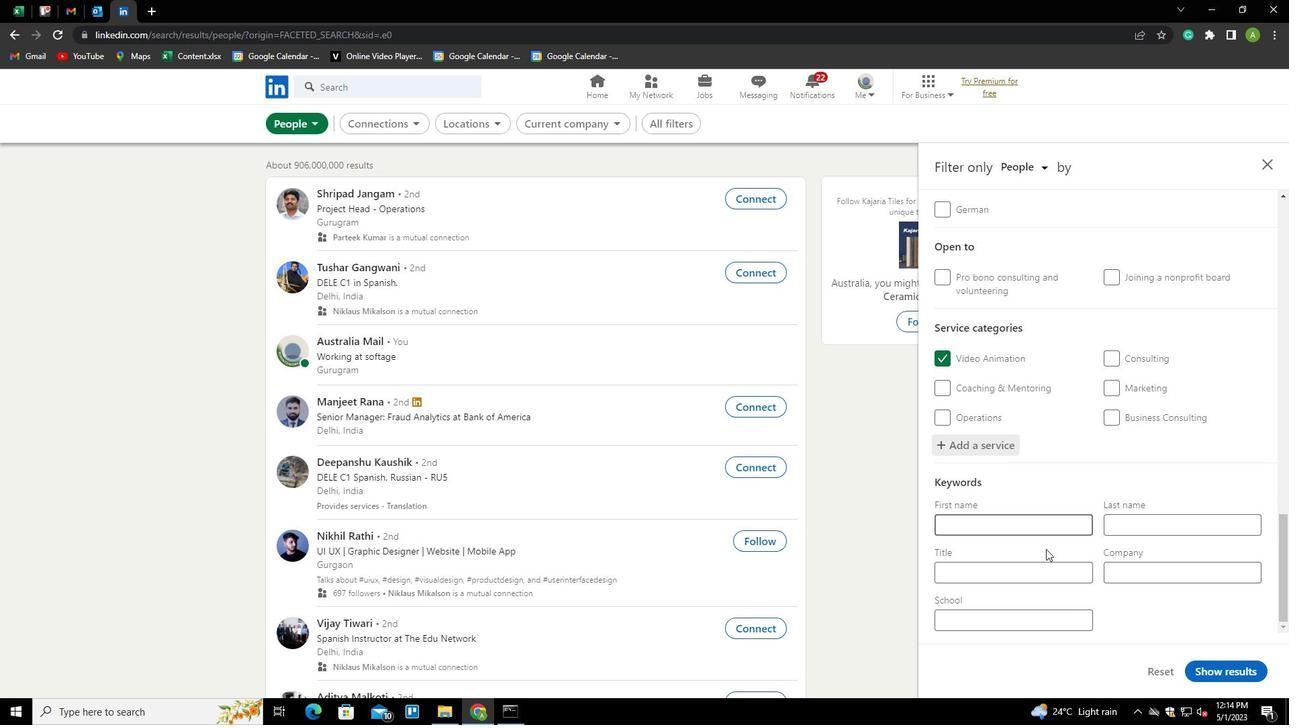 
Action: Mouse pressed left at (1011, 571)
Screenshot: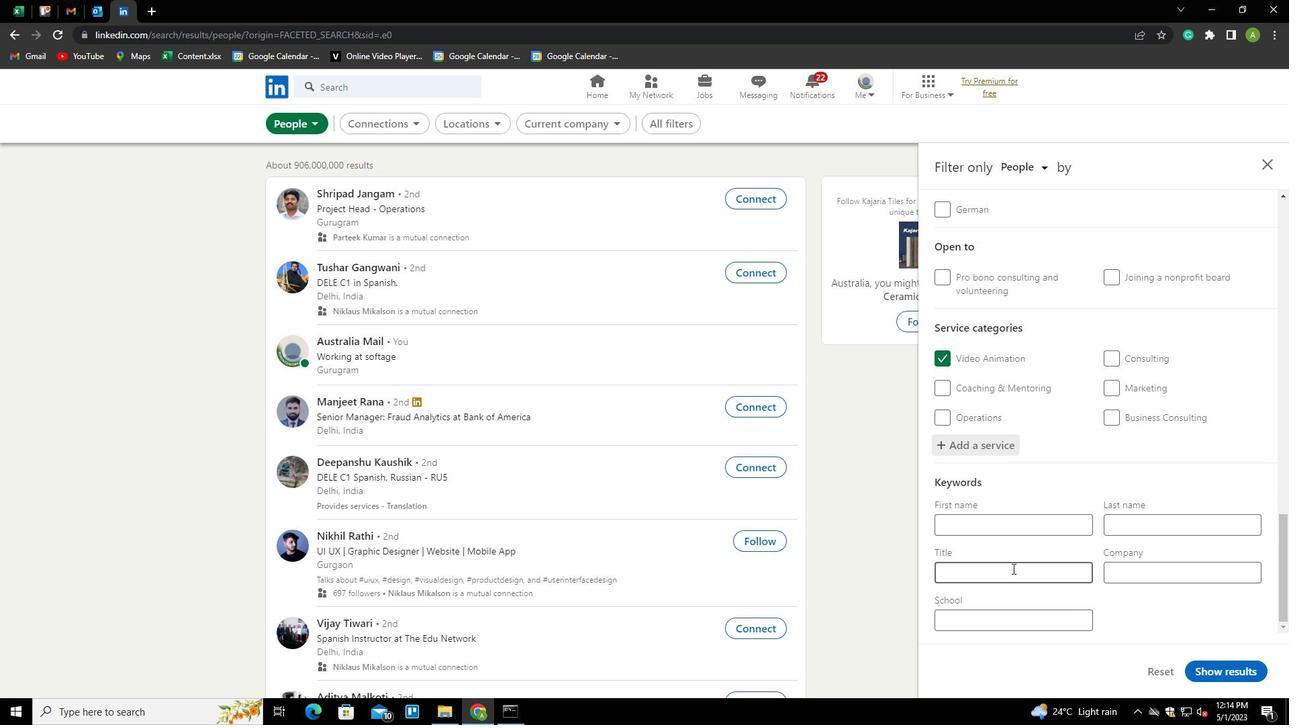 
Action: Key pressed <Key.shift>MARKET<Key.space><Key.shift>DEVELOPMENT<Key.space><Key.shift>MANAGER
Screenshot: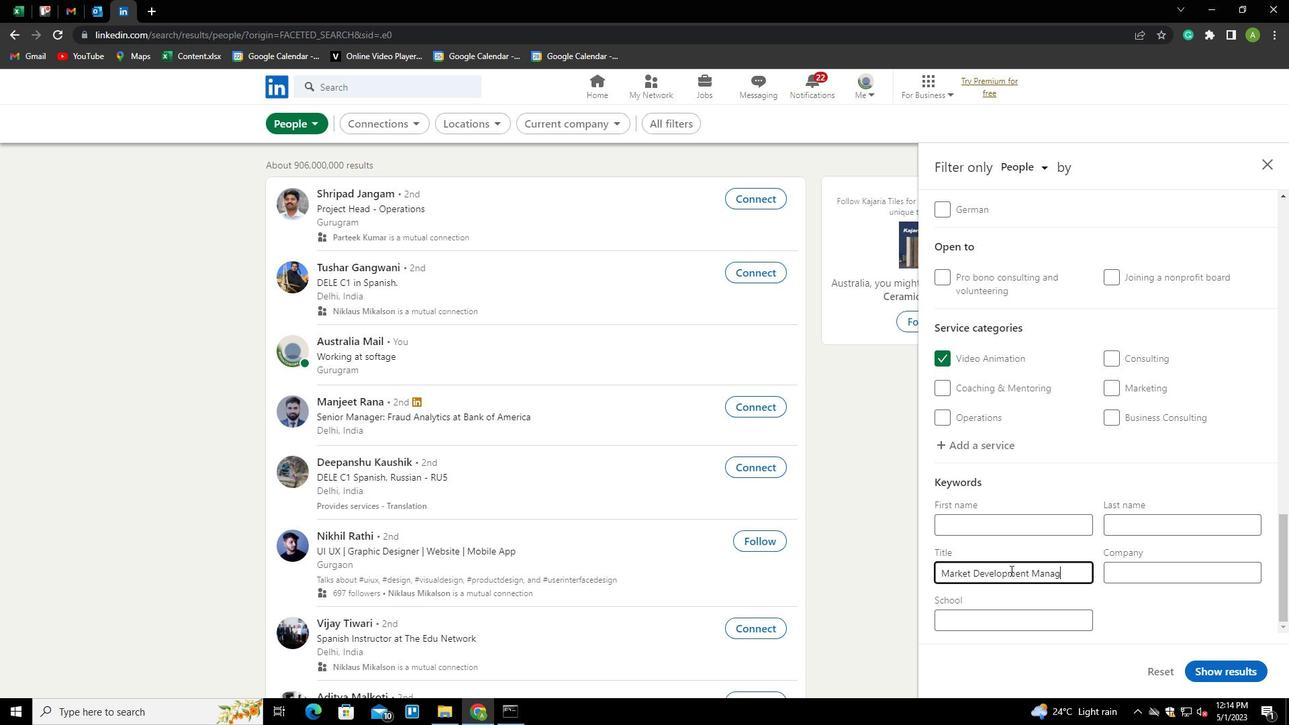 
Action: Mouse moved to (1139, 605)
Screenshot: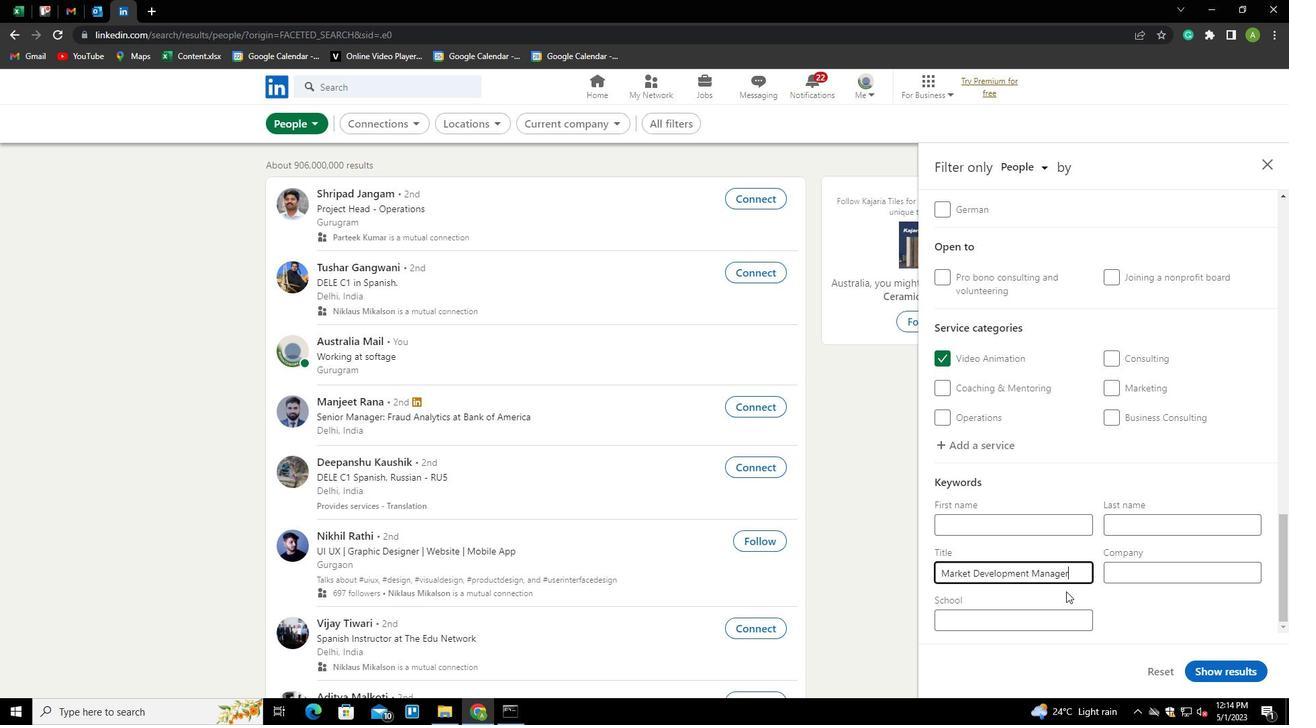 
Action: Mouse pressed left at (1139, 605)
Screenshot: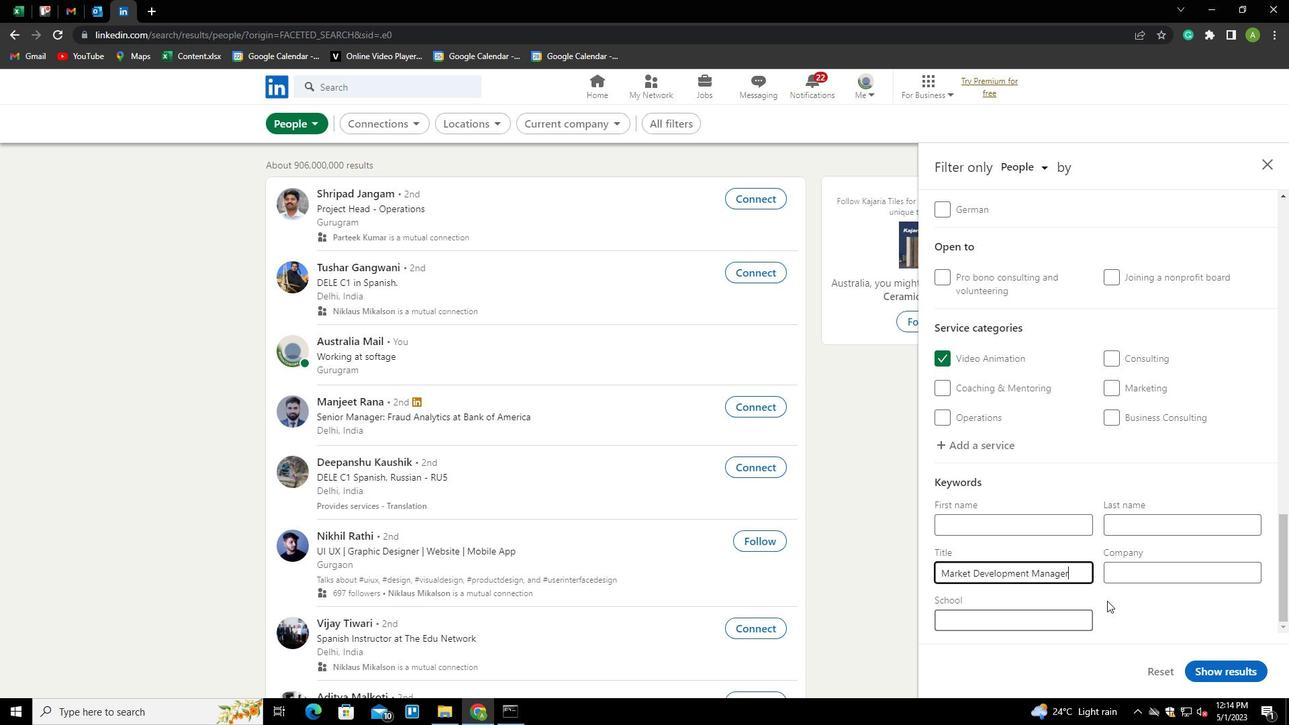 
Action: Mouse moved to (1211, 669)
Screenshot: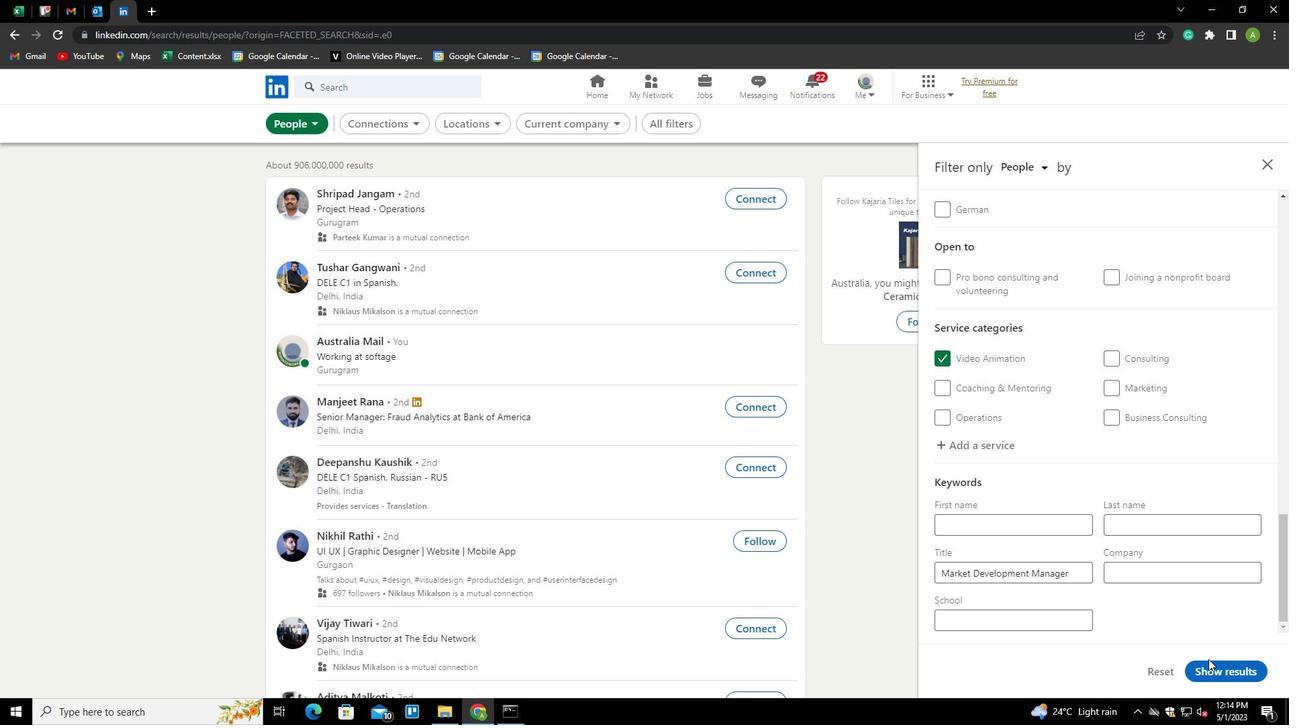 
Action: Mouse pressed left at (1211, 669)
Screenshot: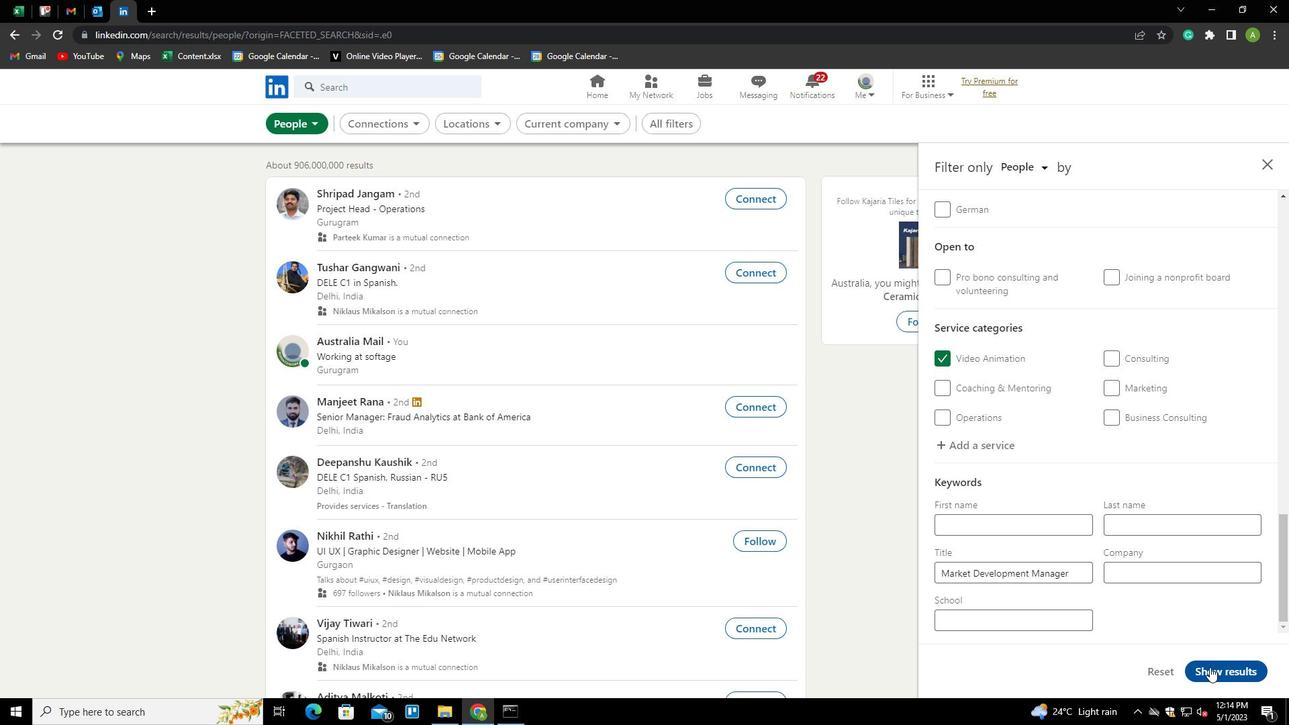 
Action: Mouse moved to (1194, 595)
Screenshot: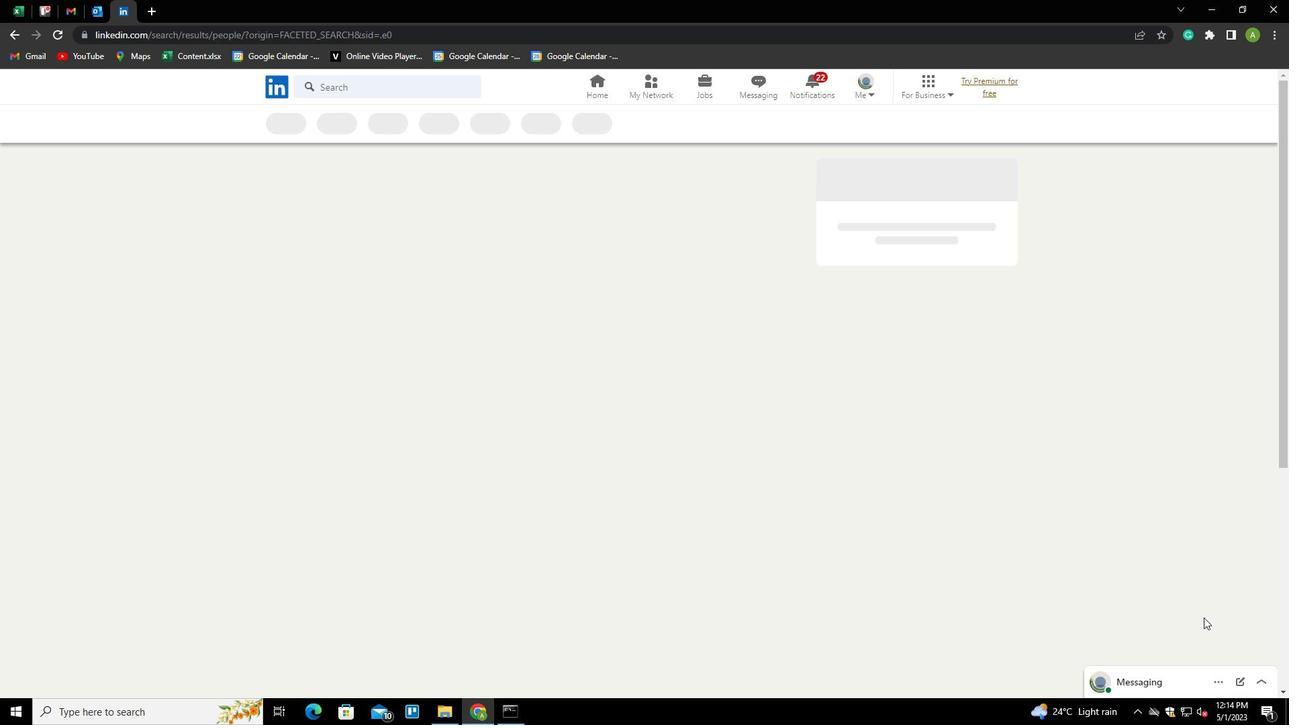 
